 Task: Add an event  with title  Second Sales Team Training: Advanced Selling Techniques and Closing Strategies, date '2023/12/01' to 2023/12/03  & Select Event type as  Collective. Add location for the event as  321 Balos Lagoon, Crete, Greece and add a description: Assessing the original goals and objectives of the campaign to determine if they were clearly defined, measurable, and aligned with the overall marketing and business objectives.Create an event link  http-secondsalesteamtraining:advancedsellingtechniquesandclosingstrategiescom & Select the event color as  Violet. , logged in from the account softage.10@softage.netand send the event invitation to softage.1@softage.net and softage.2@softage.net
Action: Mouse moved to (768, 155)
Screenshot: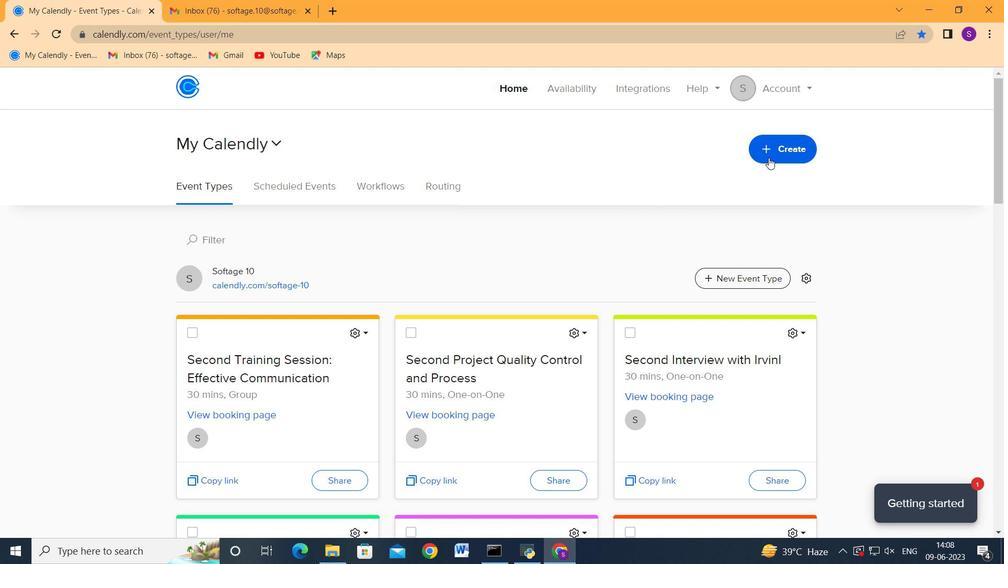 
Action: Mouse pressed left at (768, 155)
Screenshot: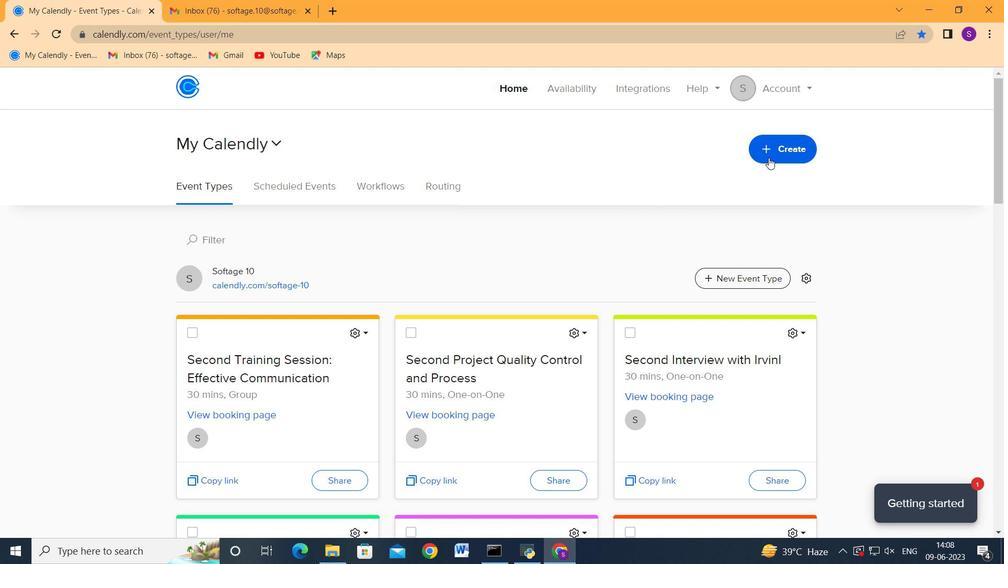 
Action: Mouse moved to (658, 213)
Screenshot: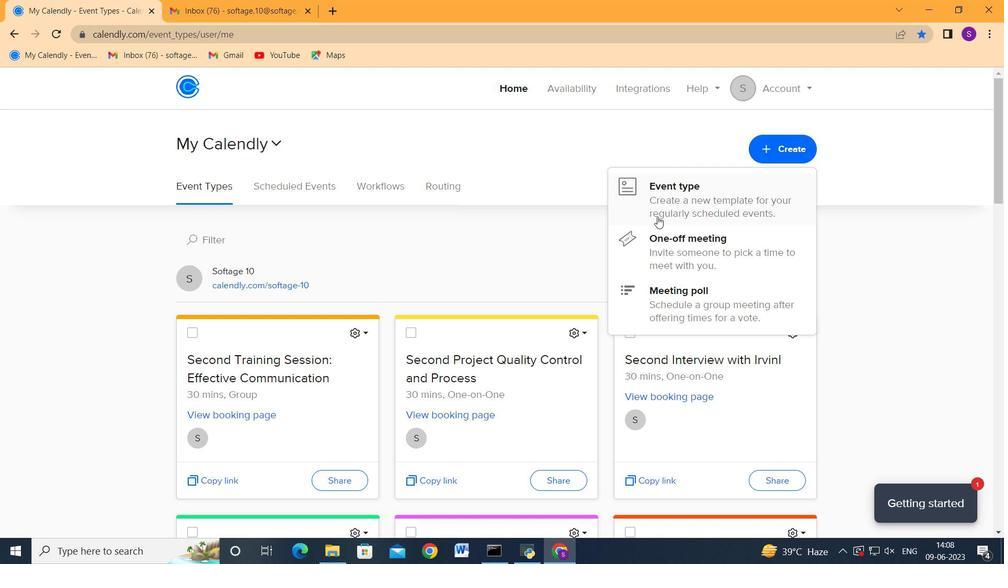 
Action: Mouse pressed left at (658, 213)
Screenshot: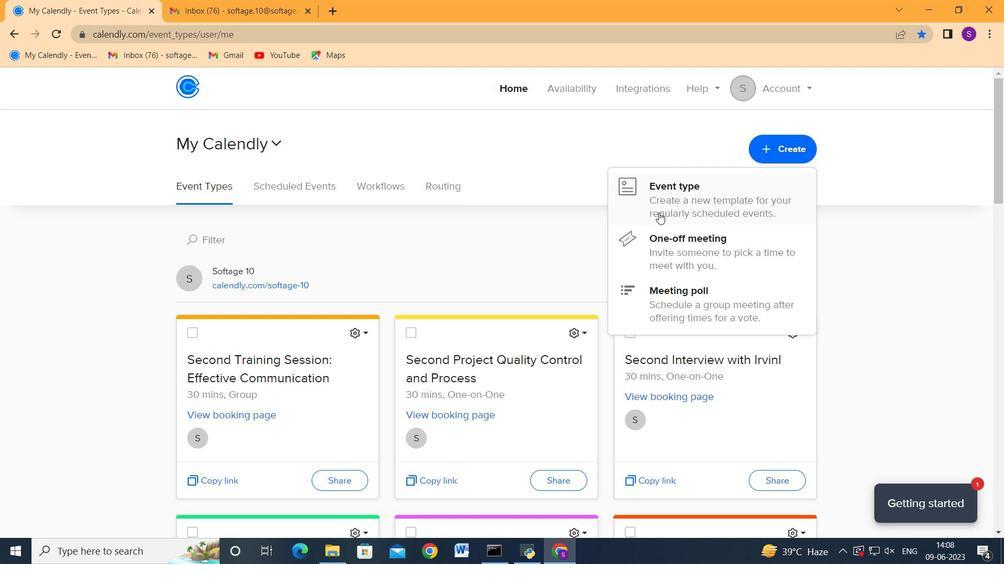 
Action: Mouse moved to (536, 276)
Screenshot: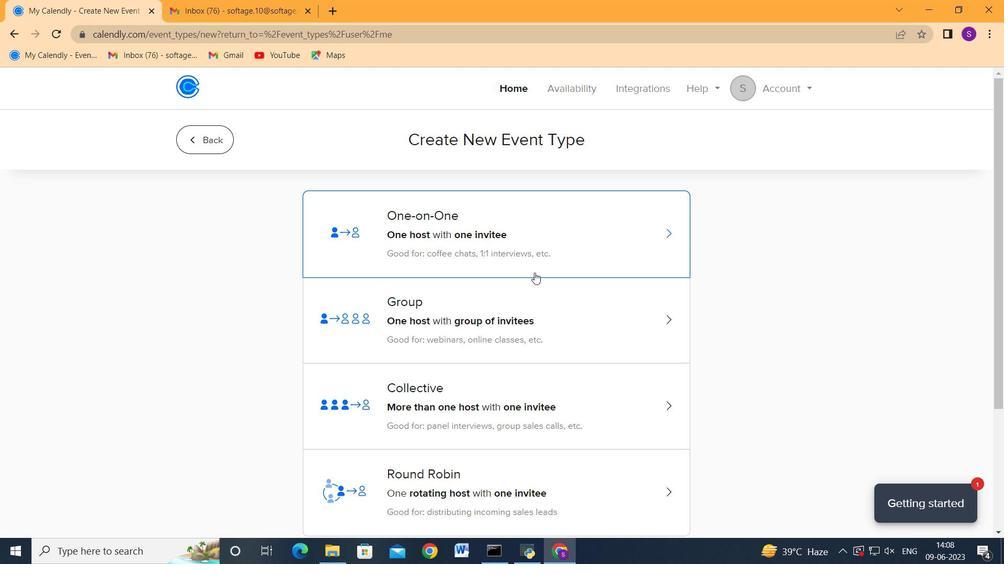 
Action: Mouse scrolled (536, 276) with delta (0, 0)
Screenshot: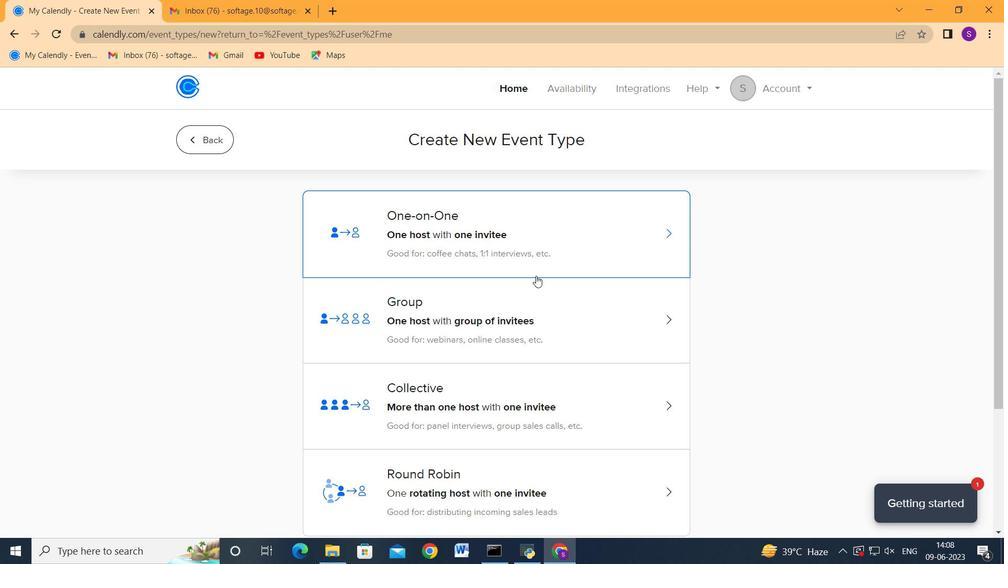 
Action: Mouse scrolled (536, 276) with delta (0, 0)
Screenshot: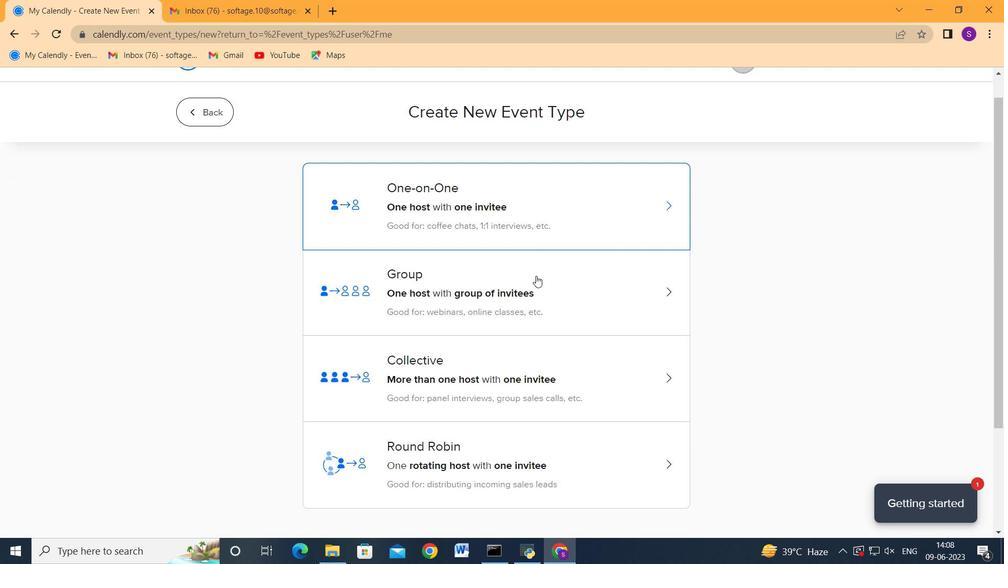 
Action: Mouse moved to (536, 274)
Screenshot: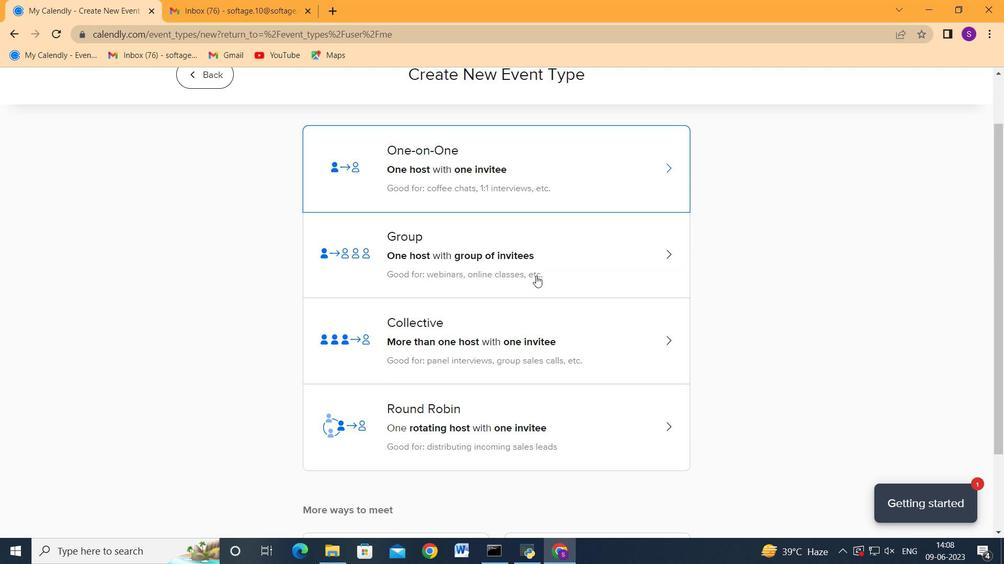 
Action: Mouse scrolled (536, 274) with delta (0, 0)
Screenshot: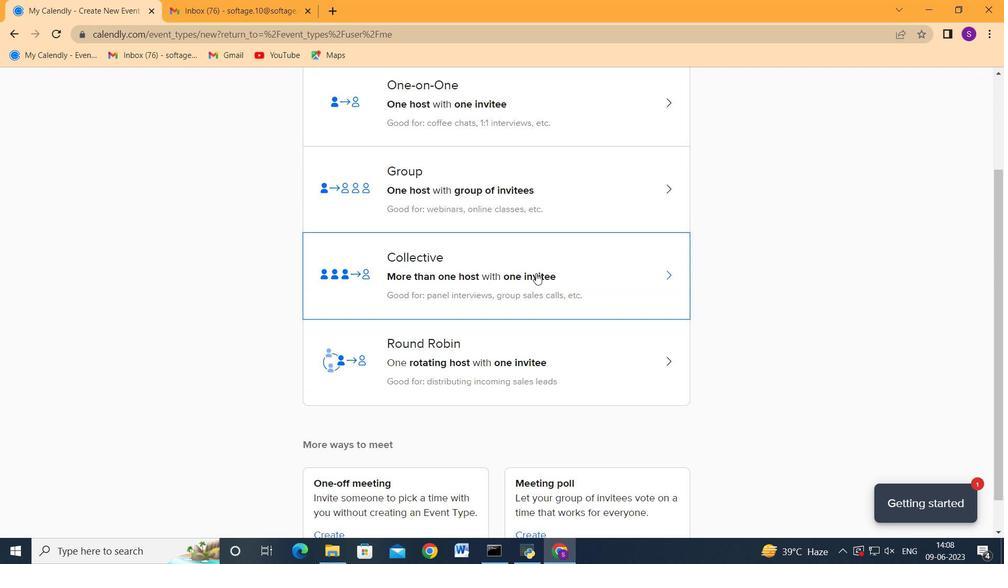 
Action: Mouse scrolled (536, 274) with delta (0, 0)
Screenshot: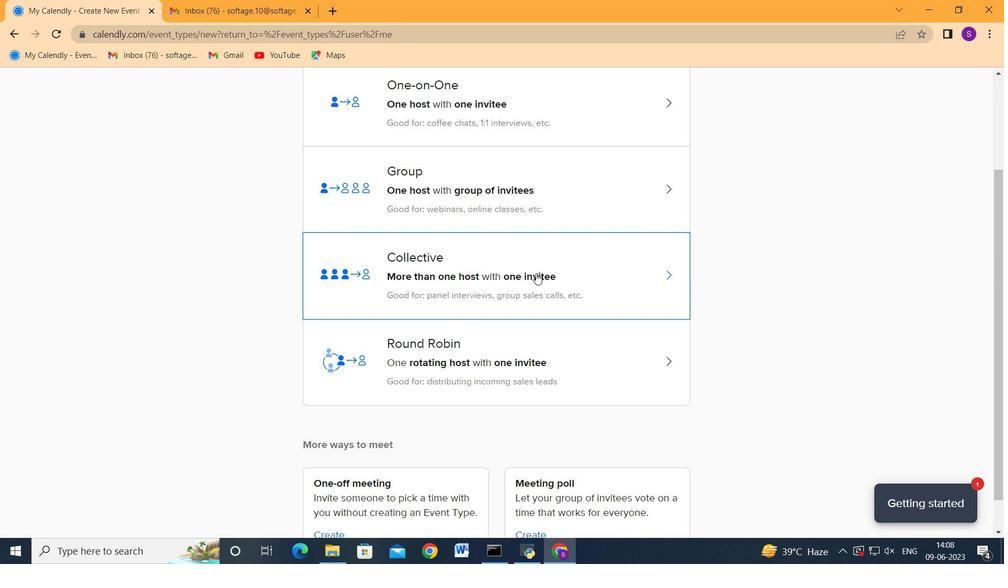
Action: Mouse scrolled (536, 274) with delta (0, 0)
Screenshot: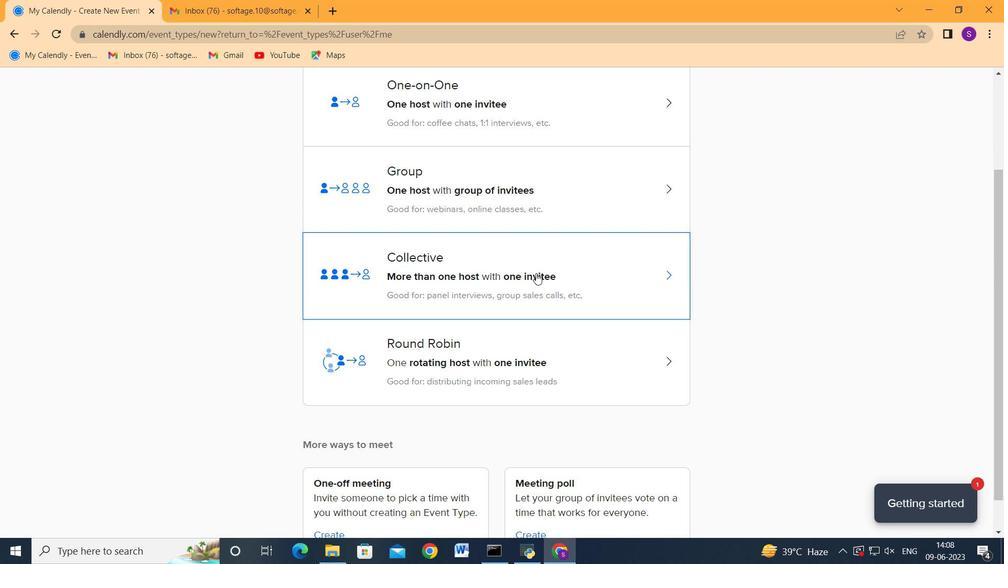 
Action: Mouse moved to (487, 389)
Screenshot: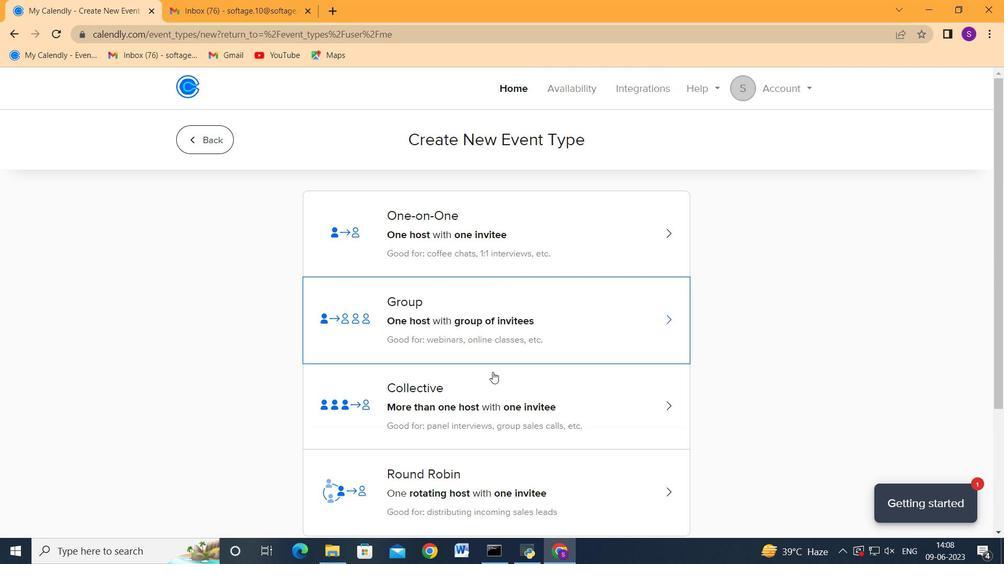 
Action: Mouse pressed left at (487, 389)
Screenshot: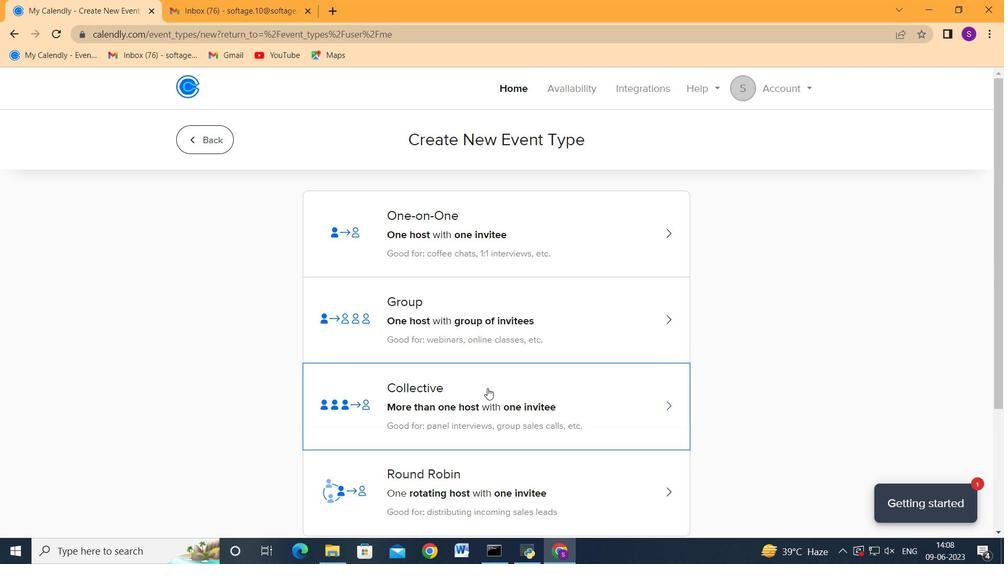 
Action: Mouse moved to (634, 294)
Screenshot: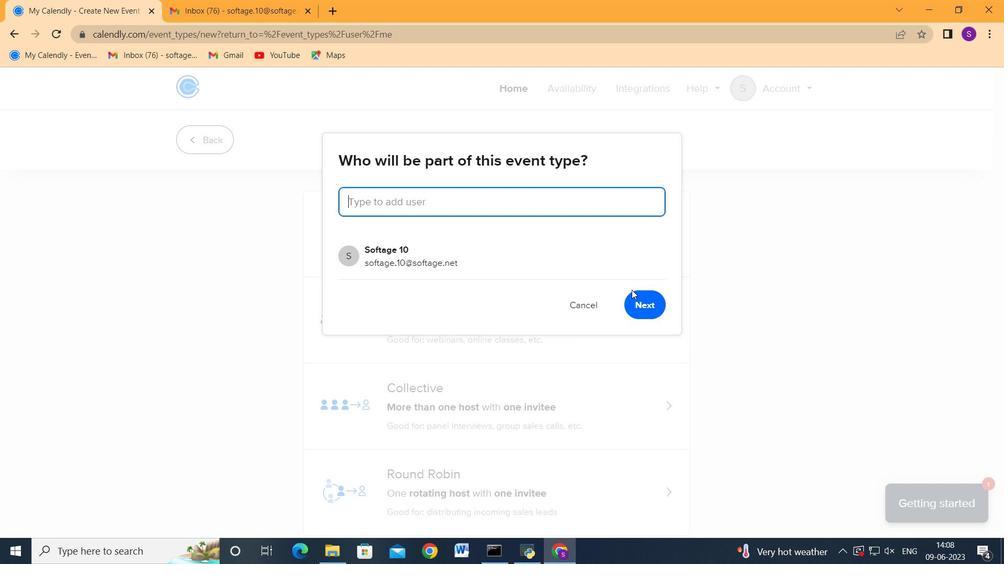 
Action: Mouse pressed left at (634, 294)
Screenshot: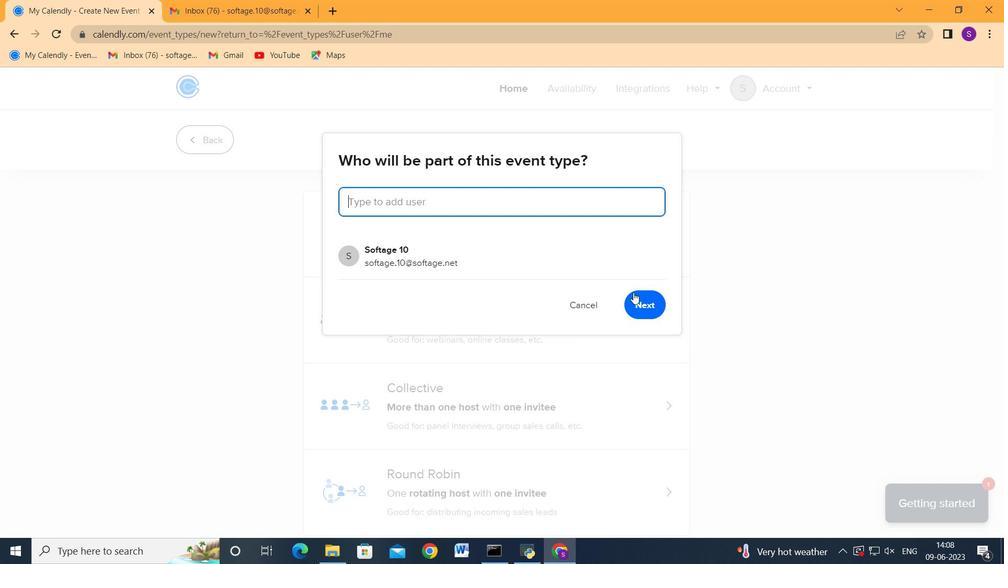 
Action: Mouse moved to (302, 329)
Screenshot: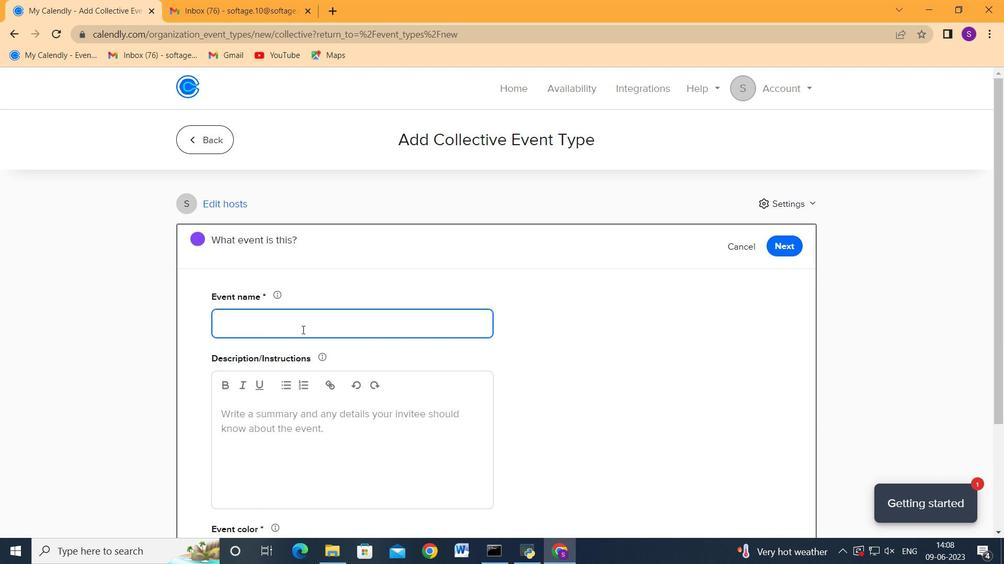 
Action: Key pressed <Key.shift><Key.shift>Second<Key.space><Key.shift_r>Sales<Key.space><Key.shift>Team<Key.space><Key.shift>Training<Key.shift>:<Key.space><Key.shift_r>Advanced<Key.space><Key.shift>Selling<Key.space><Key.shift_r>Techniques<Key.space>and<Key.space><Key.shift>Closing<Key.space><Key.shift_r>Strategies<Key.tab><Key.tab><Key.tab><Key.shift_r>Assessing<Key.space>the<Key.space>orignal<Key.space>go<Key.backspace><Key.backspace><Key.backspace><Key.backspace><Key.backspace><Key.backspace>inal<Key.space>o<Key.backspace>goals<Key.space>and<Key.space>objectives<Key.space>of<Key.space>the<Key.space>campaign<Key.space>to<Key.space>determine<Key.space>if<Key.space>they<Key.space>were<Key.space>cleaerl<Key.backspace><Key.backspace><Key.backspace>rly<Key.space>defined,<Key.space>measurable,<Key.space>and<Key.space>aligned<Key.space>with<Key.space>the<Key.space>oveer<Key.backspace><Key.backspace>rall<Key.space>marketing<Key.space>and<Key.space>business<Key.space>objectives.<Key.tab><Key.tab>
Screenshot: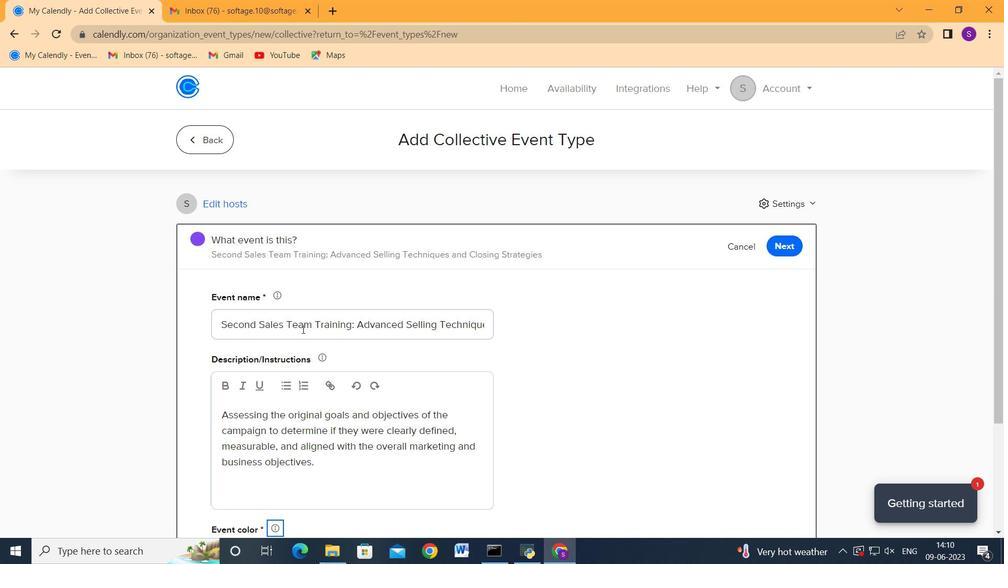 
Action: Mouse moved to (305, 404)
Screenshot: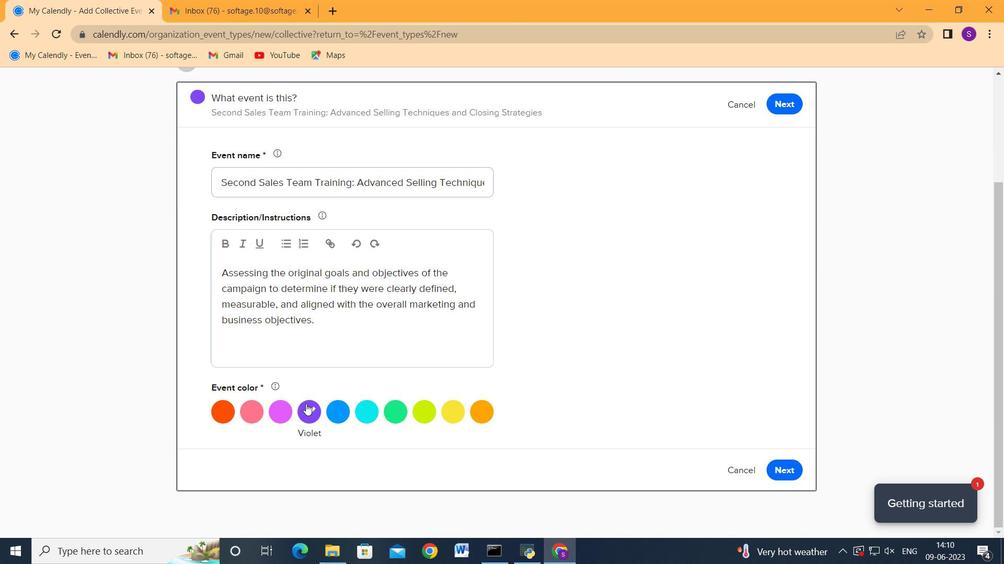 
Action: Mouse pressed left at (305, 404)
Screenshot: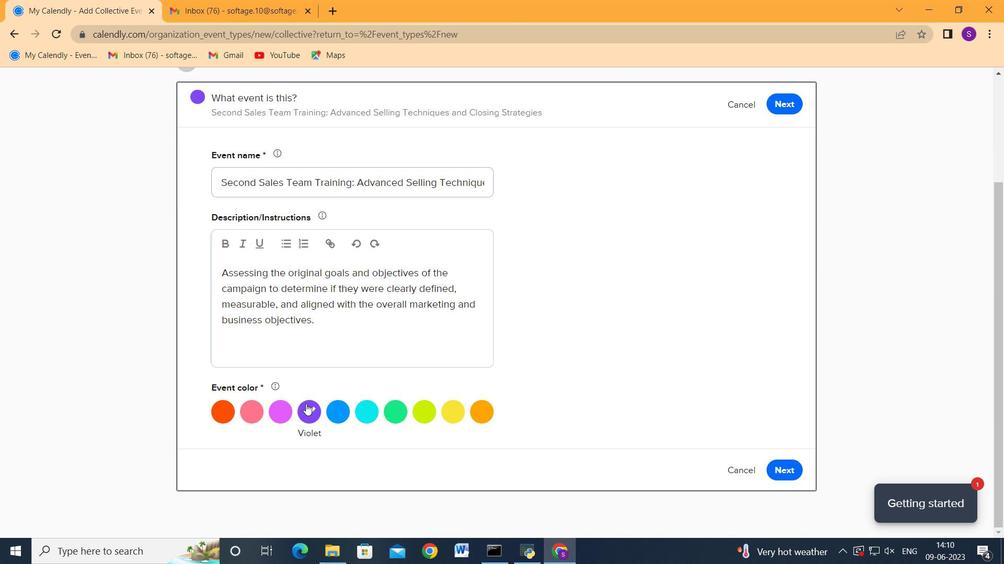 
Action: Mouse moved to (778, 466)
Screenshot: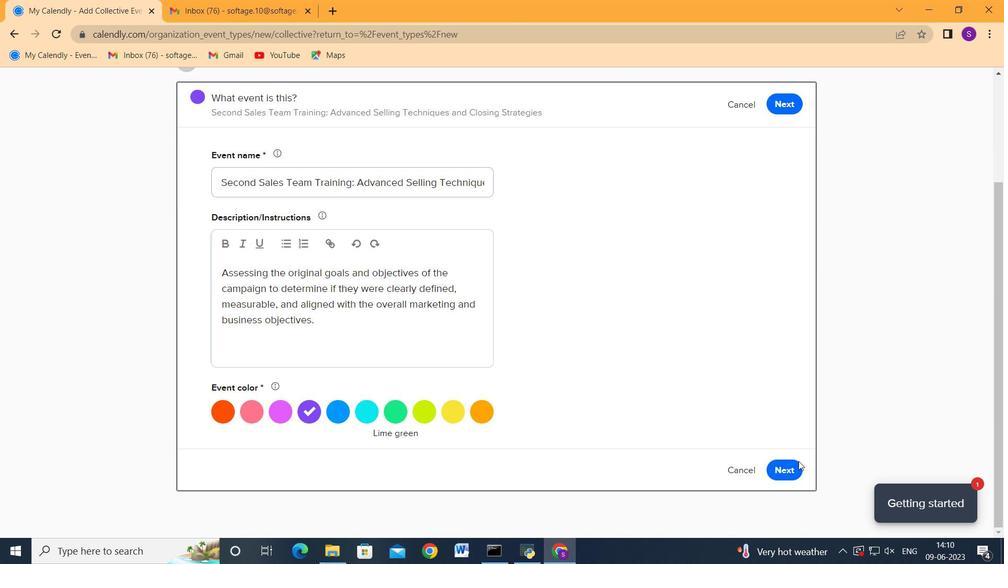 
Action: Mouse pressed left at (778, 466)
Screenshot: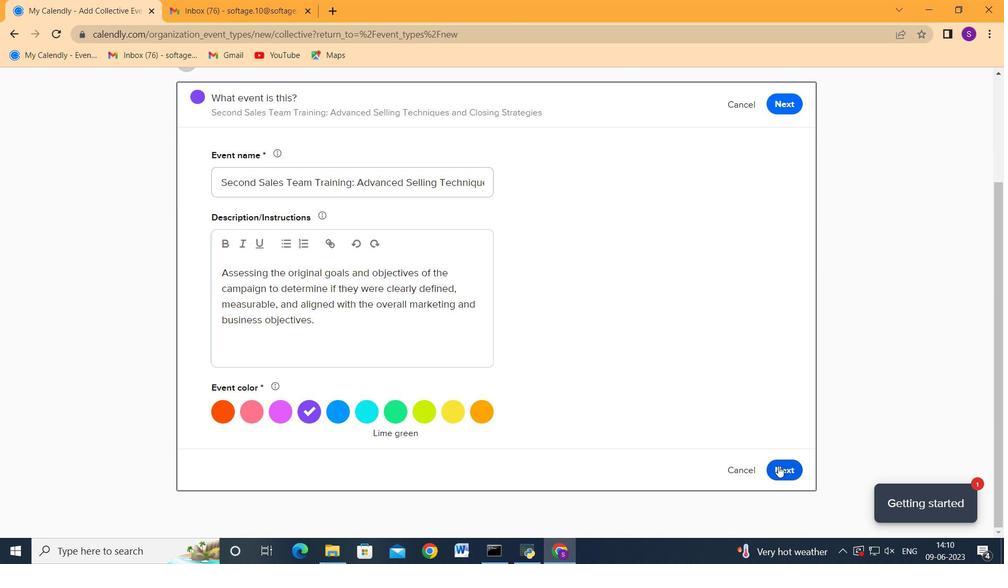 
Action: Mouse moved to (566, 374)
Screenshot: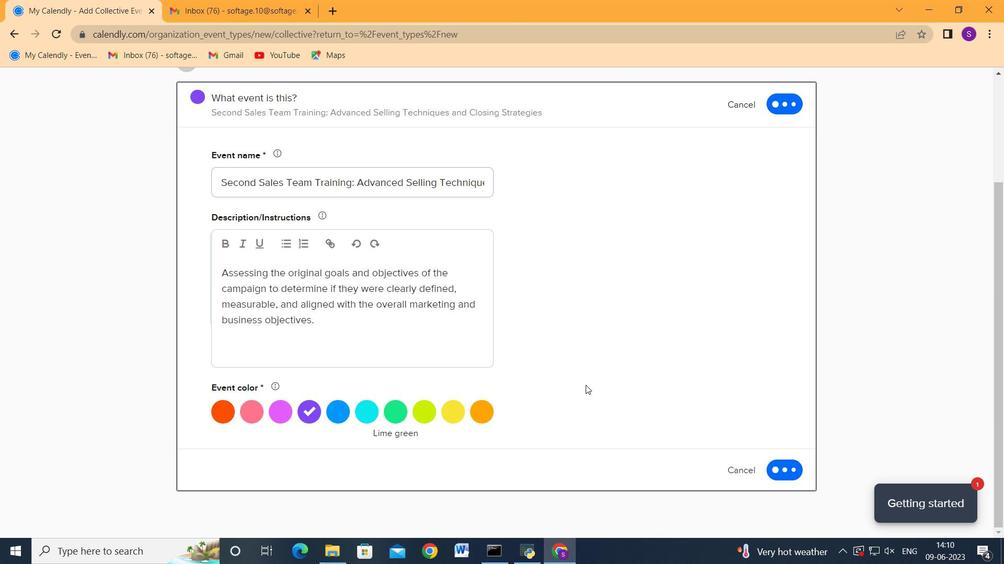 
Action: Mouse scrolled (566, 375) with delta (0, 0)
Screenshot: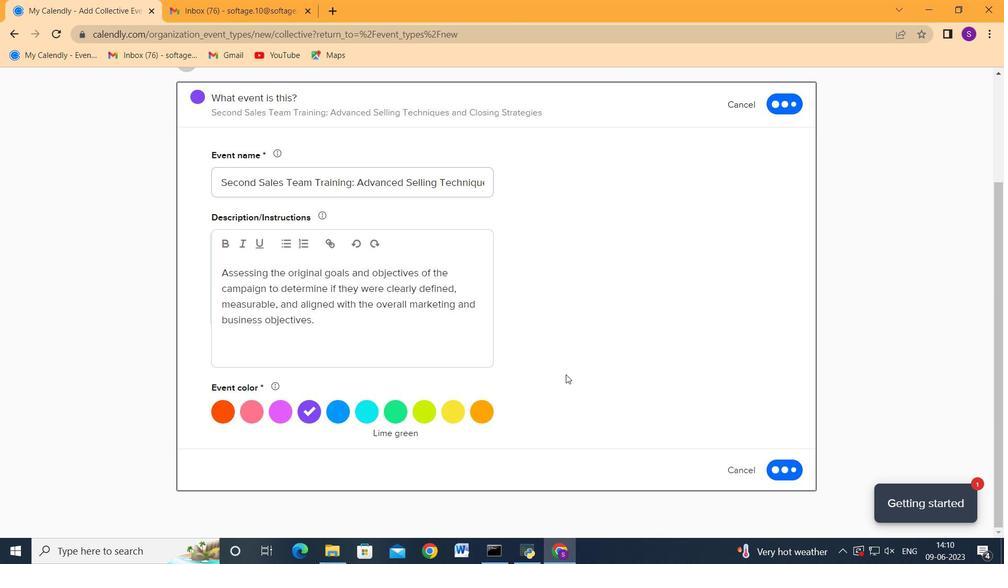 
Action: Mouse scrolled (566, 375) with delta (0, 0)
Screenshot: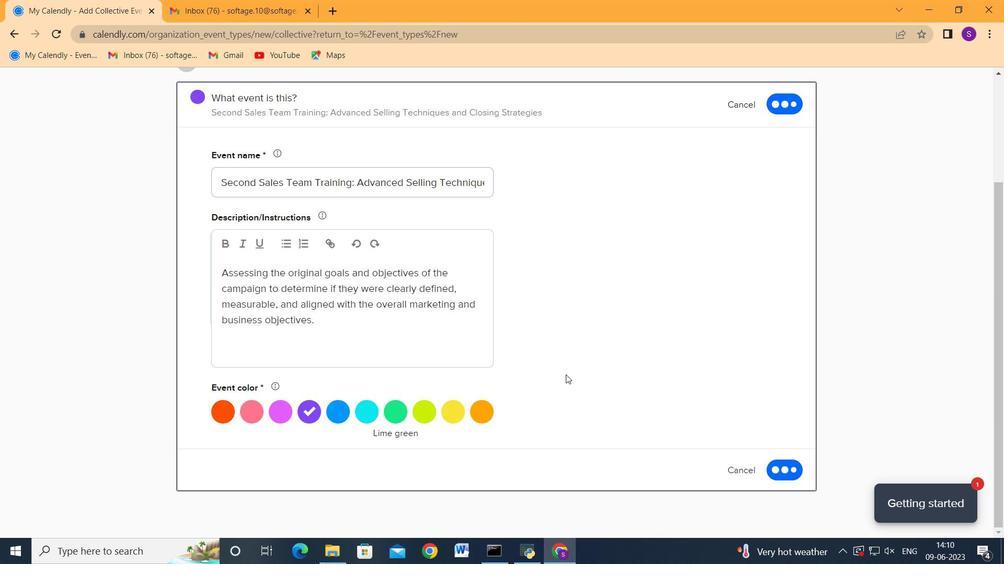 
Action: Mouse scrolled (566, 375) with delta (0, 0)
Screenshot: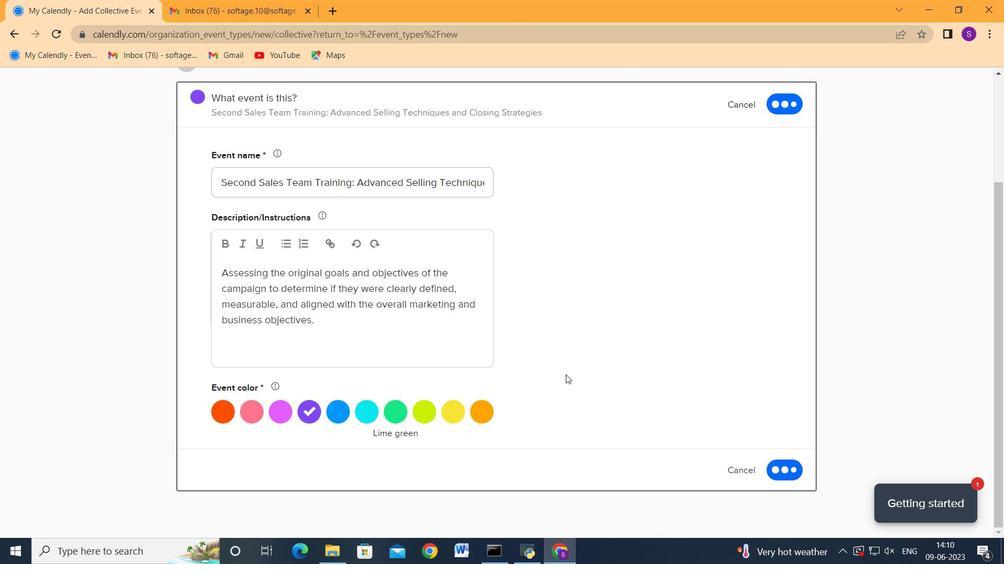 
Action: Mouse scrolled (566, 375) with delta (0, 0)
Screenshot: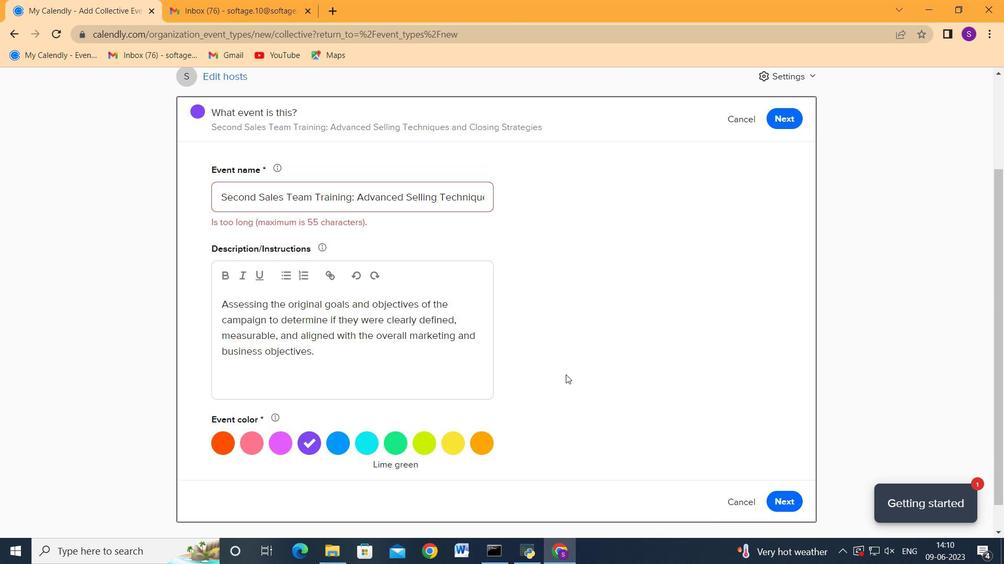
Action: Mouse moved to (437, 323)
Screenshot: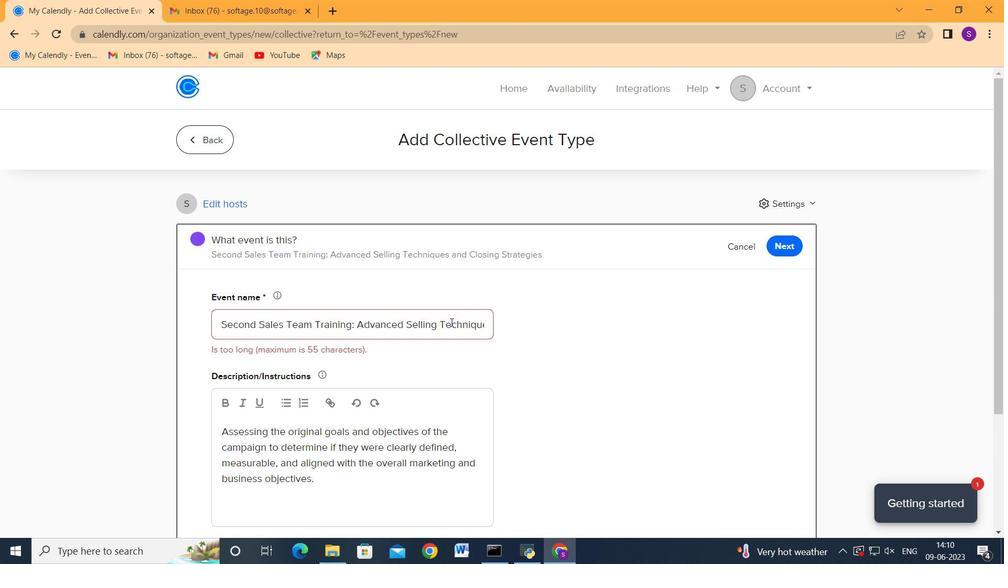 
Action: Mouse pressed left at (437, 323)
Screenshot: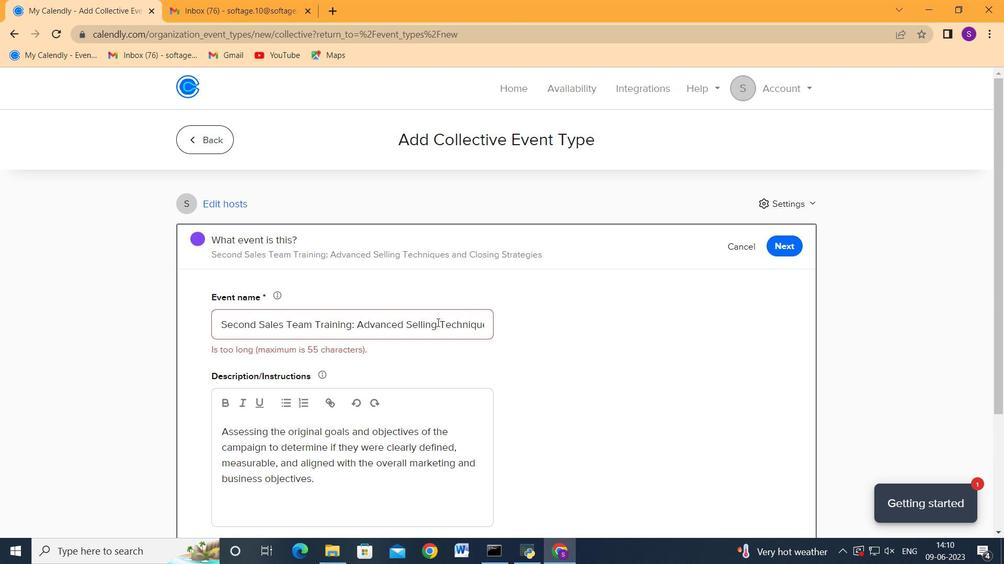 
Action: Key pressed <Key.shift>
Screenshot: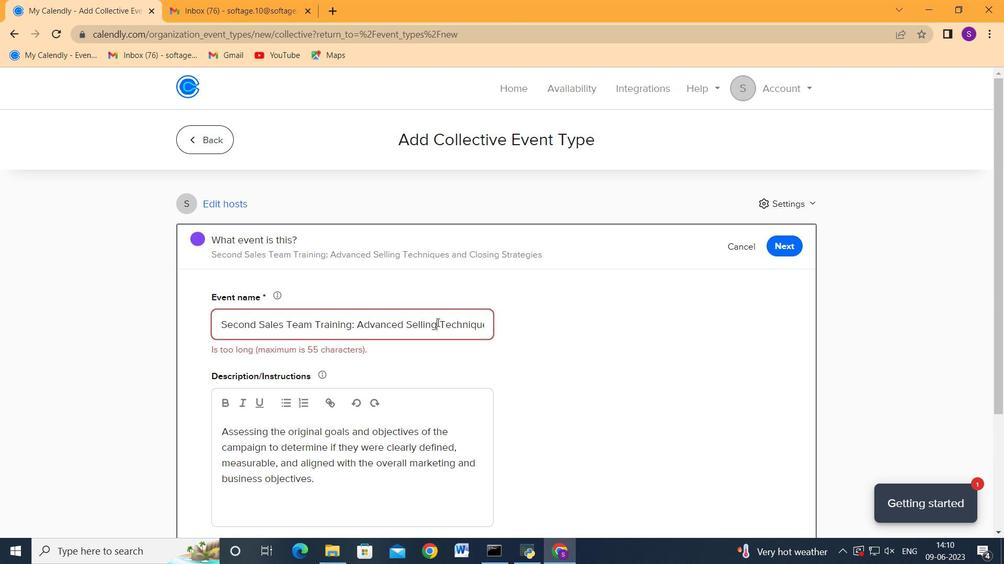 
Action: Mouse scrolled (437, 322) with delta (0, 0)
Screenshot: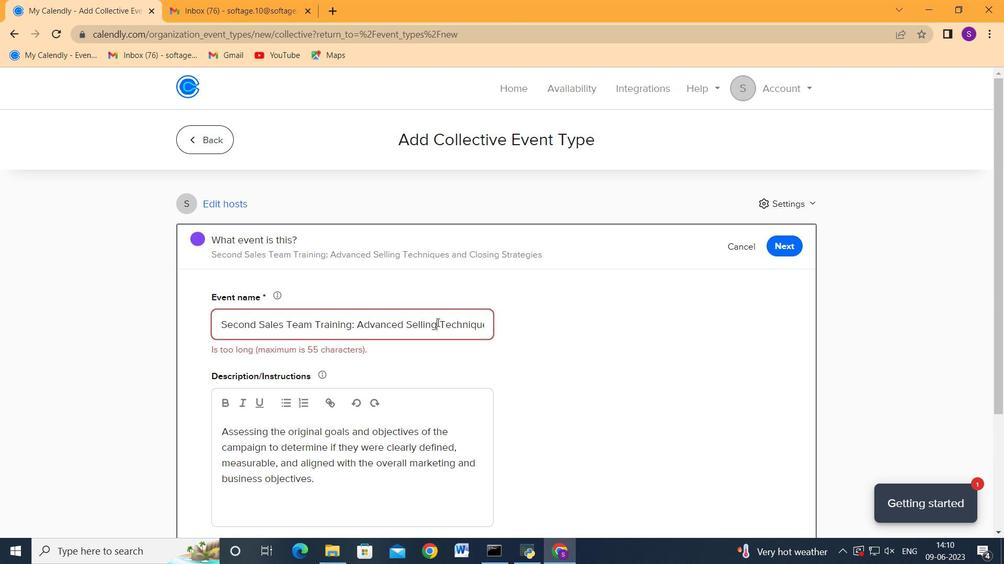 
Action: Mouse scrolled (437, 322) with delta (0, 0)
Screenshot: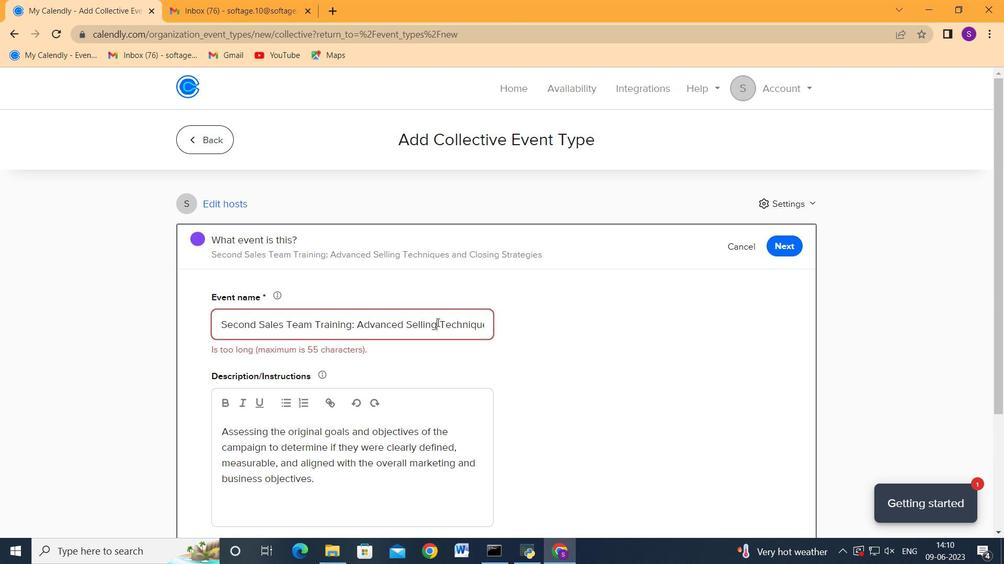 
Action: Mouse scrolled (437, 322) with delta (0, 0)
Screenshot: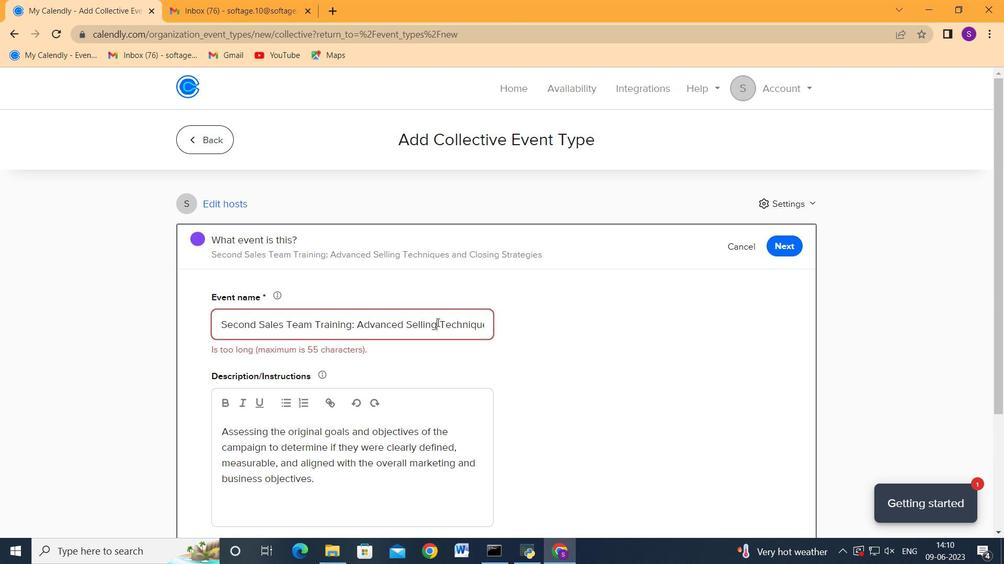 
Action: Mouse scrolled (437, 322) with delta (0, 0)
Screenshot: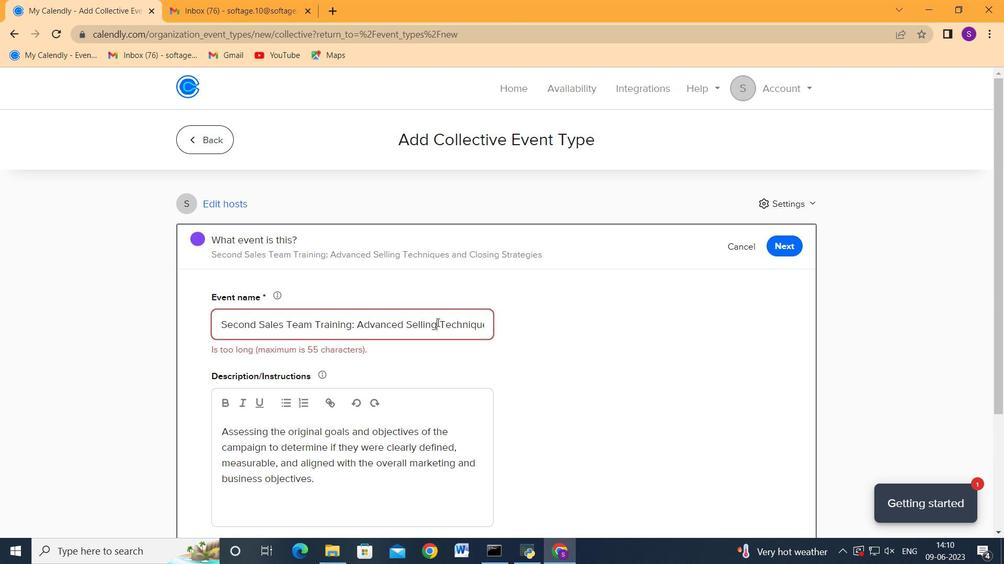 
Action: Mouse scrolled (437, 322) with delta (0, 0)
Screenshot: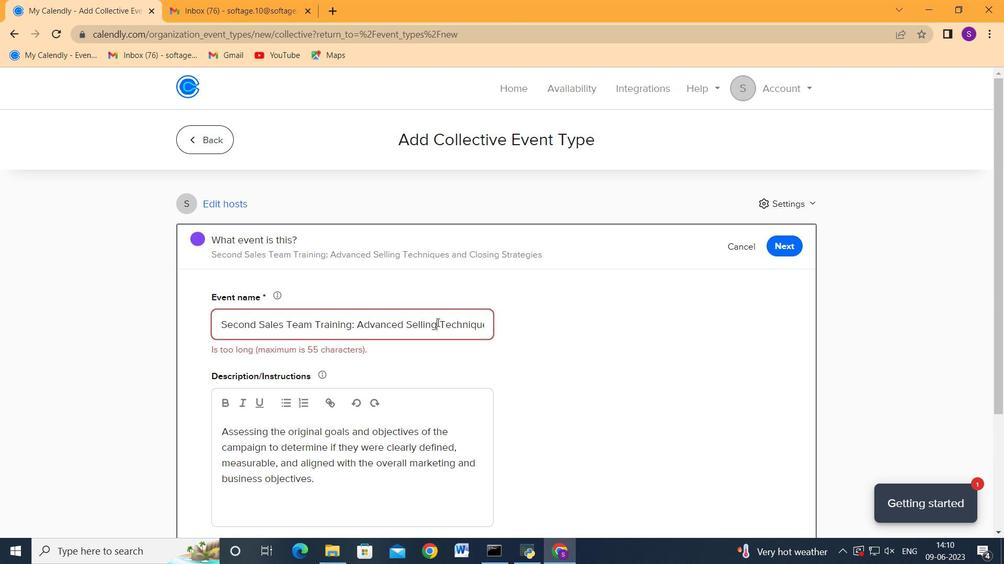 
Action: Mouse scrolled (437, 322) with delta (0, 0)
Screenshot: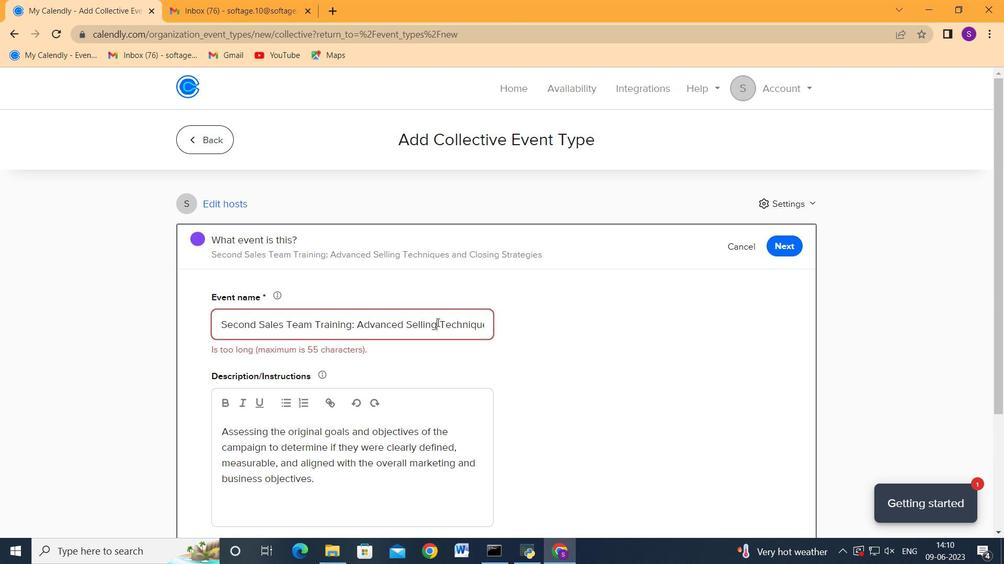 
Action: Mouse scrolled (437, 322) with delta (0, 0)
Screenshot: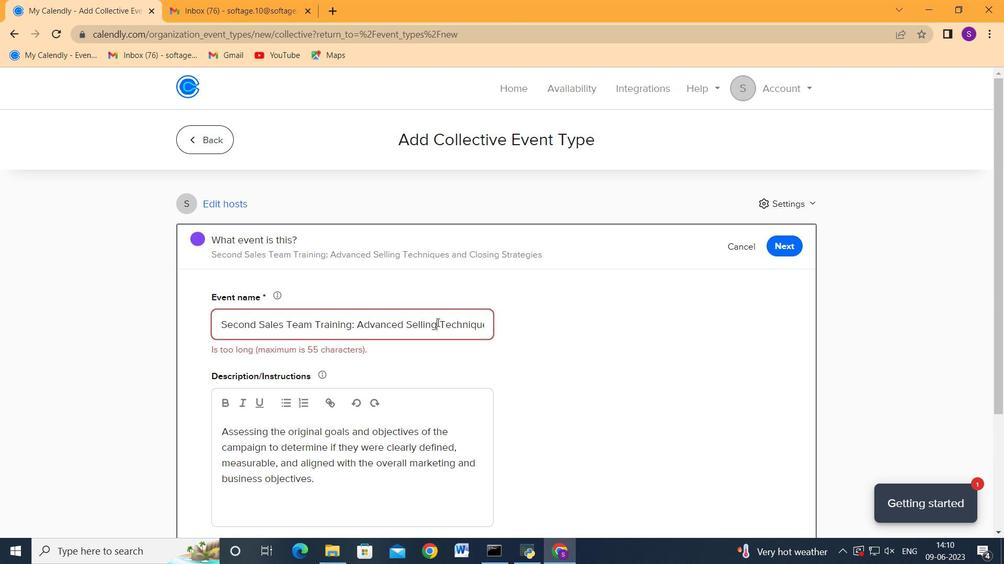 
Action: Key pressed <Key.shift><Key.shift>
Screenshot: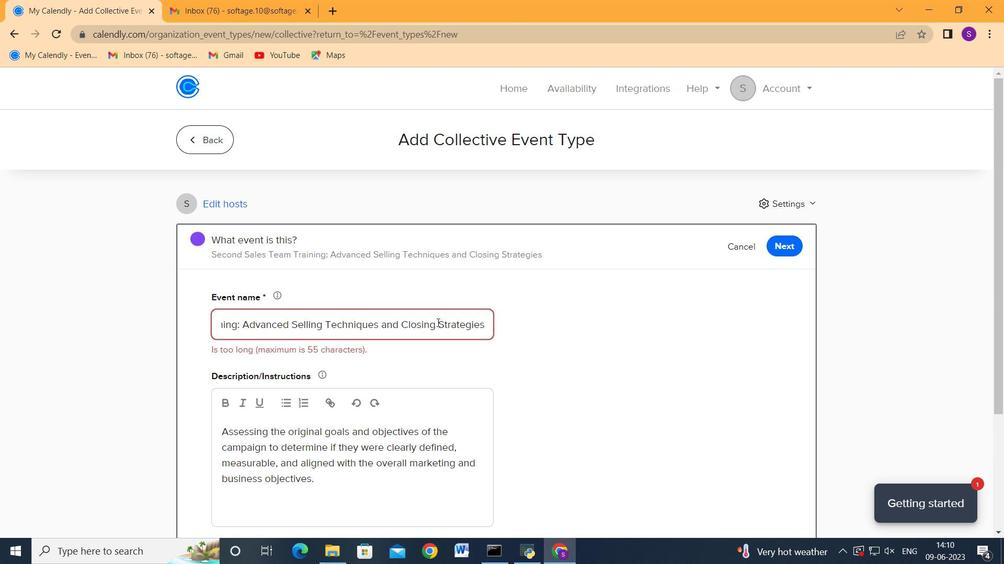
Action: Mouse moved to (431, 323)
Screenshot: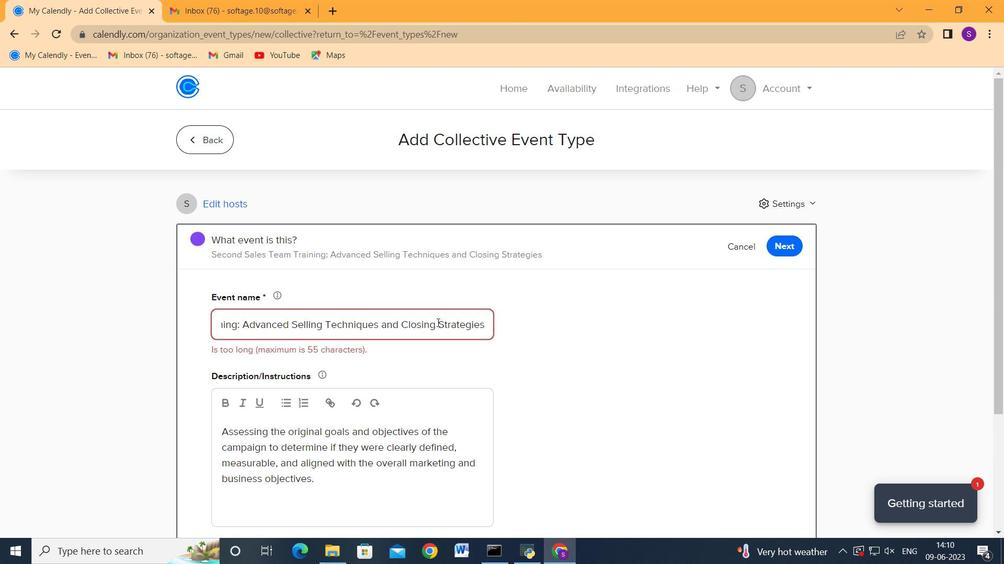 
Action: Key pressed <Key.shift>
Screenshot: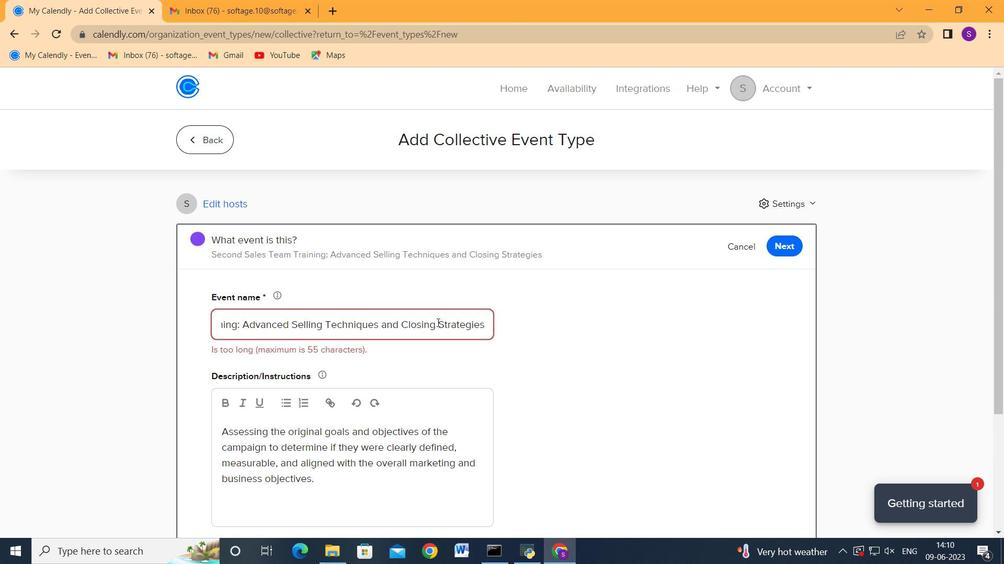 
Action: Mouse moved to (424, 324)
Screenshot: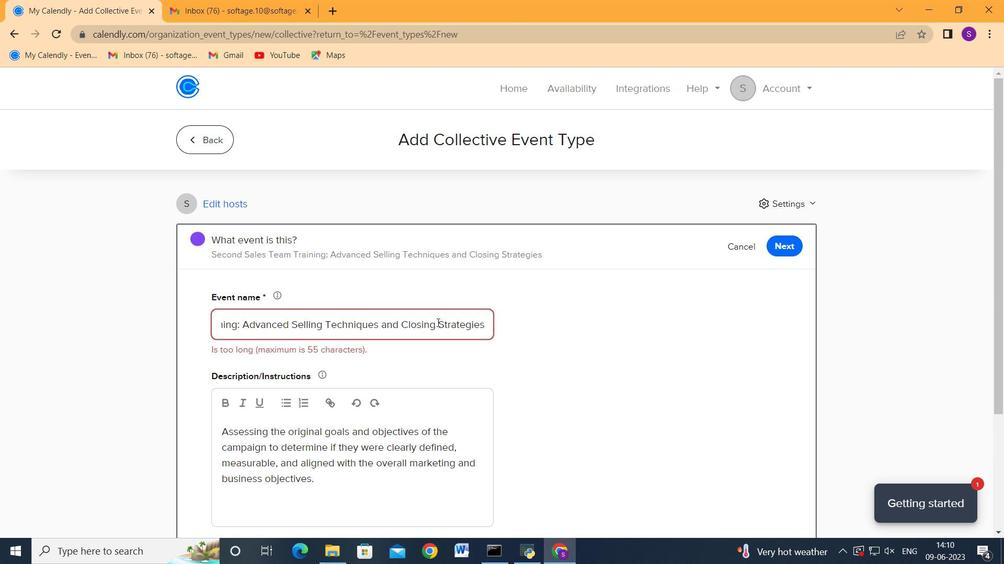 
Action: Key pressed <Key.shift>
Screenshot: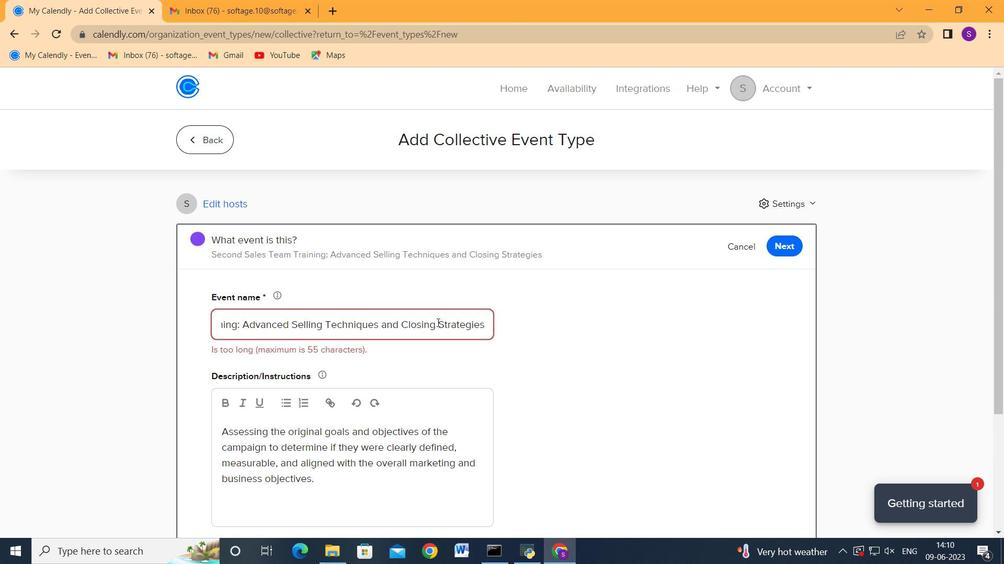 
Action: Mouse moved to (409, 323)
Screenshot: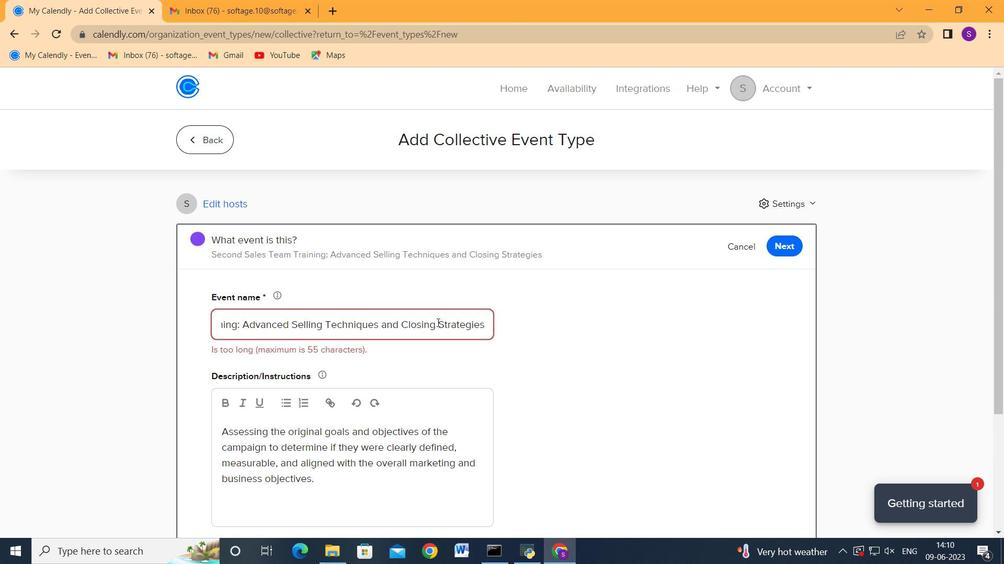 
Action: Key pressed <Key.shift>
Screenshot: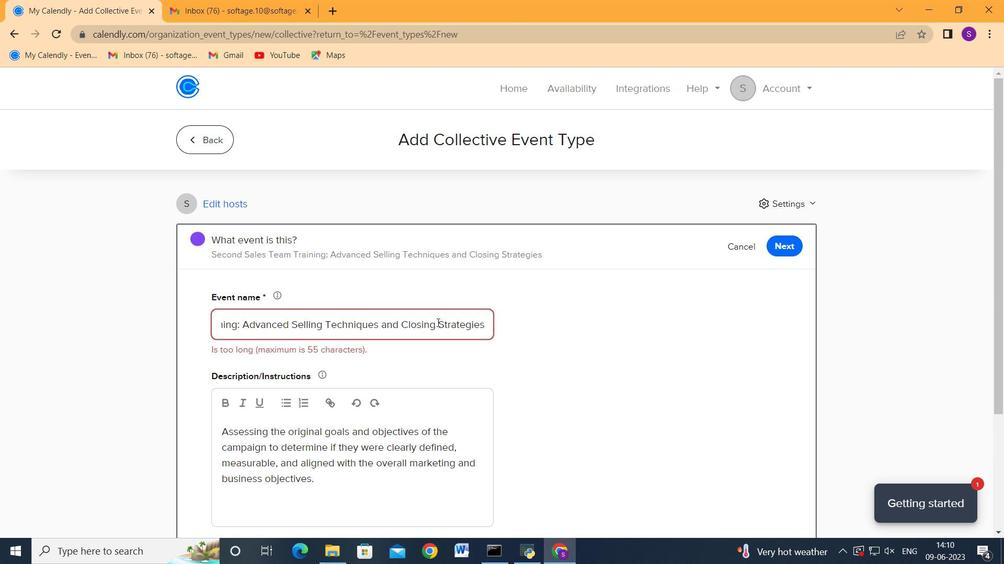 
Action: Mouse moved to (392, 321)
Screenshot: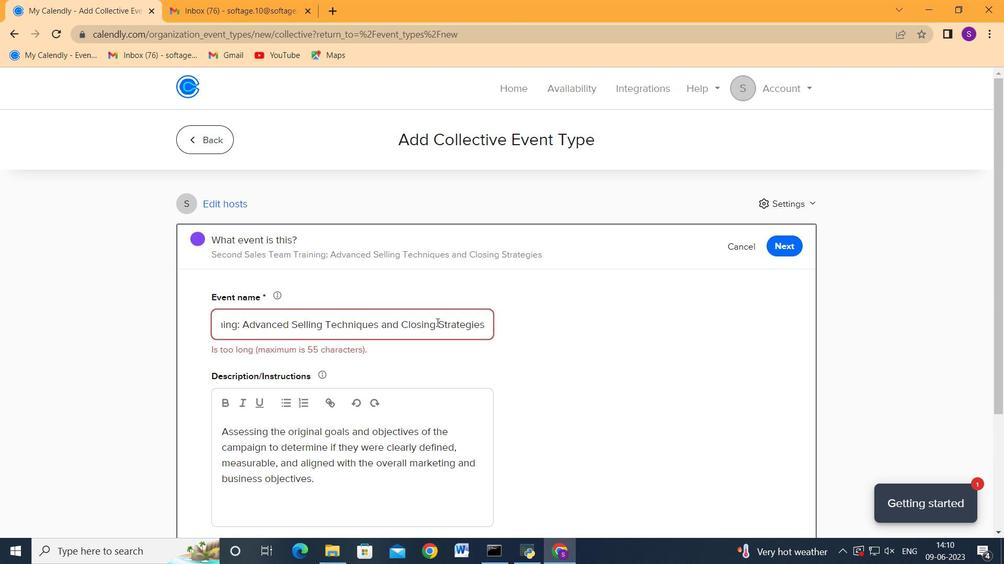 
Action: Key pressed <Key.shift>
Screenshot: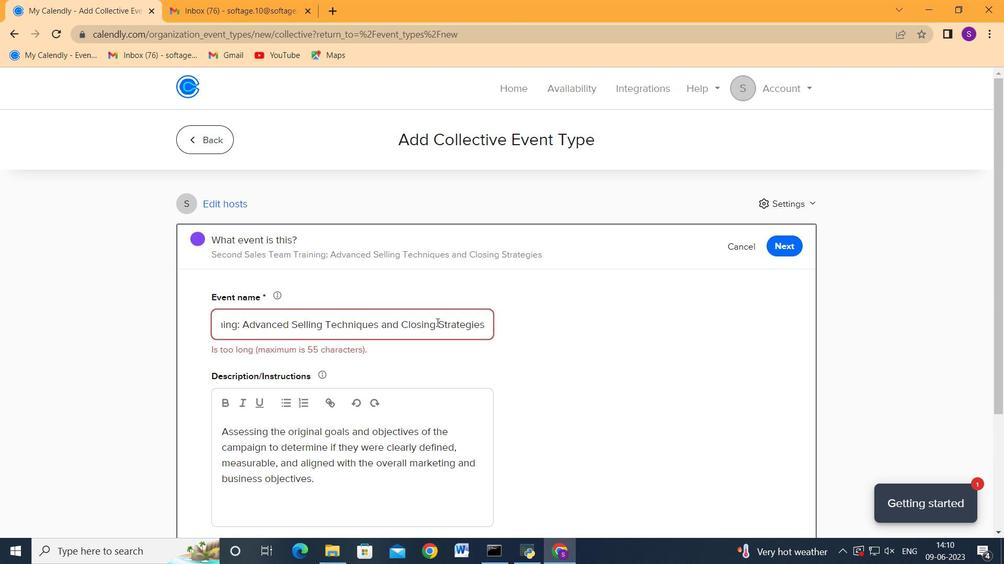 
Action: Mouse moved to (383, 324)
Screenshot: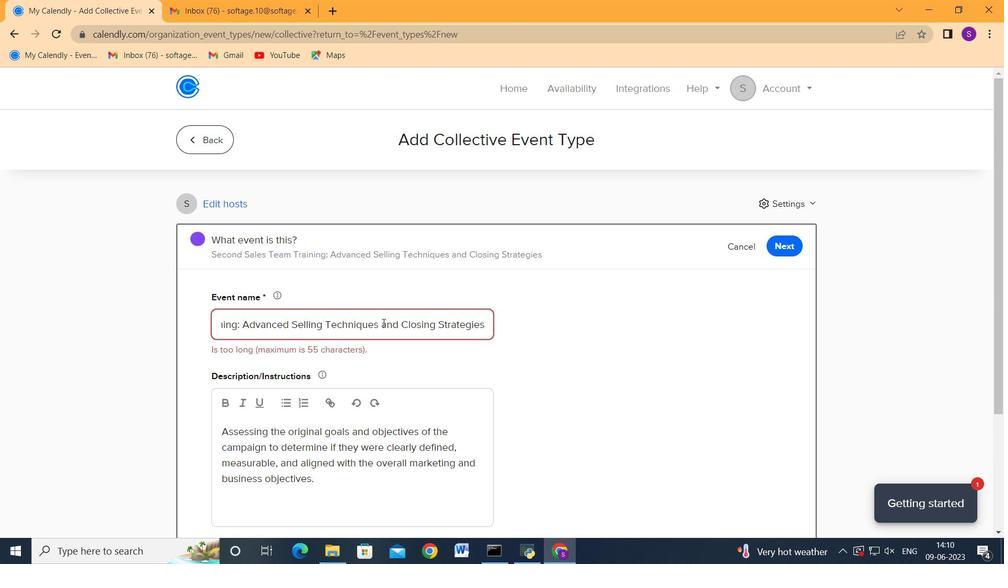 
Action: Mouse pressed left at (383, 324)
Screenshot: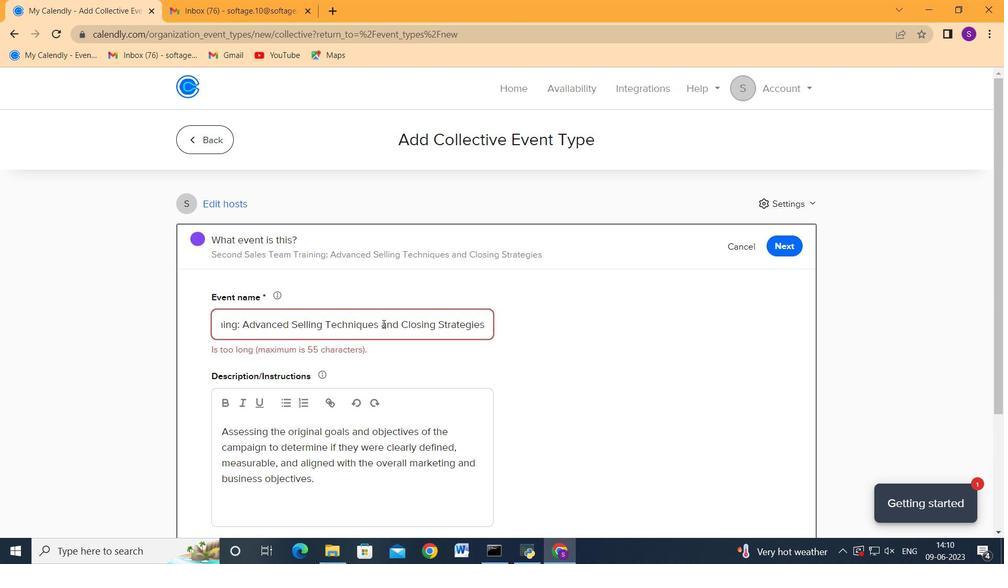 
Action: Mouse moved to (377, 325)
Screenshot: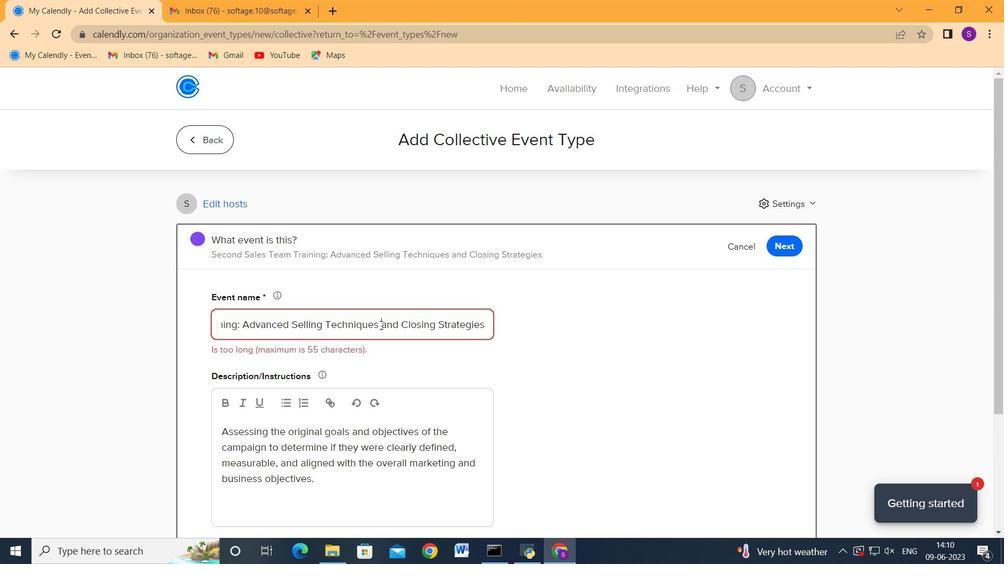 
Action: Mouse pressed left at (377, 325)
Screenshot: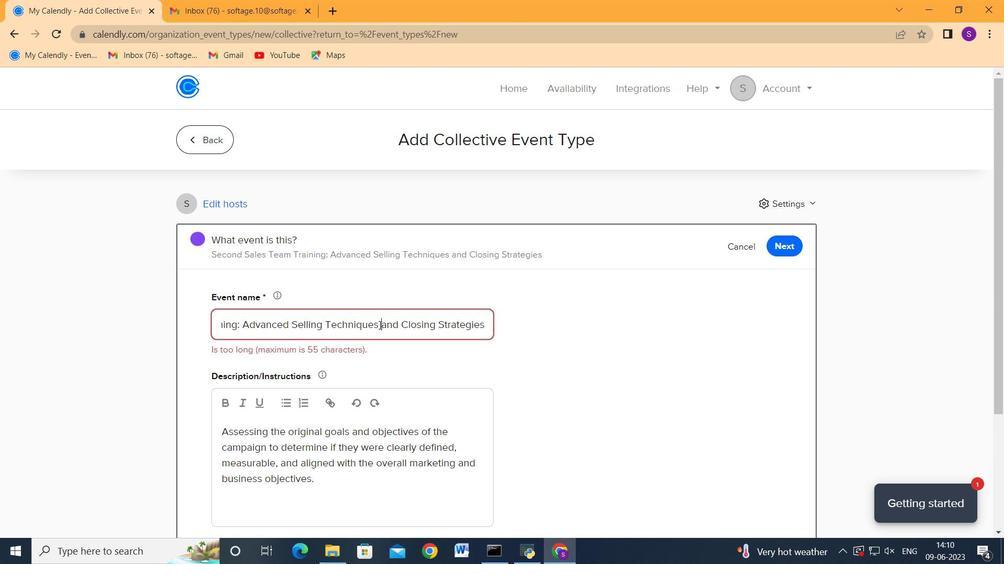 
Action: Mouse moved to (552, 326)
Screenshot: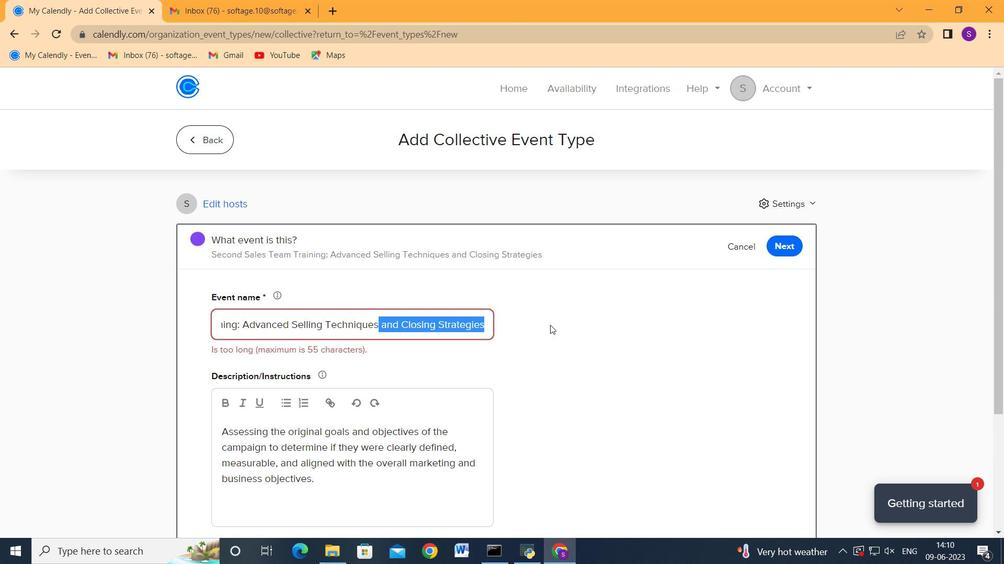 
Action: Key pressed <Key.backspace>
Screenshot: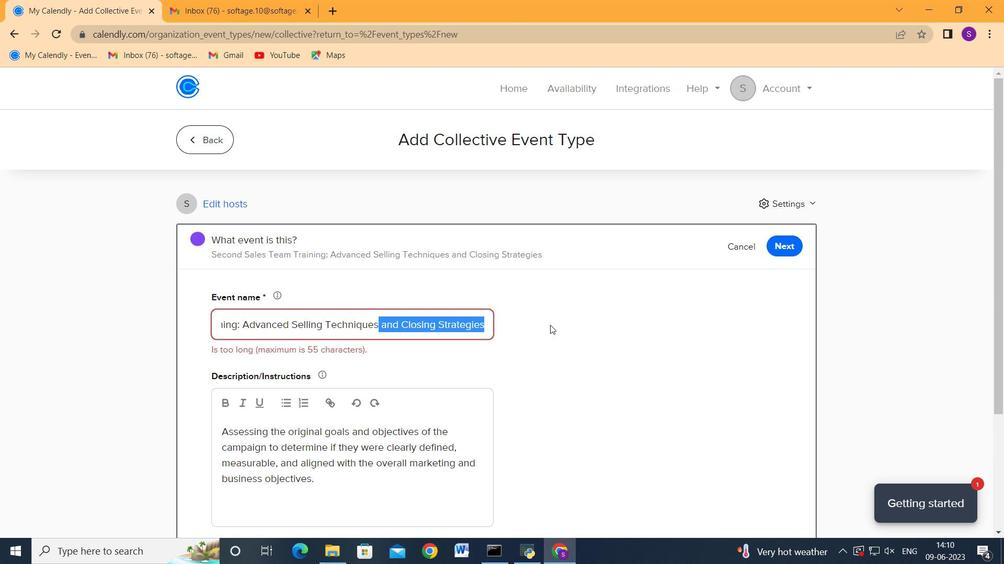 
Action: Mouse moved to (590, 438)
Screenshot: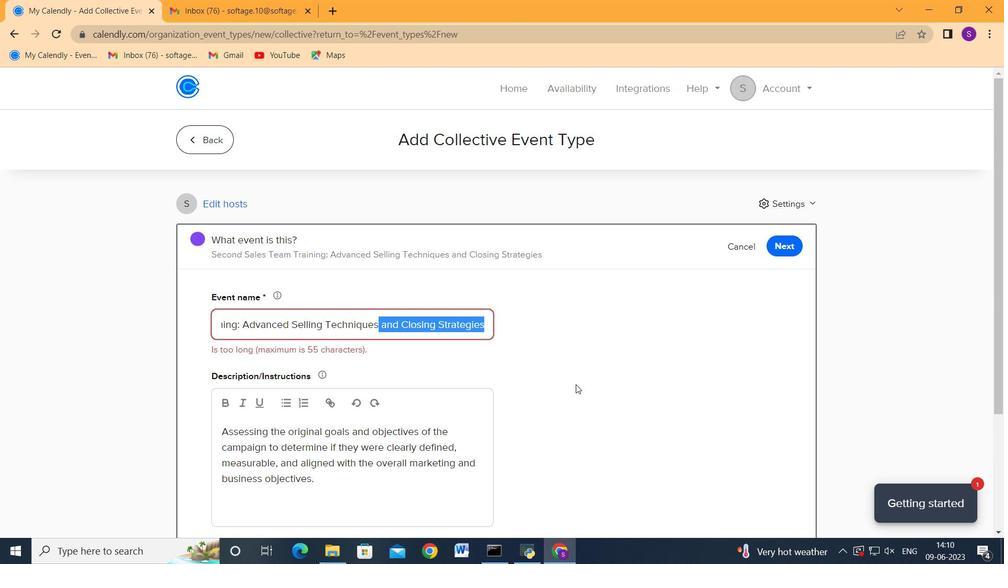 
Action: Mouse scrolled (590, 438) with delta (0, 0)
Screenshot: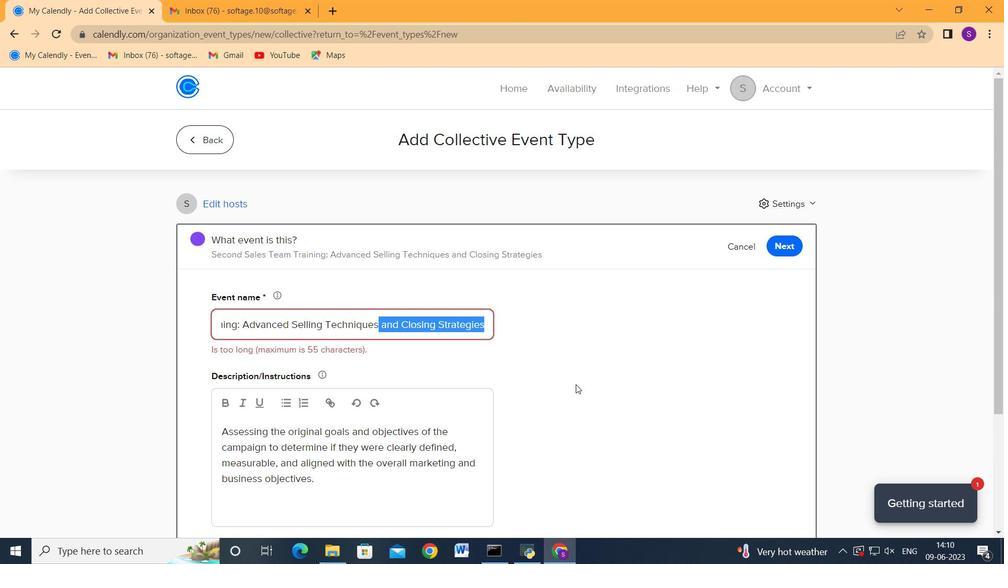 
Action: Mouse moved to (591, 447)
Screenshot: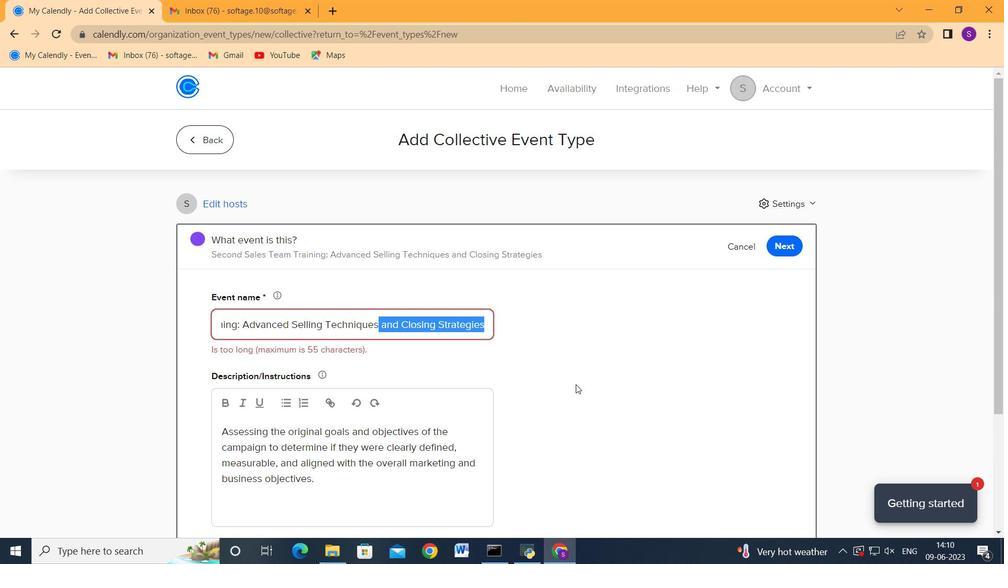 
Action: Mouse scrolled (591, 446) with delta (0, 0)
Screenshot: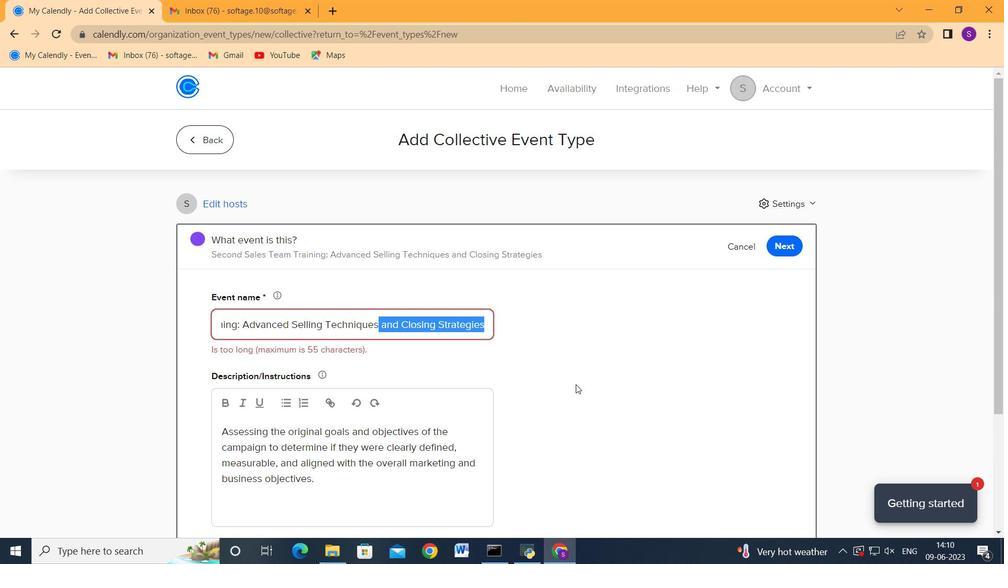 
Action: Mouse moved to (591, 449)
Screenshot: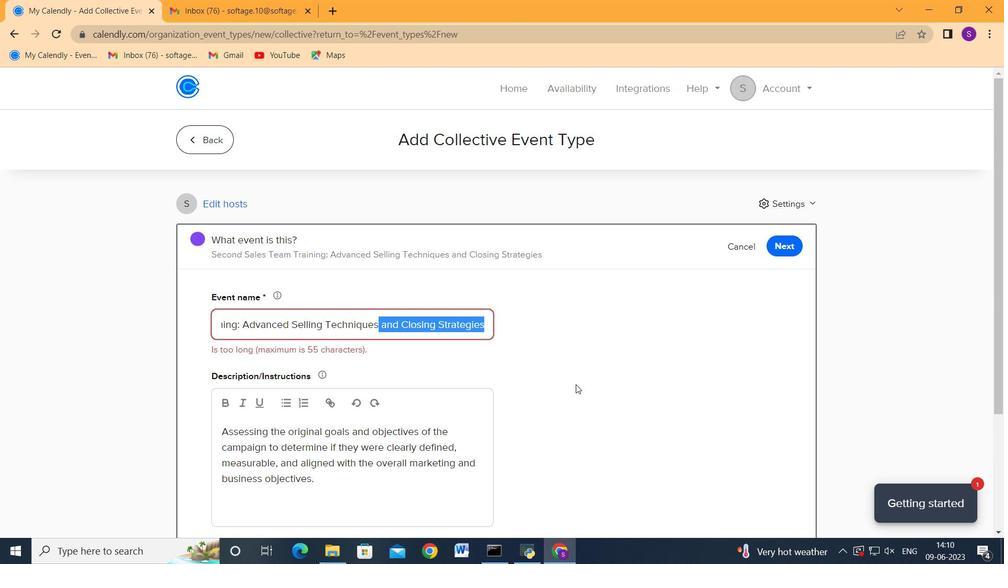 
Action: Mouse scrolled (591, 448) with delta (0, 0)
Screenshot: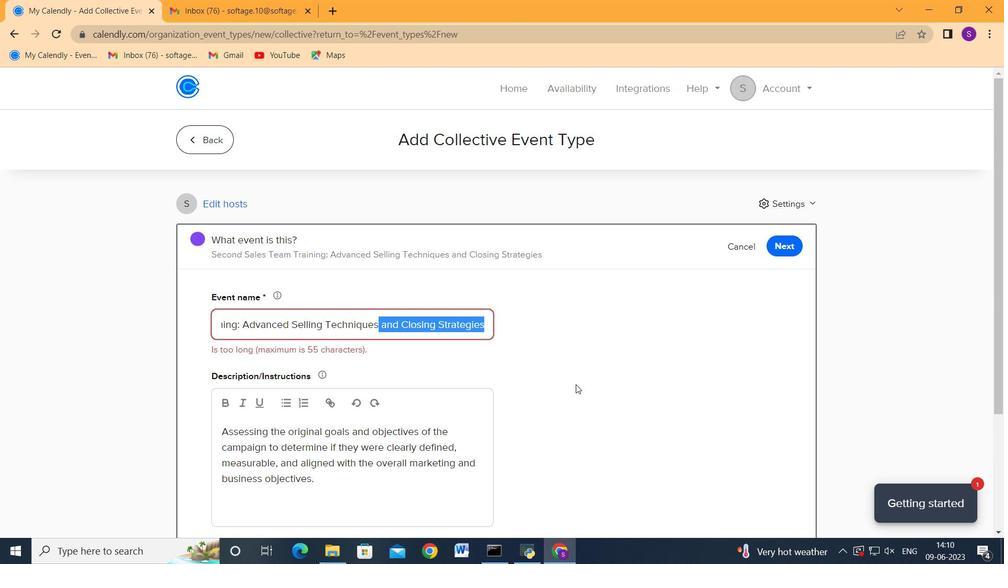 
Action: Mouse moved to (591, 449)
Screenshot: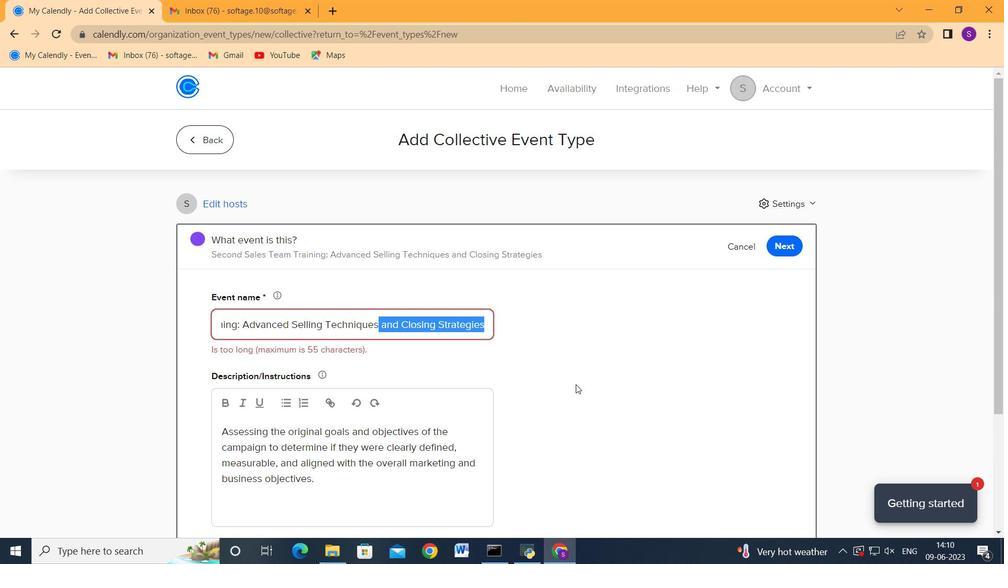 
Action: Mouse scrolled (591, 448) with delta (0, 0)
Screenshot: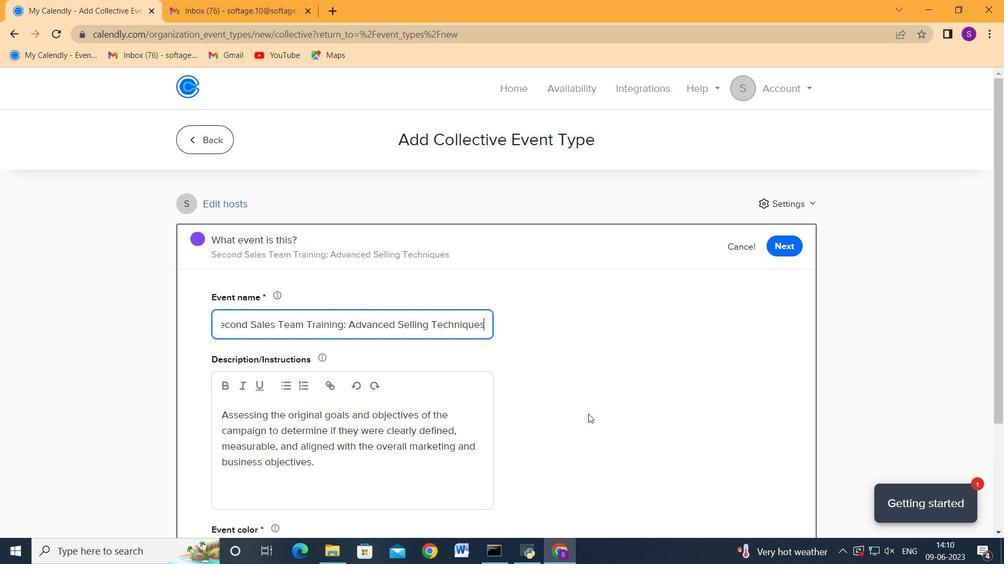 
Action: Mouse scrolled (591, 449) with delta (0, 0)
Screenshot: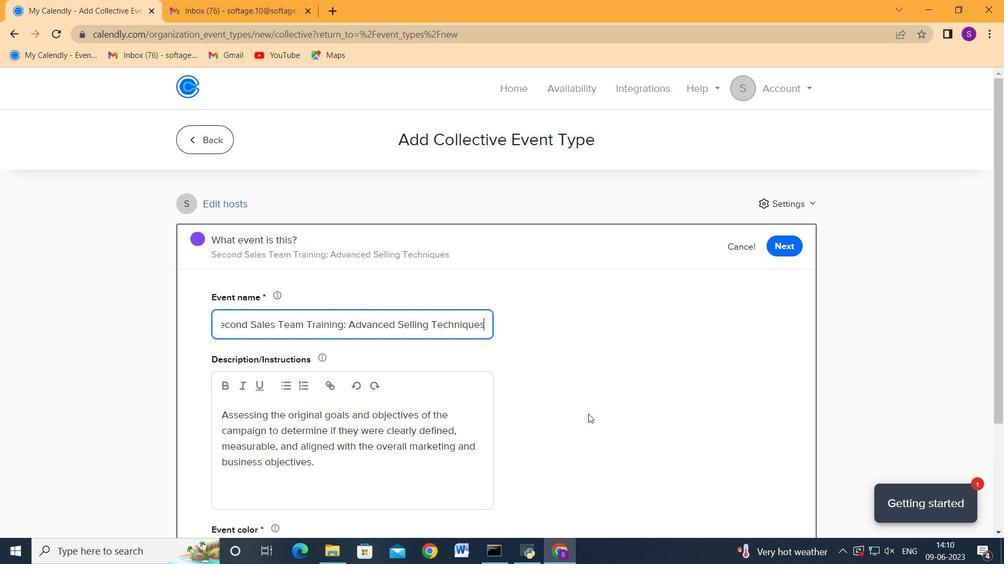 
Action: Mouse scrolled (591, 449) with delta (0, 0)
Screenshot: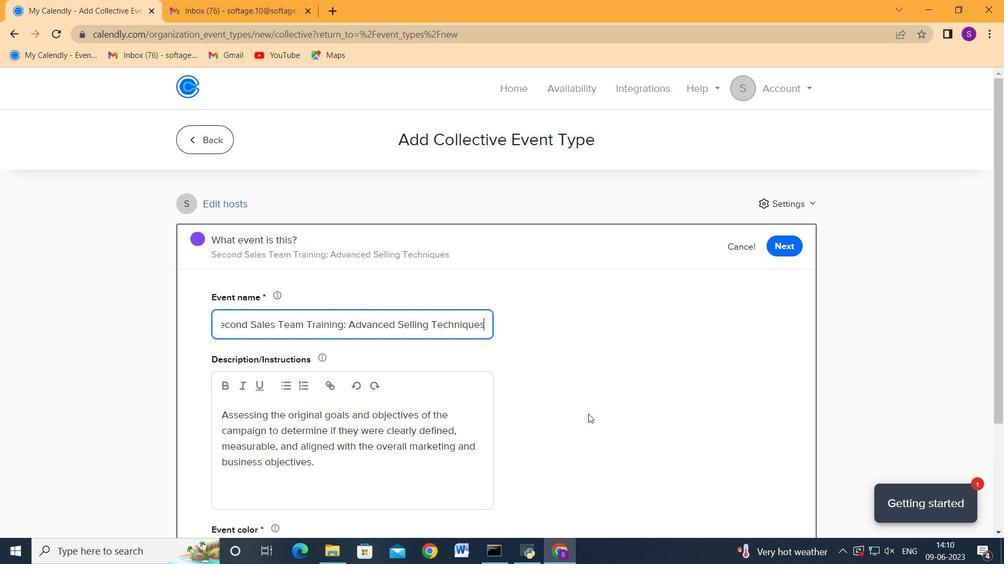 
Action: Mouse scrolled (591, 449) with delta (0, 0)
Screenshot: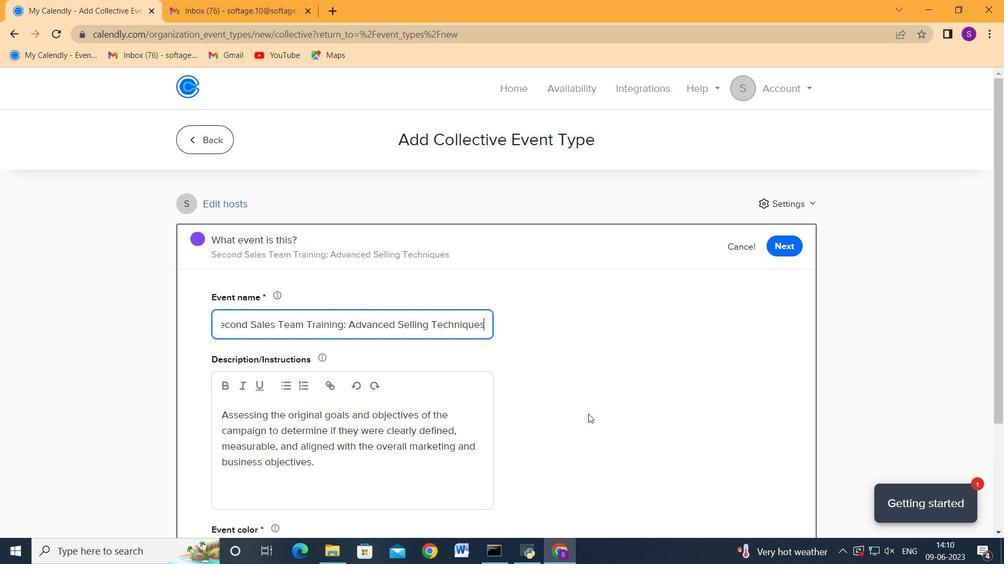 
Action: Mouse scrolled (591, 449) with delta (0, 0)
Screenshot: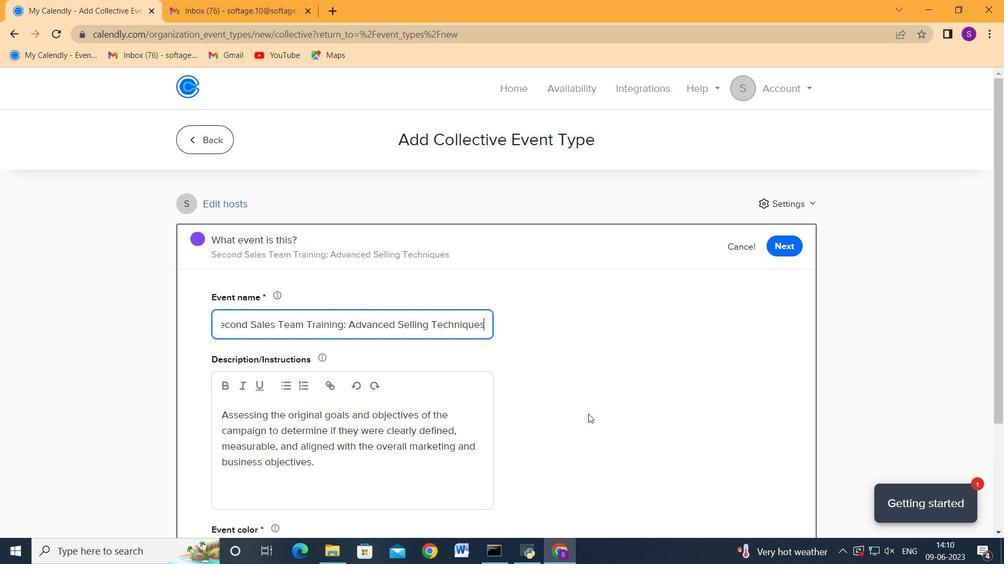 
Action: Mouse scrolled (591, 449) with delta (0, 0)
Screenshot: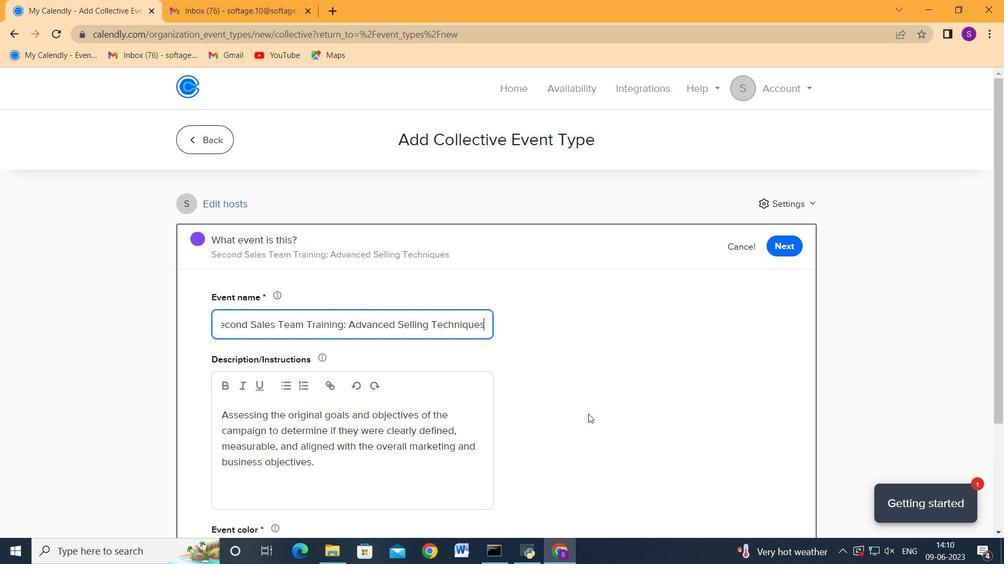 
Action: Mouse moved to (789, 473)
Screenshot: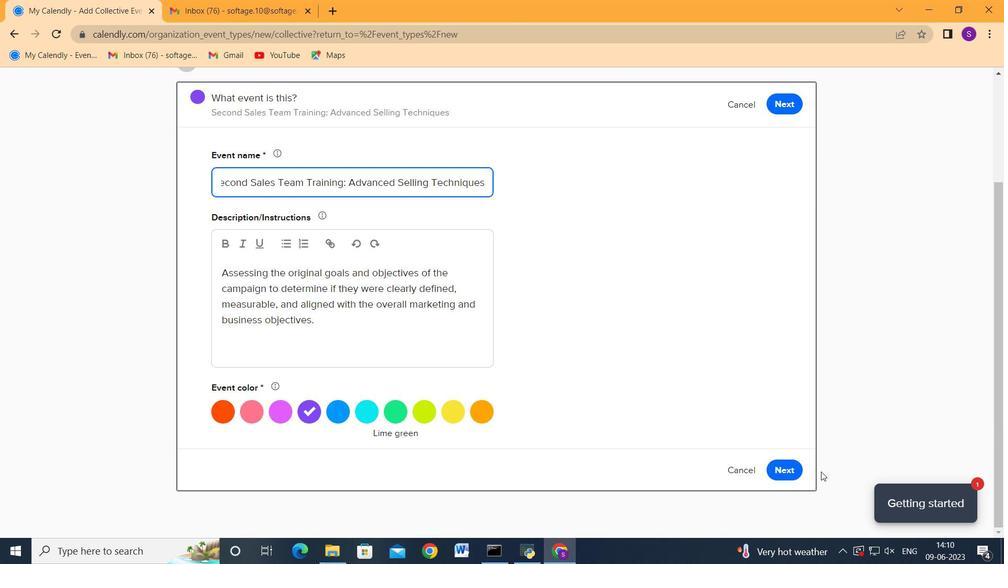 
Action: Mouse pressed left at (789, 473)
Screenshot: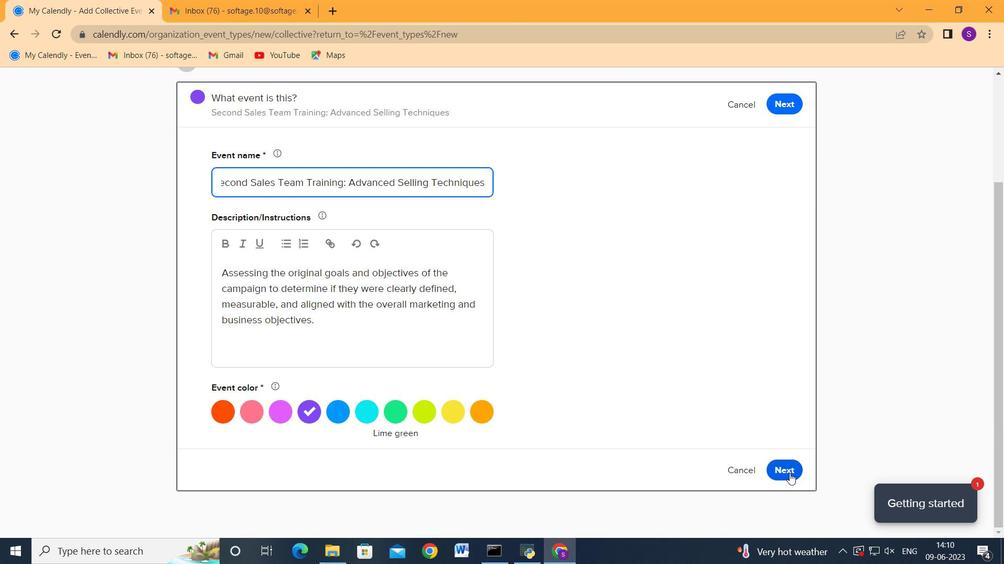 
Action: Mouse moved to (423, 321)
Screenshot: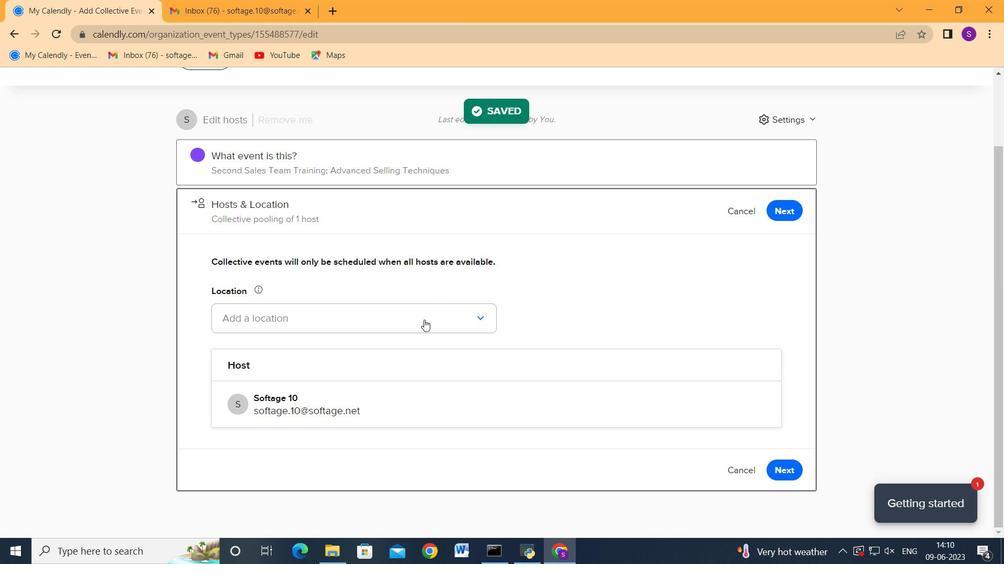 
Action: Mouse pressed left at (423, 321)
Screenshot: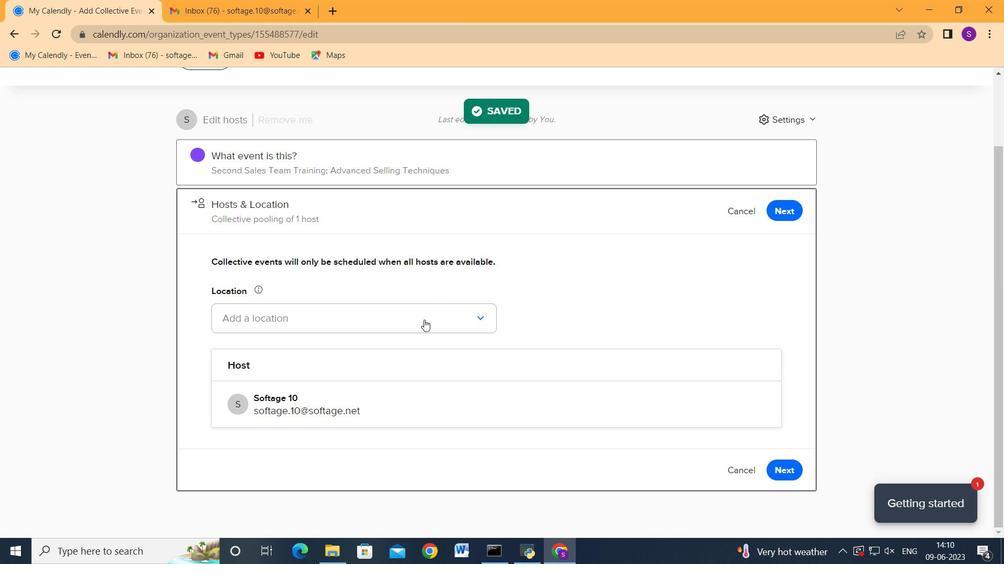 
Action: Mouse moved to (383, 345)
Screenshot: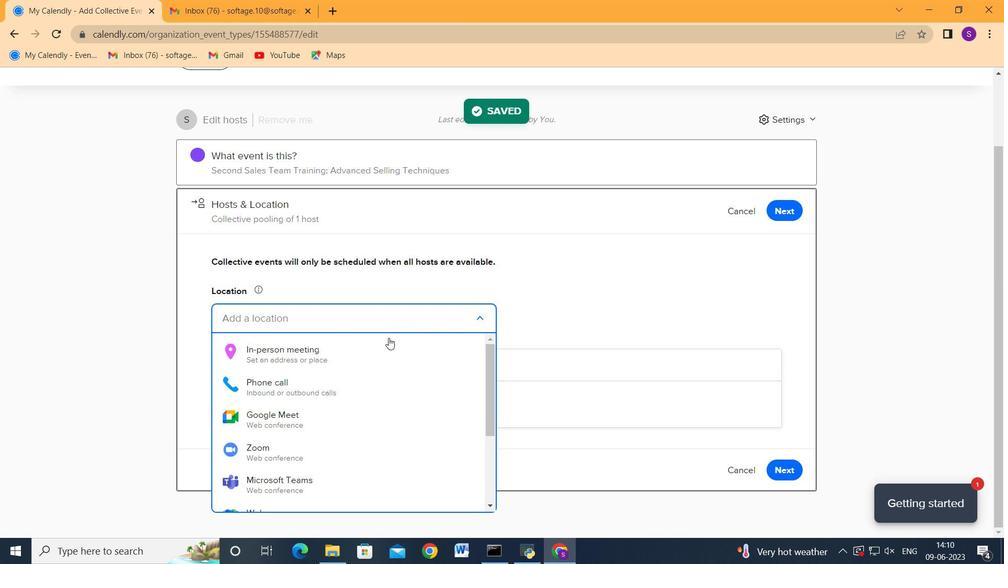 
Action: Mouse pressed left at (383, 345)
Screenshot: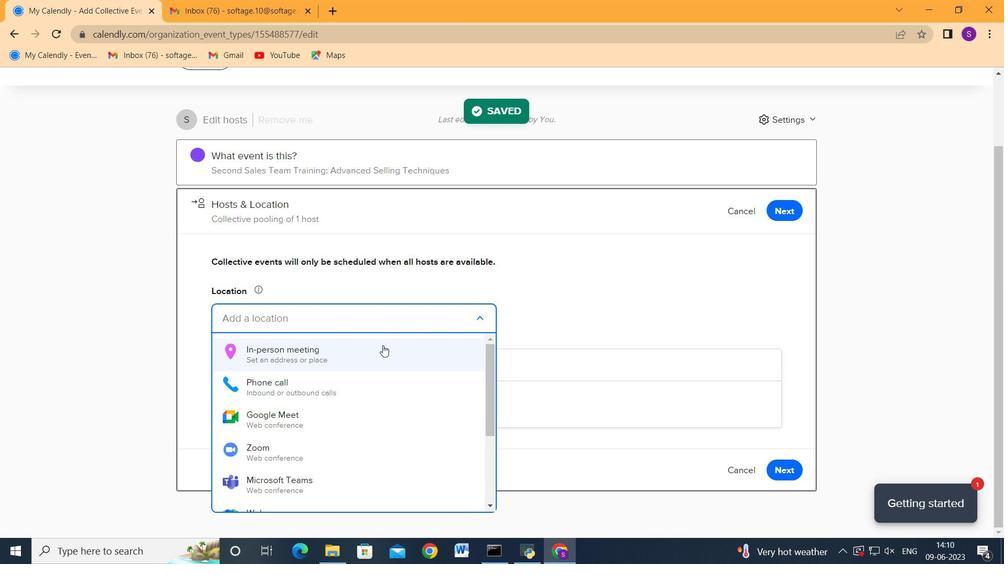 
Action: Mouse moved to (464, 220)
Screenshot: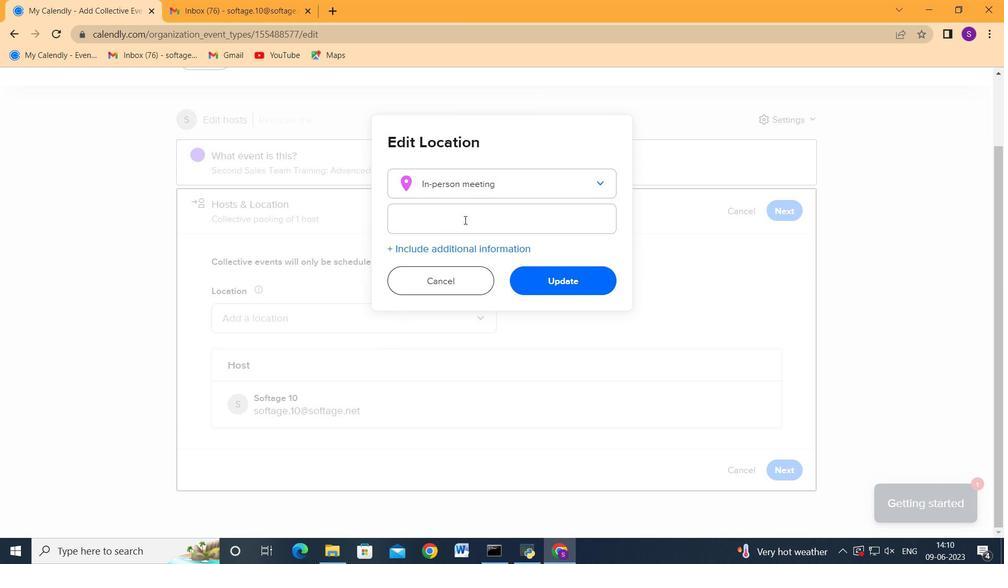 
Action: Mouse pressed left at (464, 220)
Screenshot: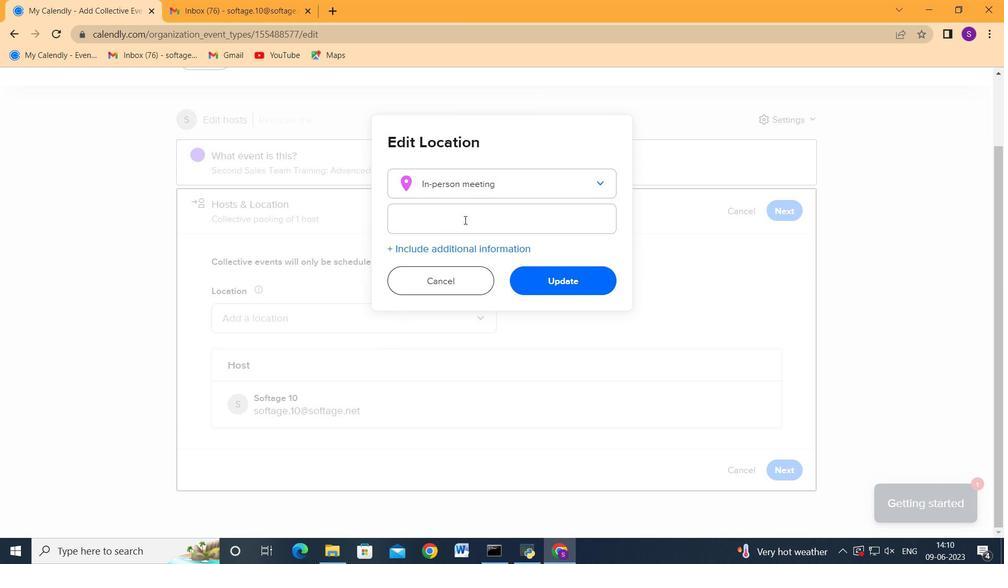 
Action: Key pressed 321<Key.space><Key.shift>L<Key.backspace><Key.shift><Key.shift>Balos<Key.space><Key.shift>Lagoon,<Key.space><Key.shift_r>Crete,<Key.space><Key.shift_r>Greece
Screenshot: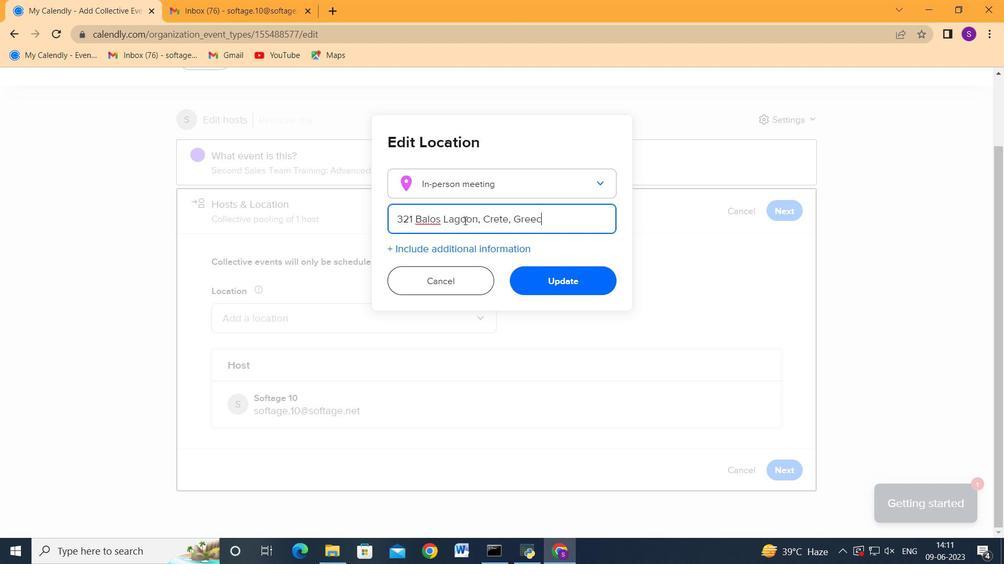 
Action: Mouse moved to (575, 255)
Screenshot: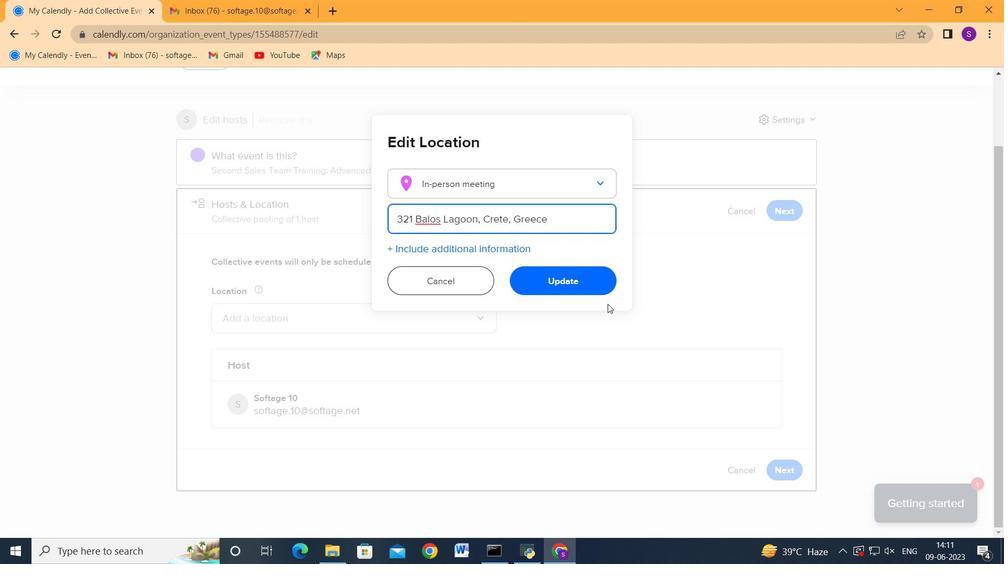
Action: Mouse pressed left at (575, 255)
Screenshot: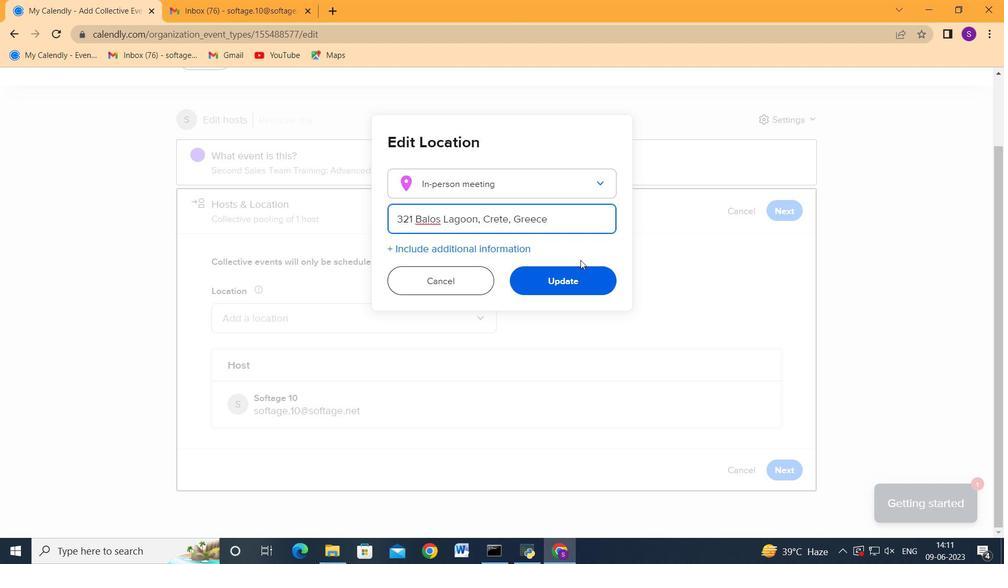 
Action: Mouse moved to (573, 270)
Screenshot: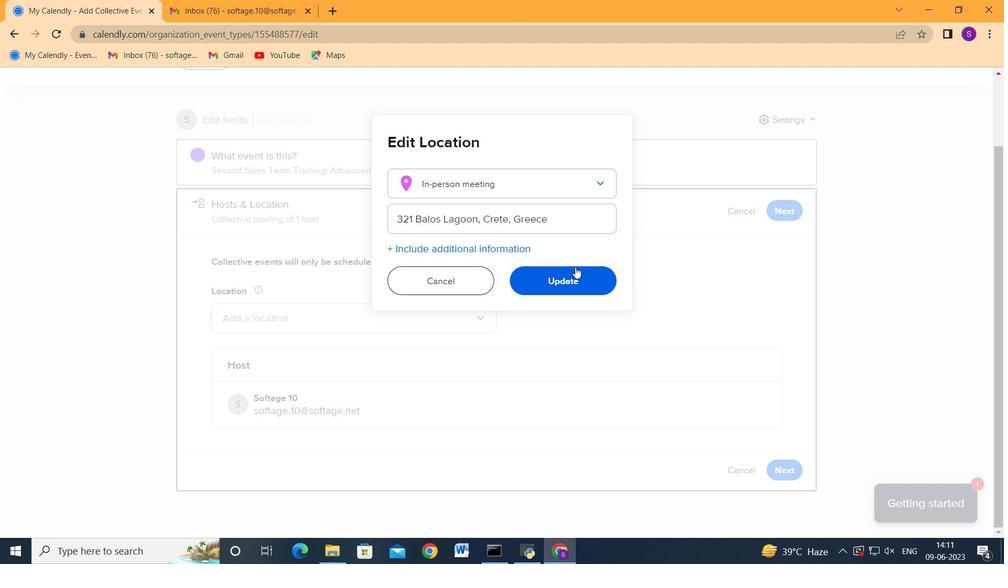 
Action: Mouse pressed left at (573, 270)
Screenshot: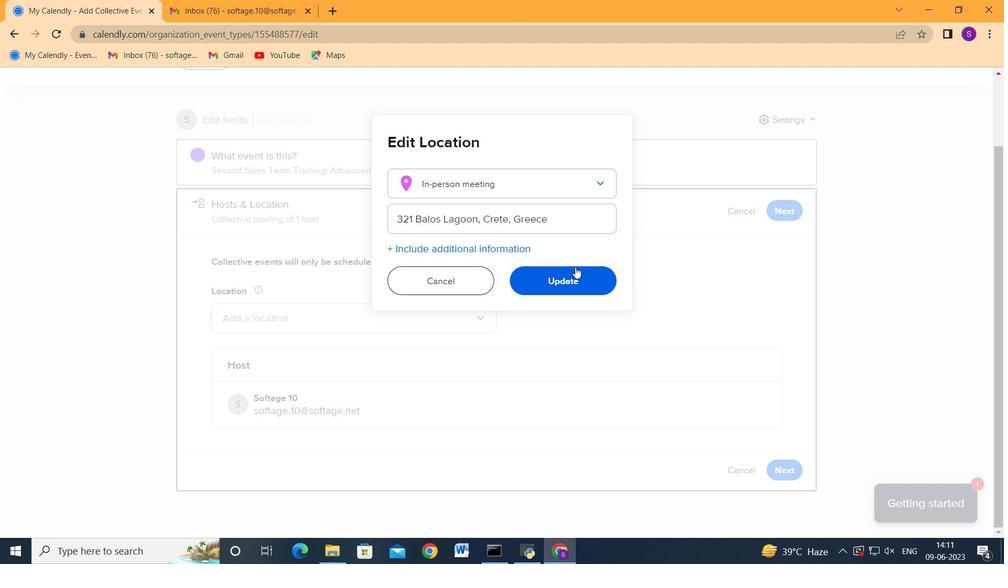 
Action: Mouse moved to (666, 327)
Screenshot: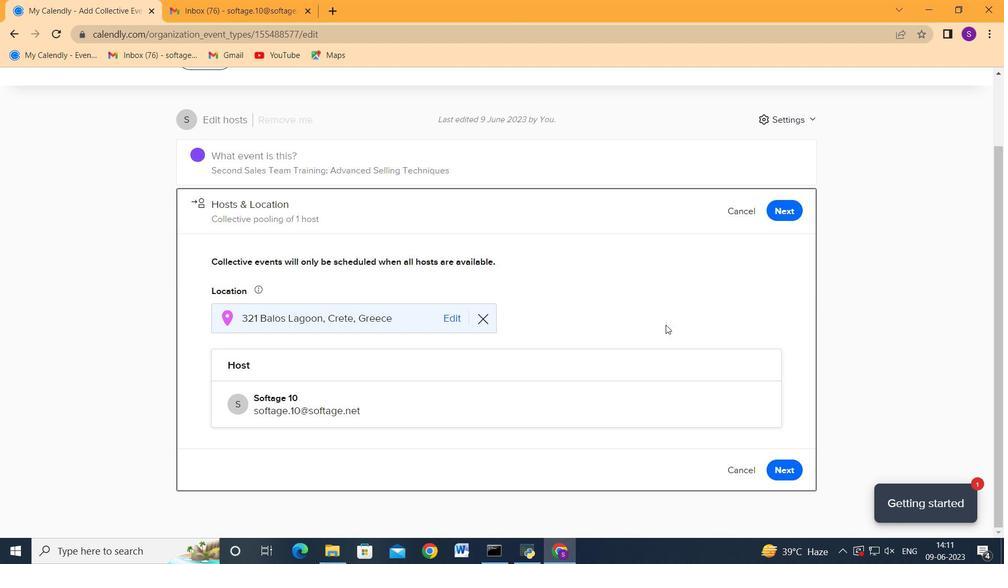 
Action: Mouse scrolled (666, 326) with delta (0, 0)
Screenshot: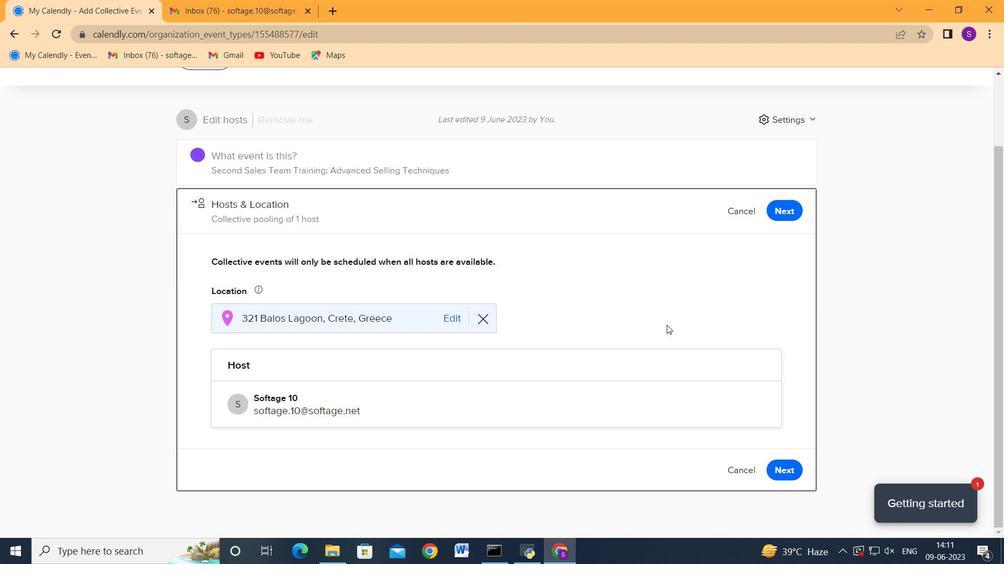 
Action: Mouse scrolled (666, 326) with delta (0, 0)
Screenshot: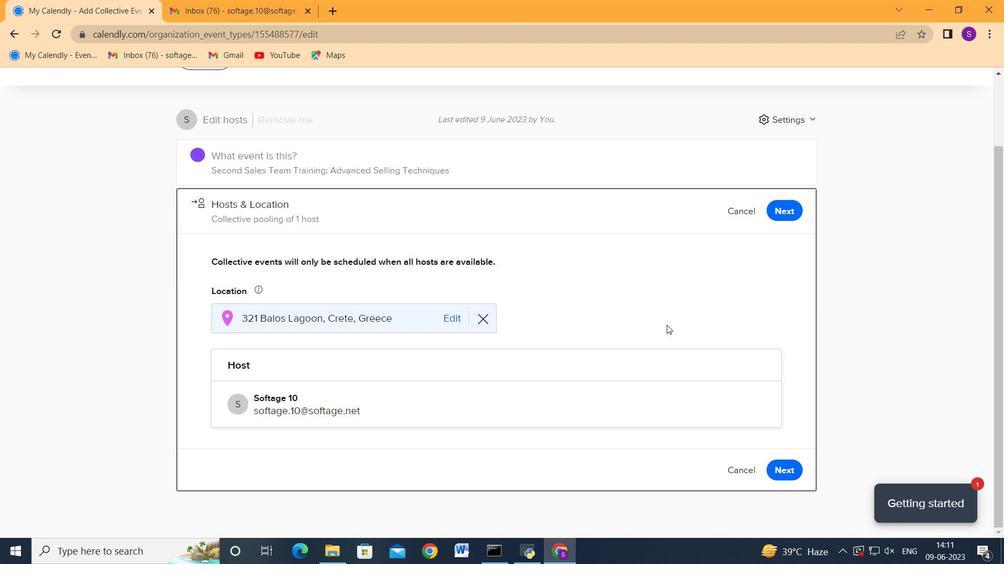 
Action: Mouse scrolled (666, 326) with delta (0, 0)
Screenshot: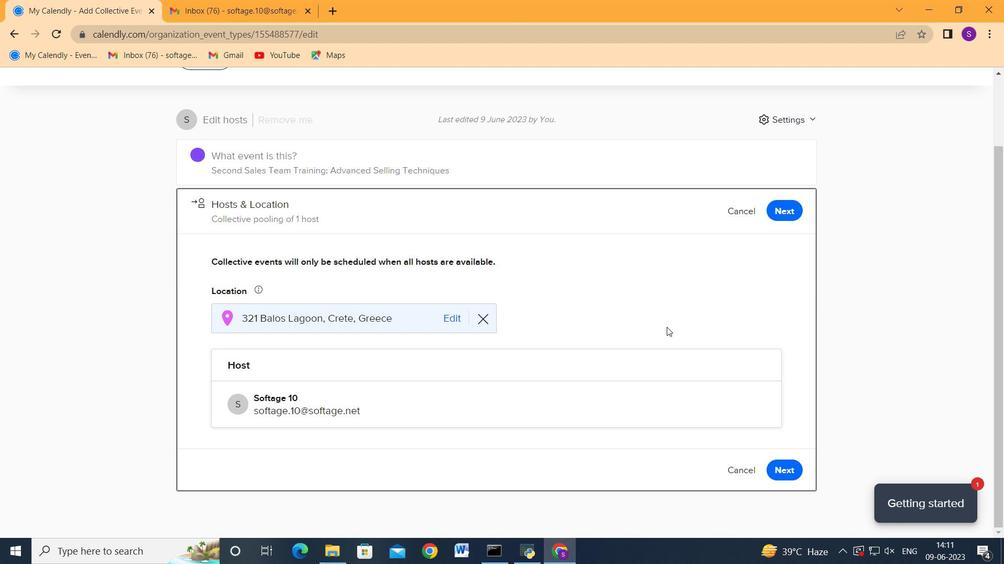 
Action: Mouse moved to (771, 468)
Screenshot: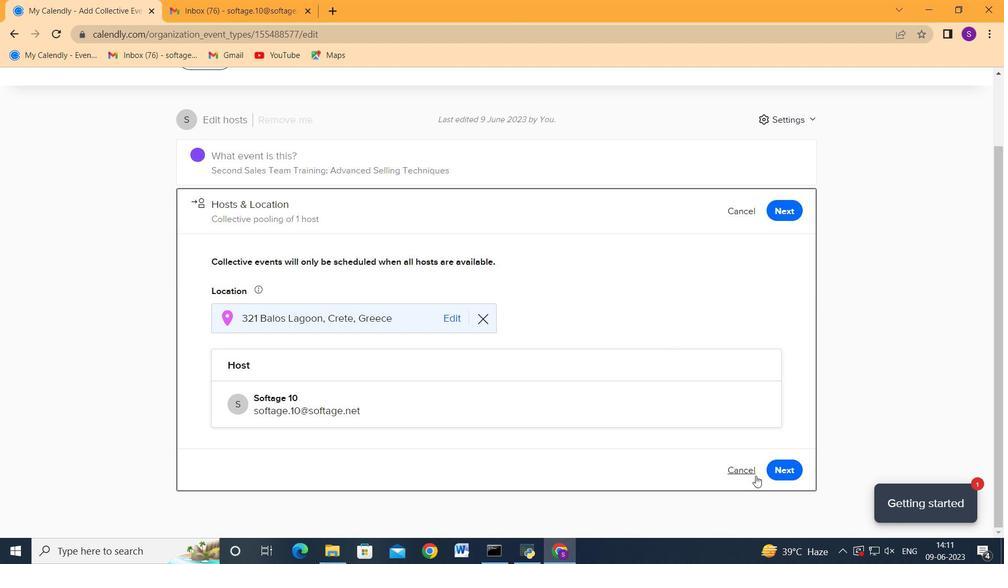 
Action: Mouse pressed left at (771, 468)
Screenshot: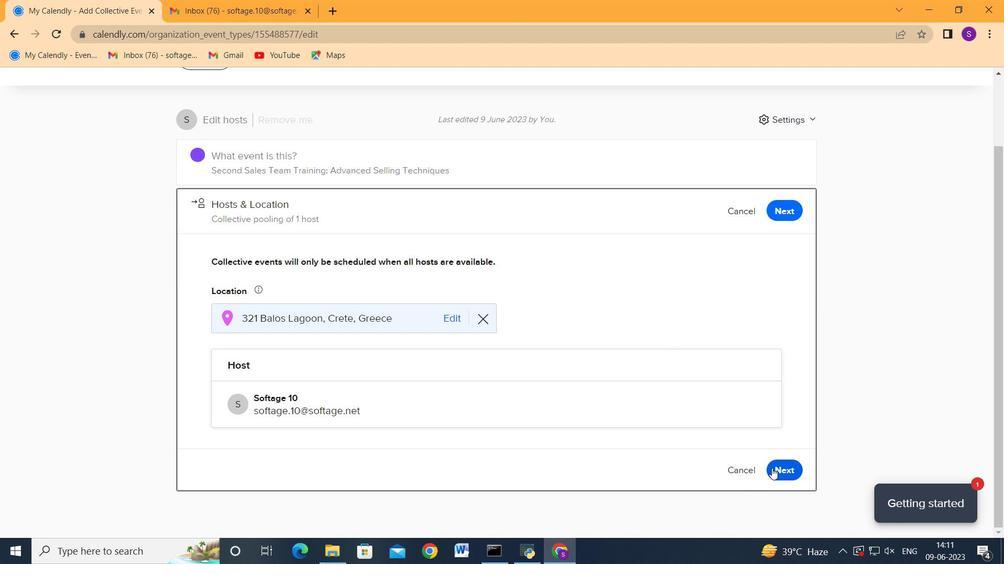 
Action: Mouse moved to (355, 278)
Screenshot: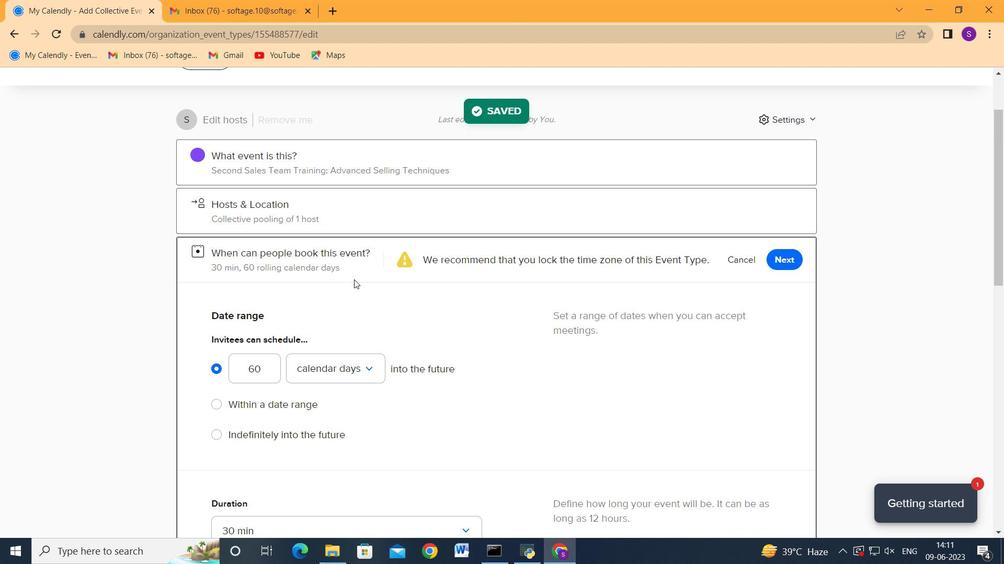 
Action: Mouse scrolled (355, 278) with delta (0, 0)
Screenshot: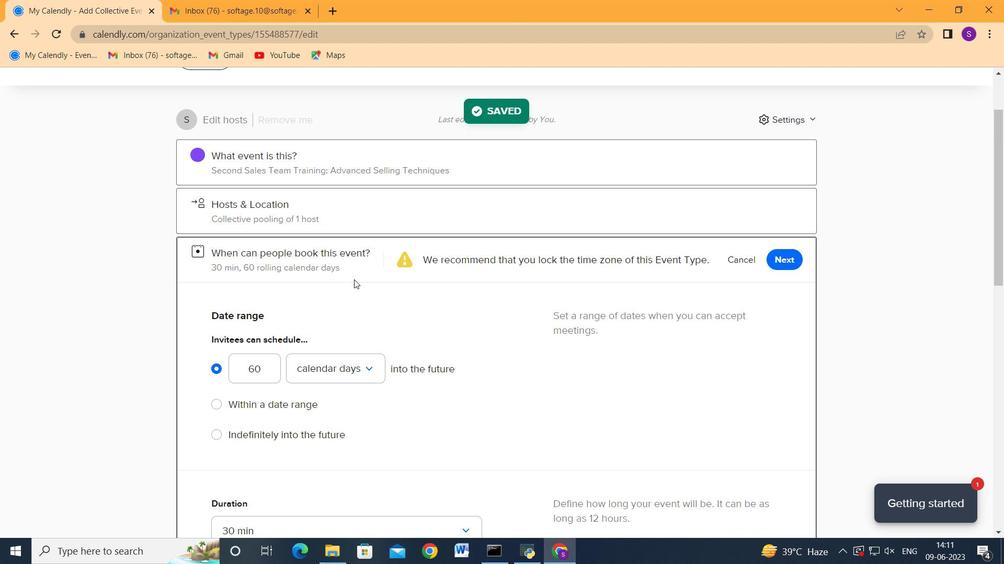 
Action: Mouse moved to (360, 278)
Screenshot: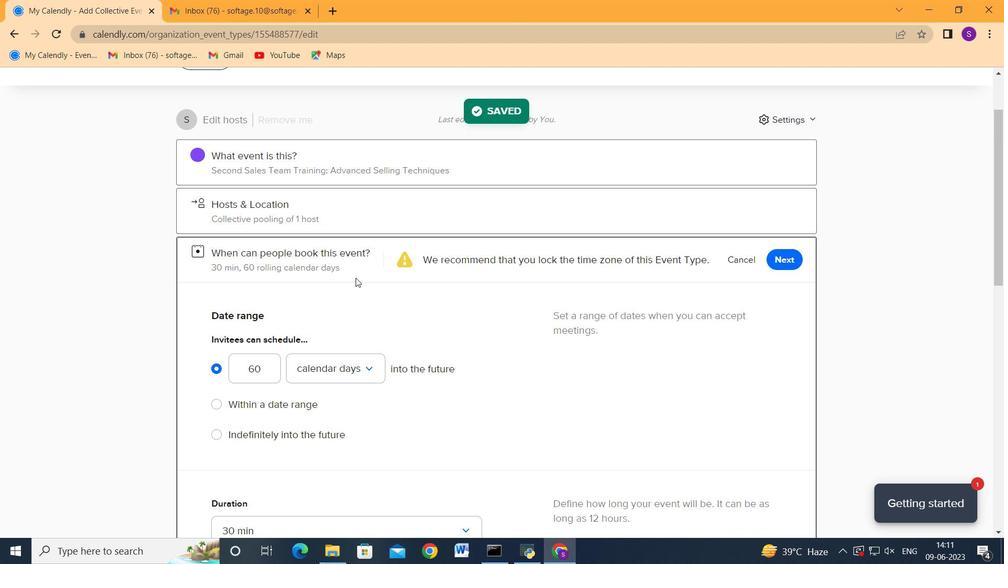 
Action: Mouse scrolled (360, 278) with delta (0, 0)
Screenshot: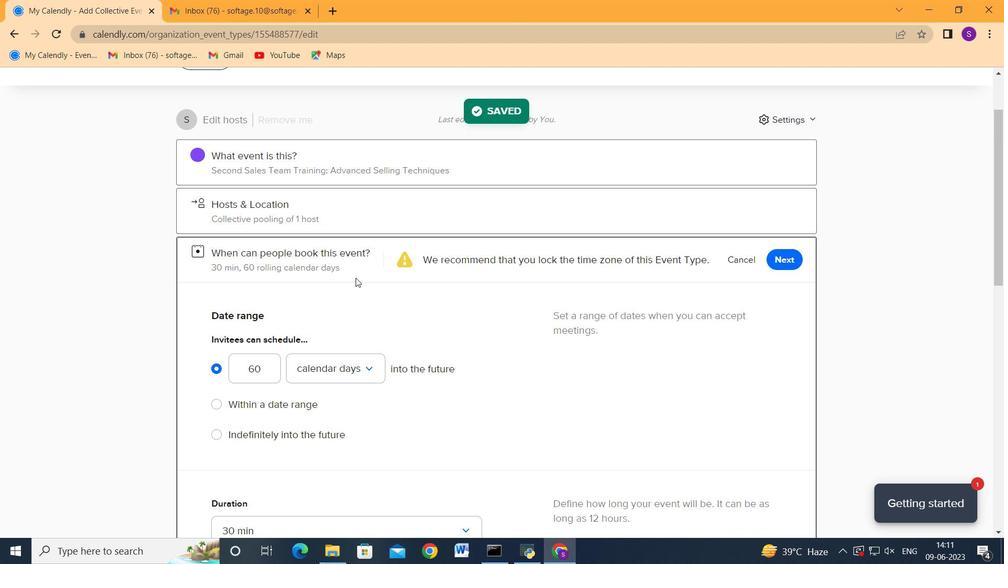 
Action: Mouse moved to (270, 279)
Screenshot: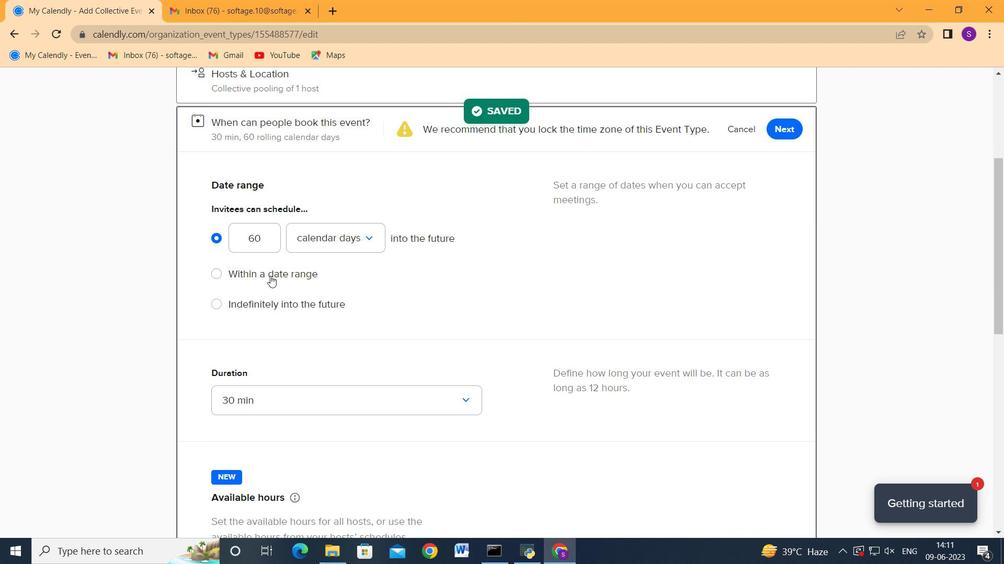 
Action: Mouse pressed left at (270, 279)
Screenshot: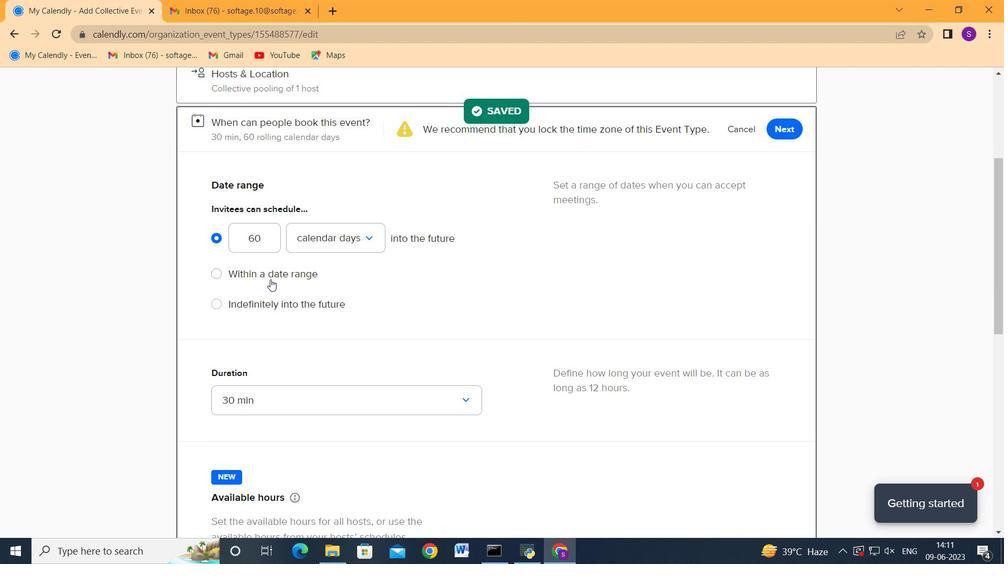 
Action: Mouse moved to (360, 297)
Screenshot: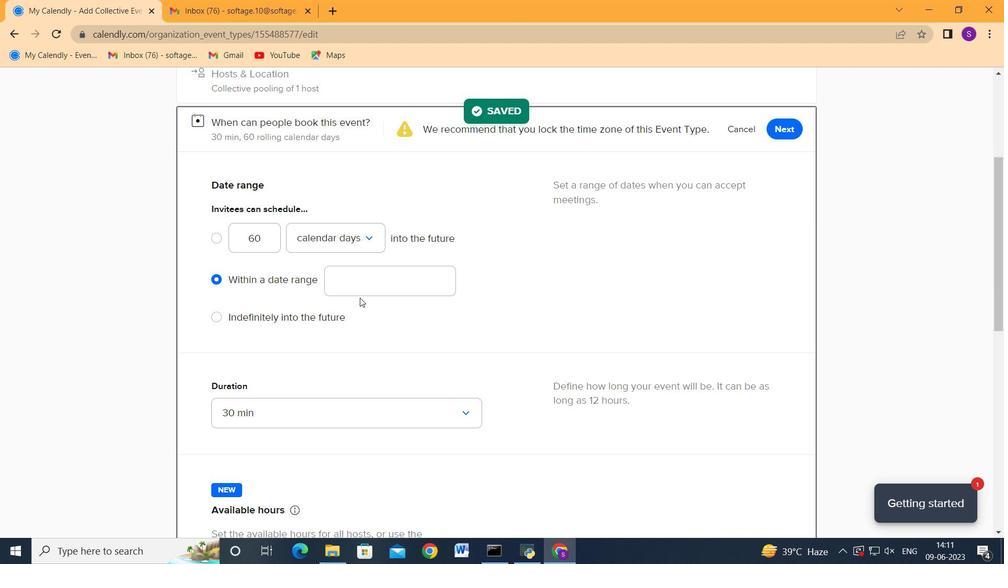 
Action: Mouse pressed left at (360, 297)
Screenshot: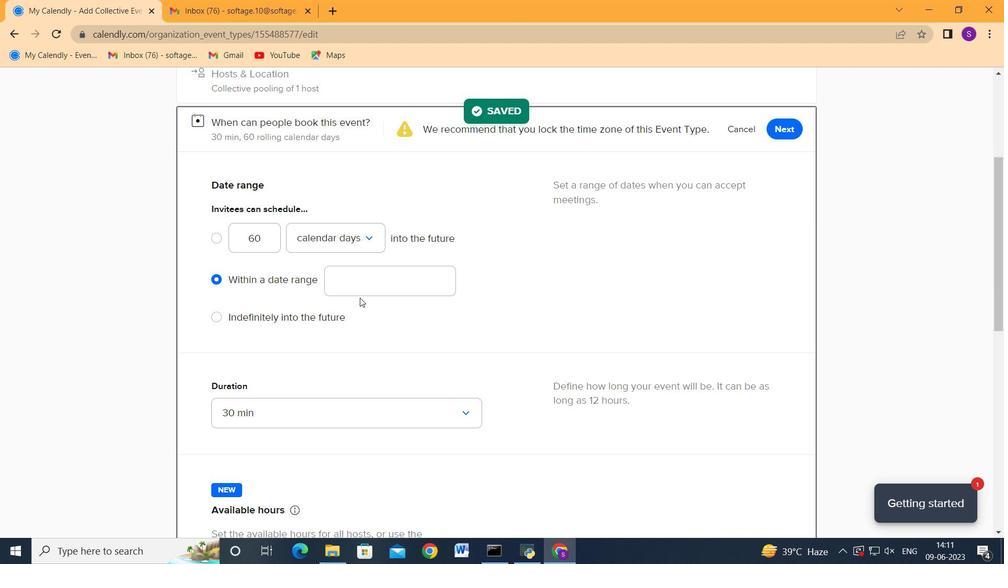 
Action: Mouse moved to (363, 281)
Screenshot: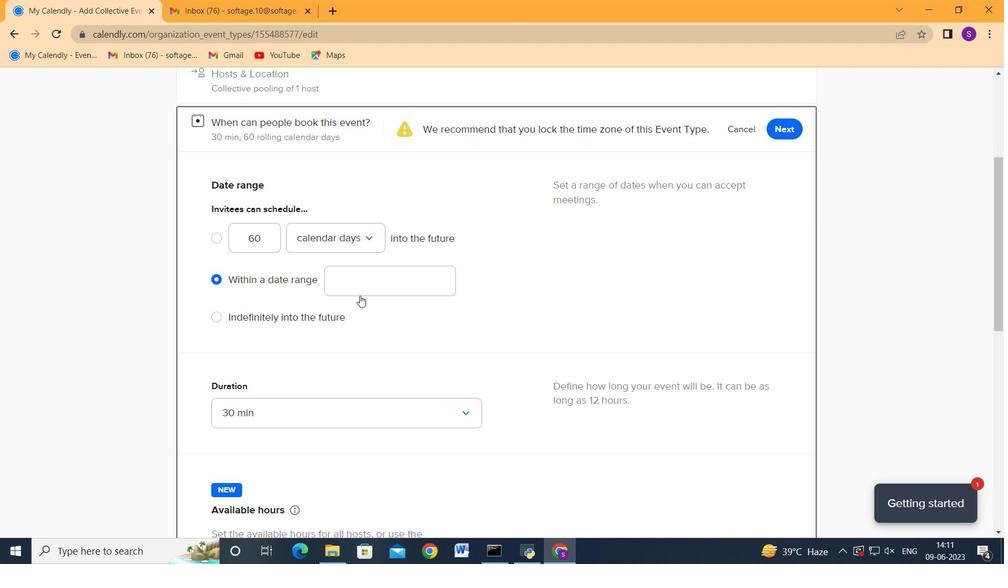 
Action: Mouse pressed left at (363, 281)
Screenshot: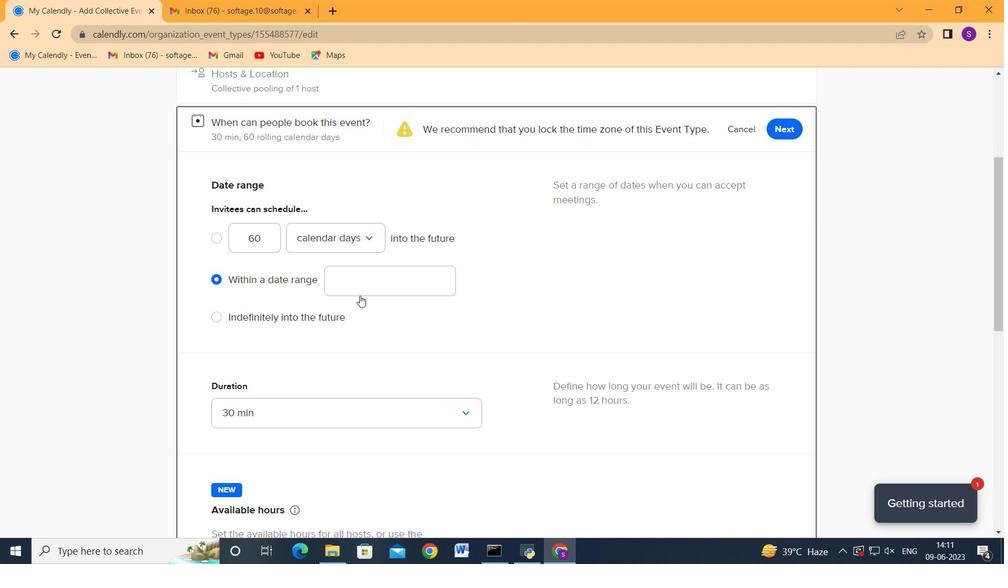 
Action: Mouse moved to (526, 269)
Screenshot: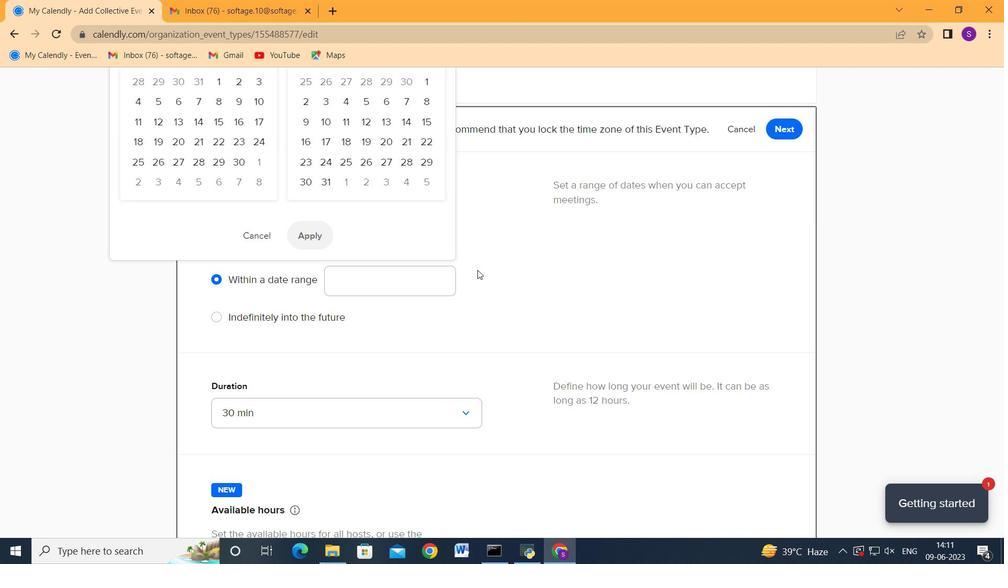 
Action: Mouse scrolled (526, 270) with delta (0, 0)
Screenshot: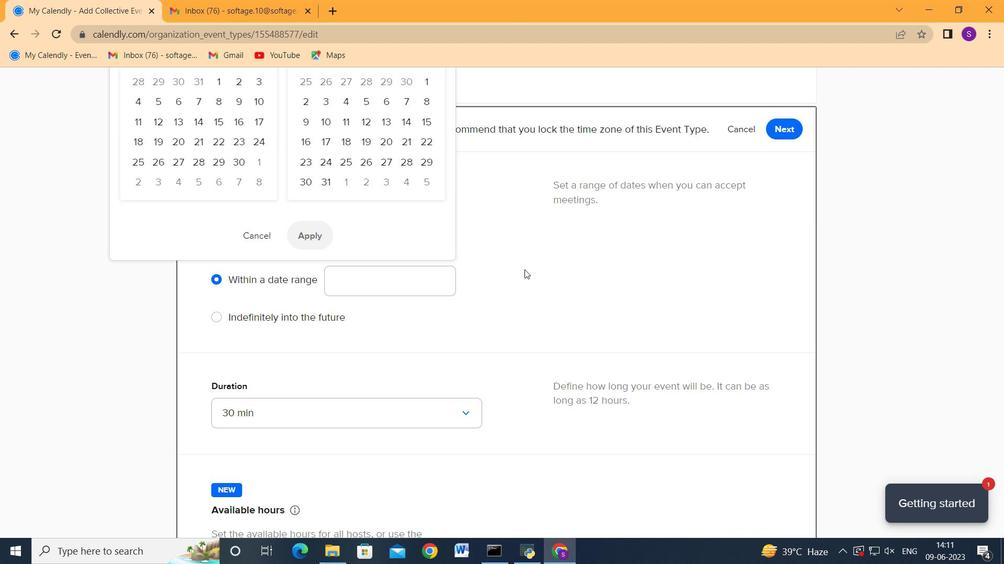 
Action: Mouse scrolled (526, 270) with delta (0, 0)
Screenshot: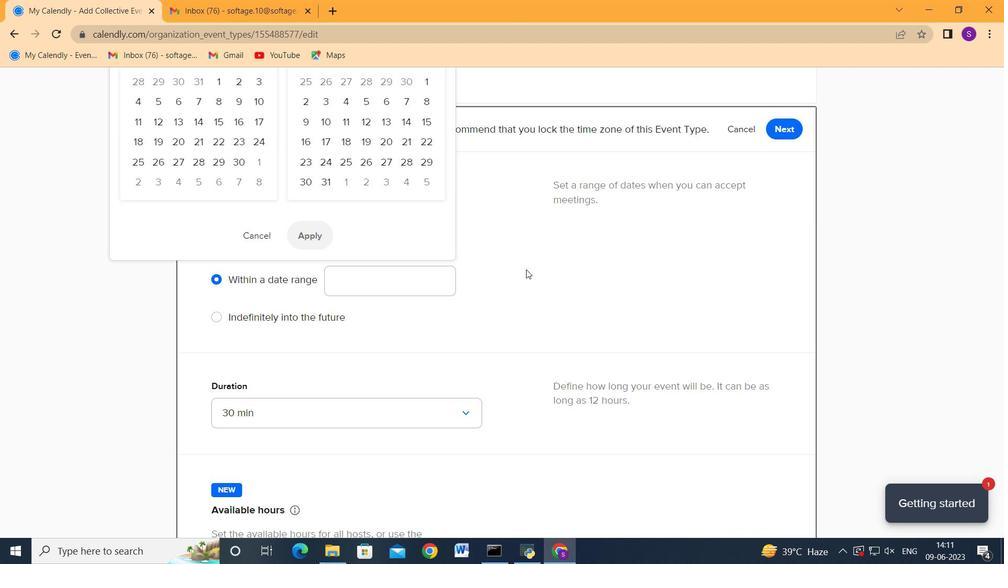 
Action: Mouse scrolled (526, 270) with delta (0, 0)
Screenshot: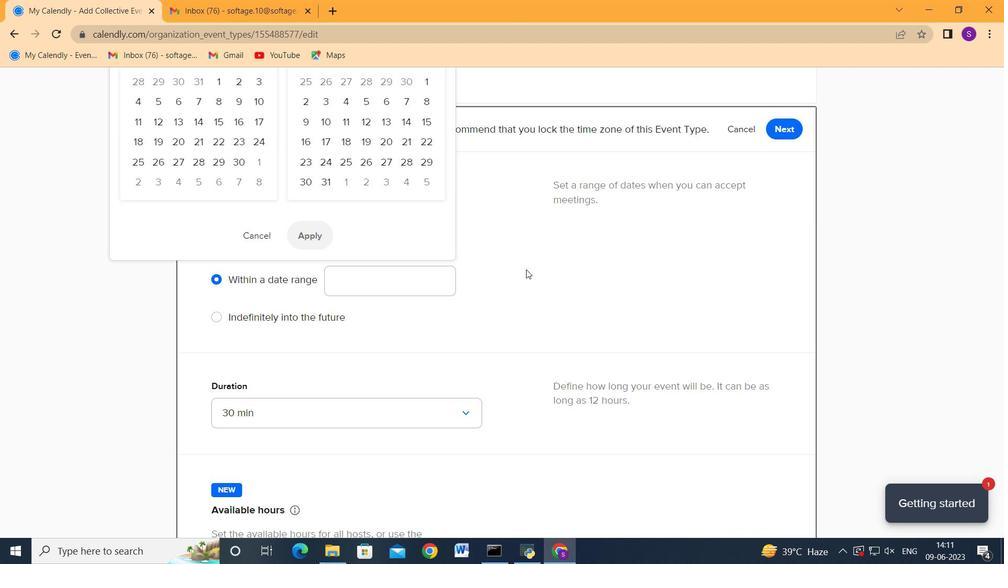 
Action: Mouse scrolled (526, 270) with delta (0, 0)
Screenshot: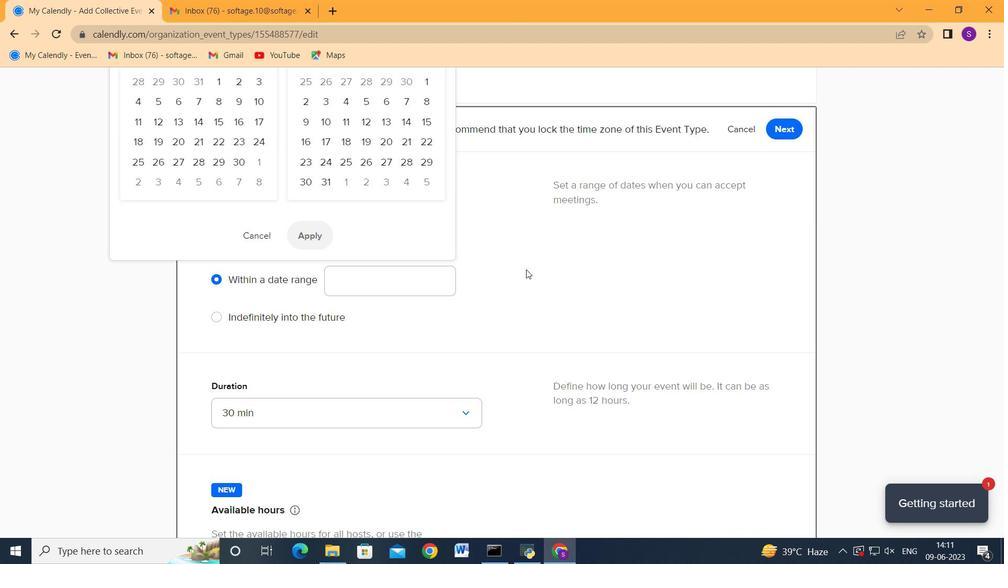 
Action: Mouse moved to (832, 176)
Screenshot: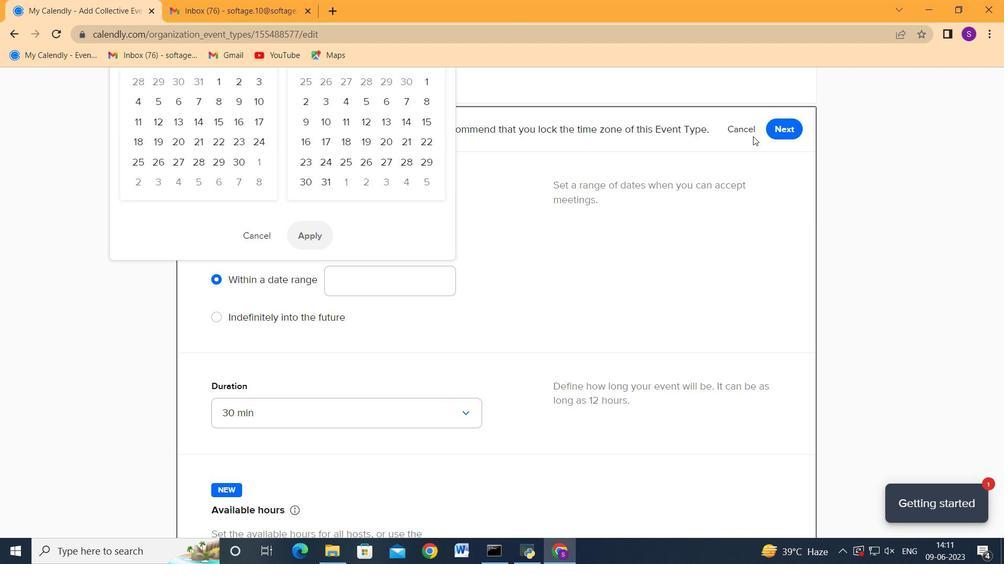 
Action: Mouse pressed left at (832, 176)
Screenshot: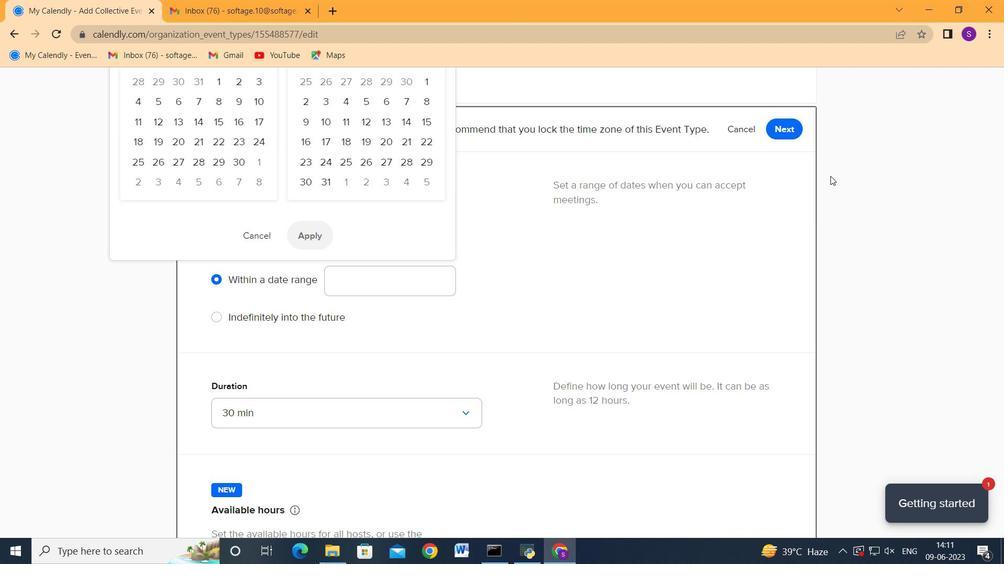 
Action: Mouse moved to (438, 223)
Screenshot: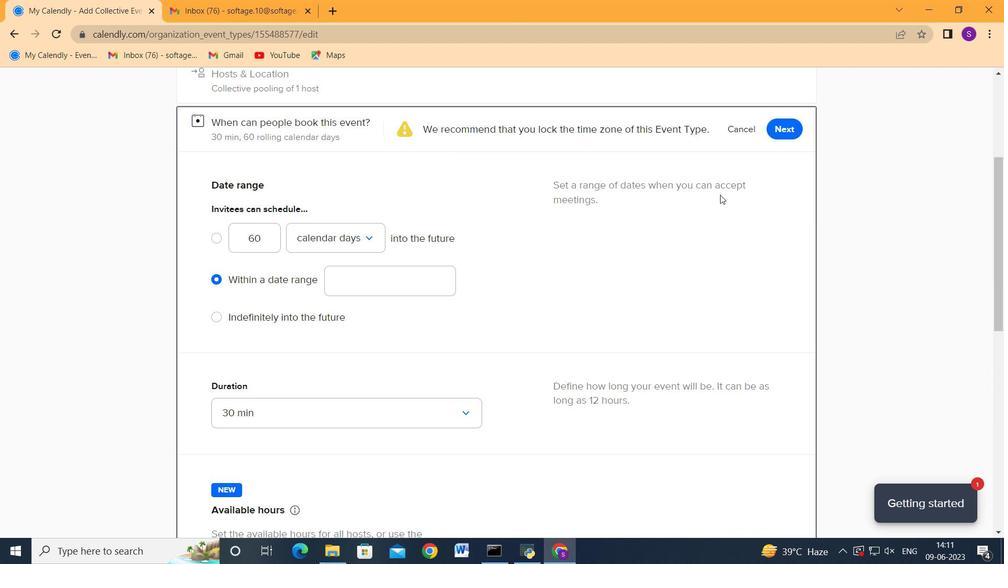 
Action: Mouse scrolled (438, 223) with delta (0, 0)
Screenshot: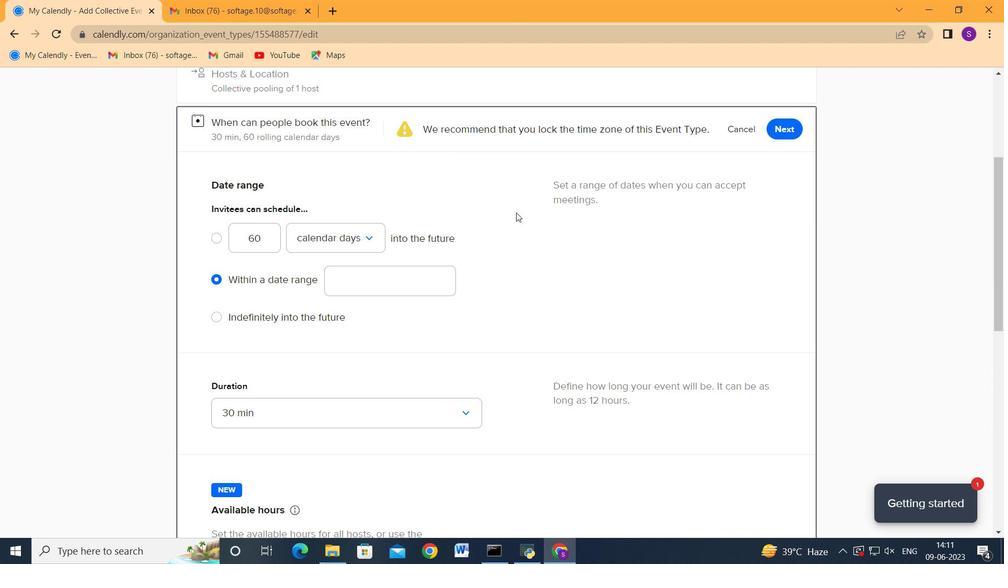 
Action: Mouse scrolled (438, 223) with delta (0, 0)
Screenshot: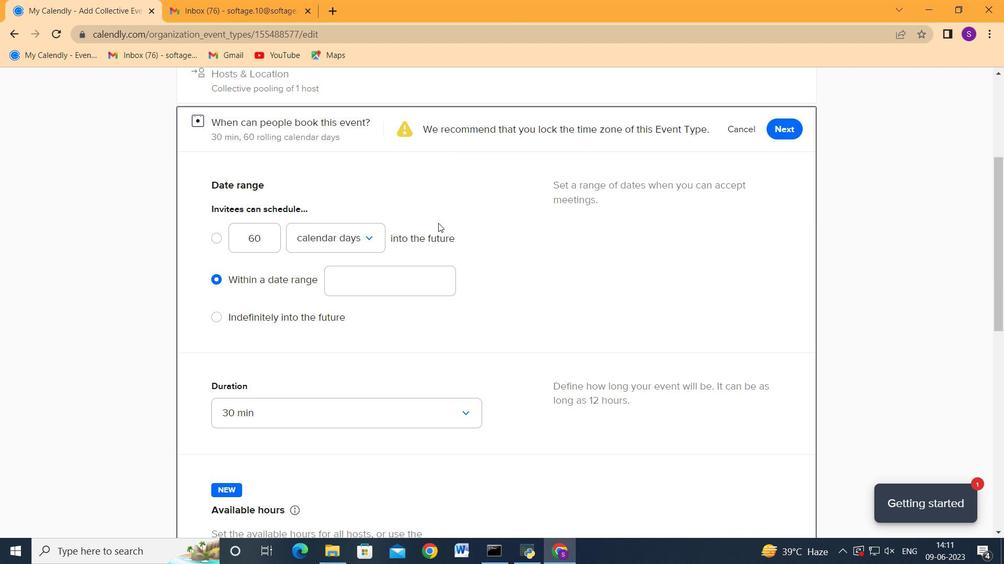 
Action: Mouse scrolled (438, 223) with delta (0, 0)
Screenshot: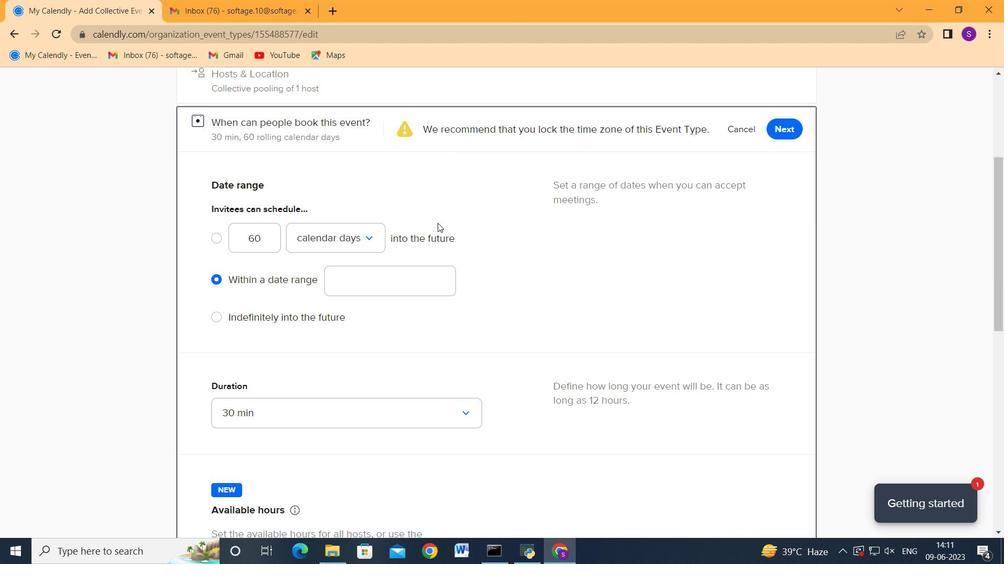 
Action: Mouse moved to (381, 485)
Screenshot: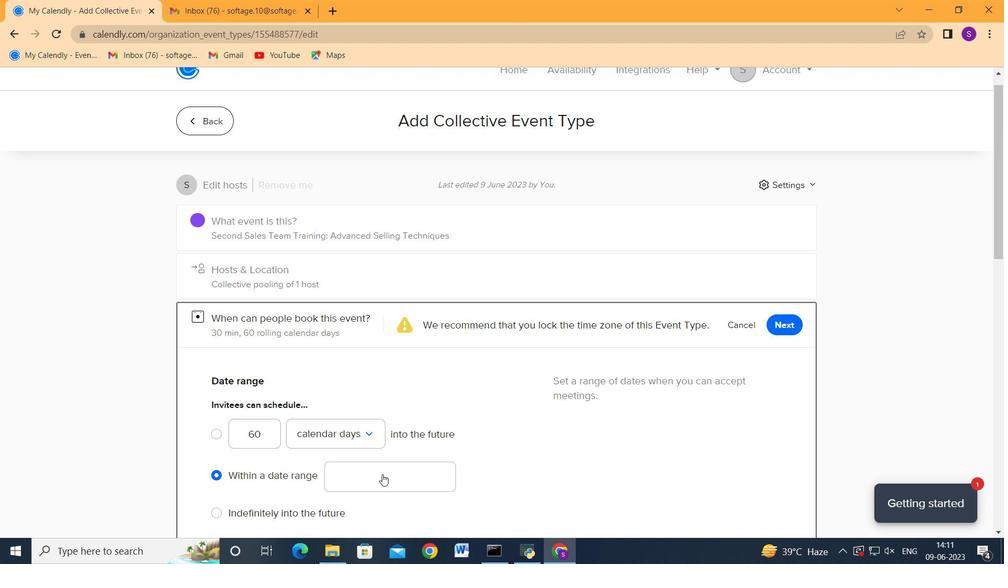 
Action: Mouse pressed left at (381, 485)
Screenshot: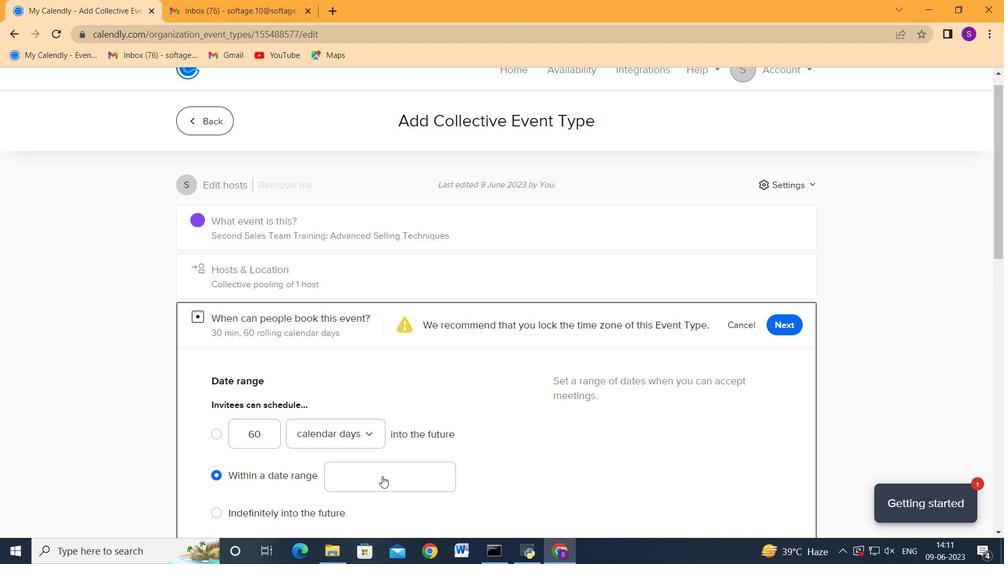 
Action: Mouse moved to (428, 234)
Screenshot: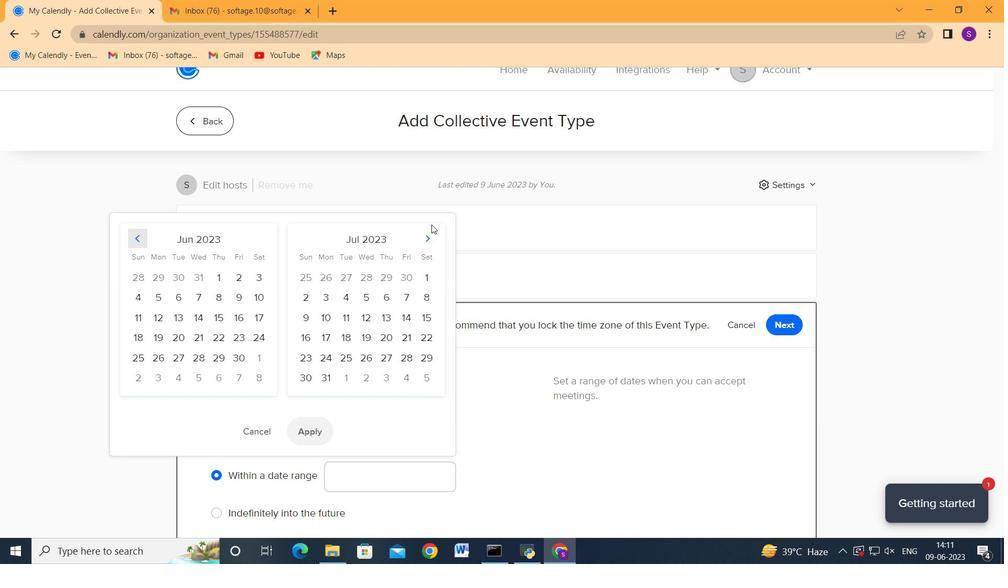 
Action: Mouse pressed left at (428, 234)
Screenshot: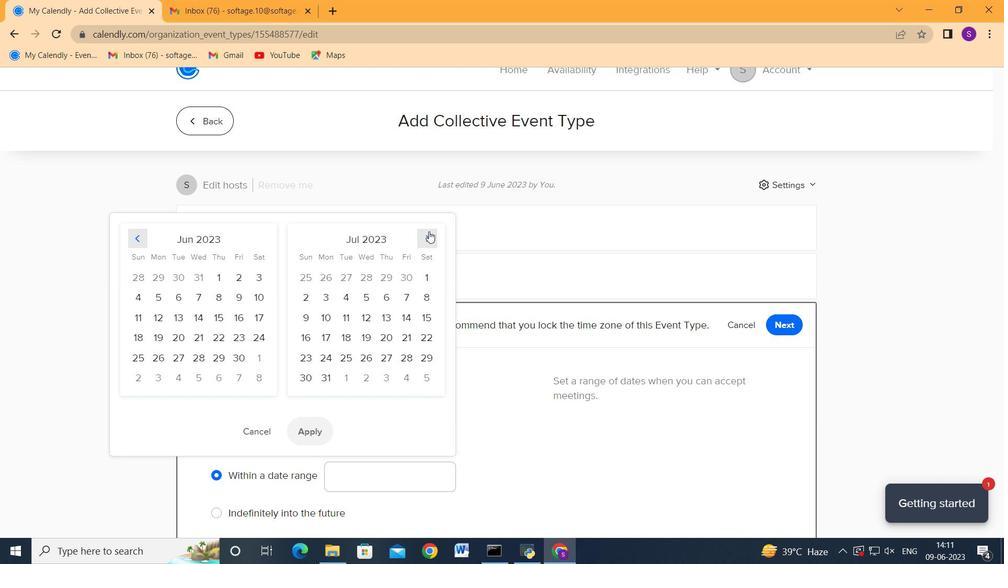 
Action: Mouse pressed left at (428, 234)
Screenshot: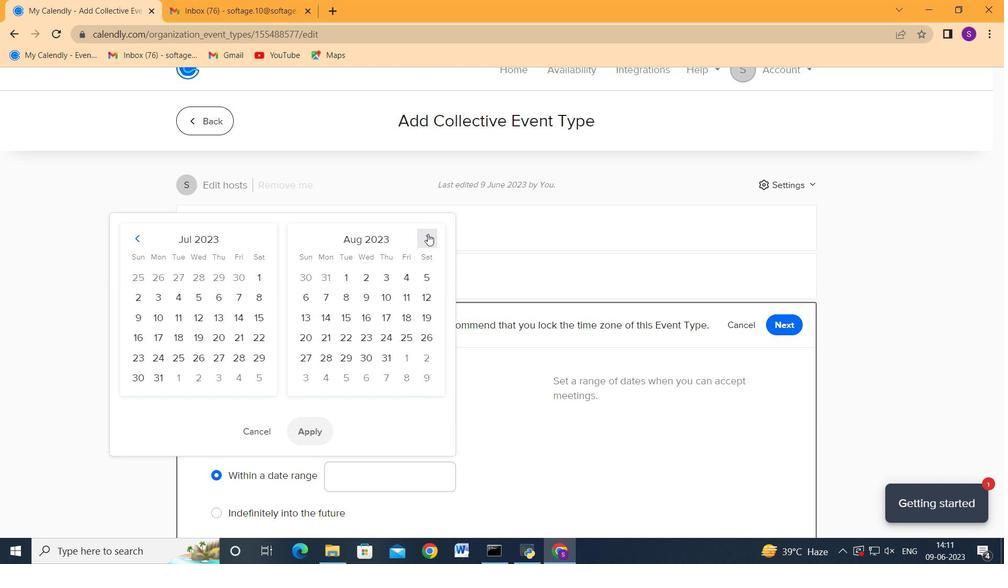 
Action: Mouse pressed left at (428, 234)
Screenshot: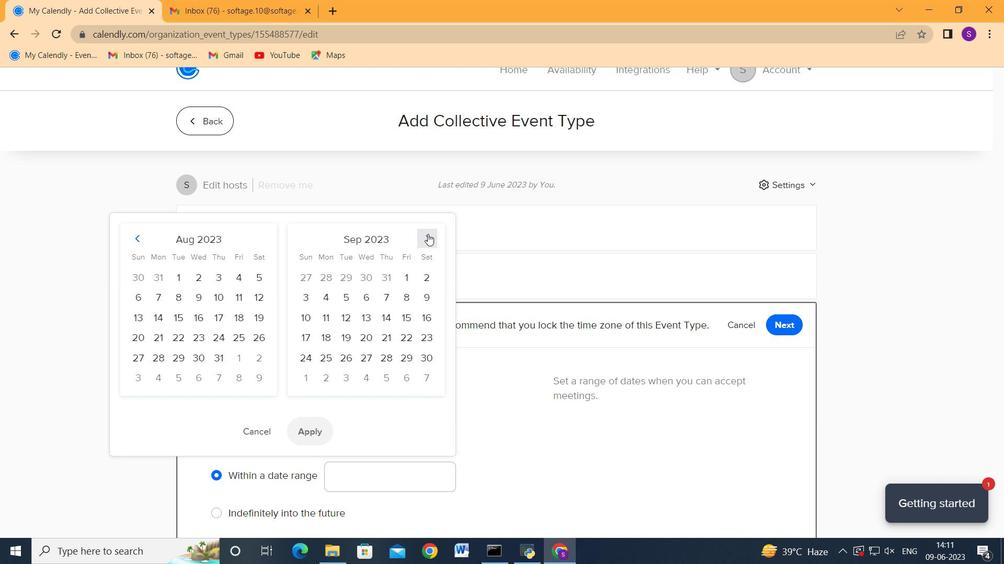 
Action: Mouse pressed left at (428, 234)
Screenshot: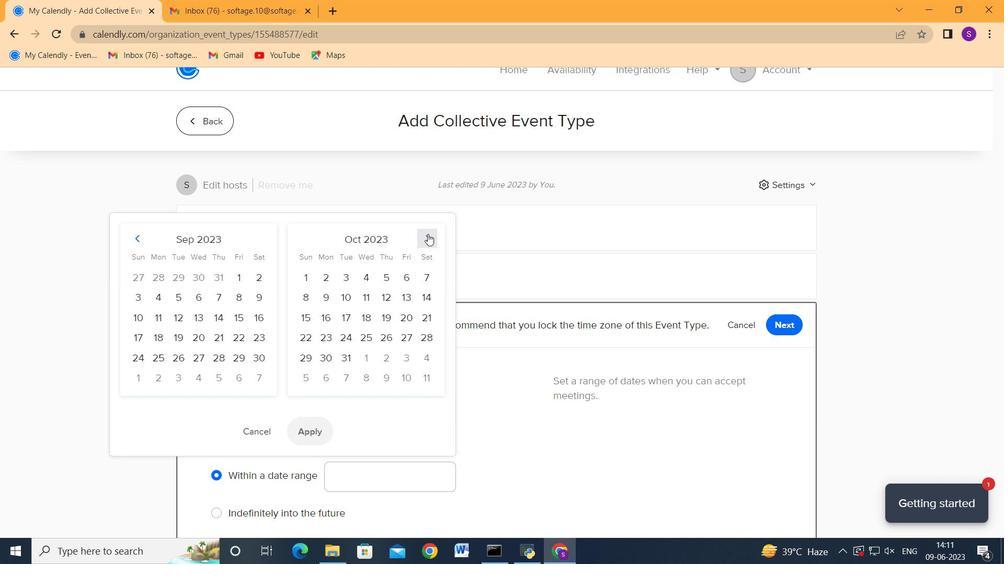 
Action: Mouse pressed left at (428, 234)
Screenshot: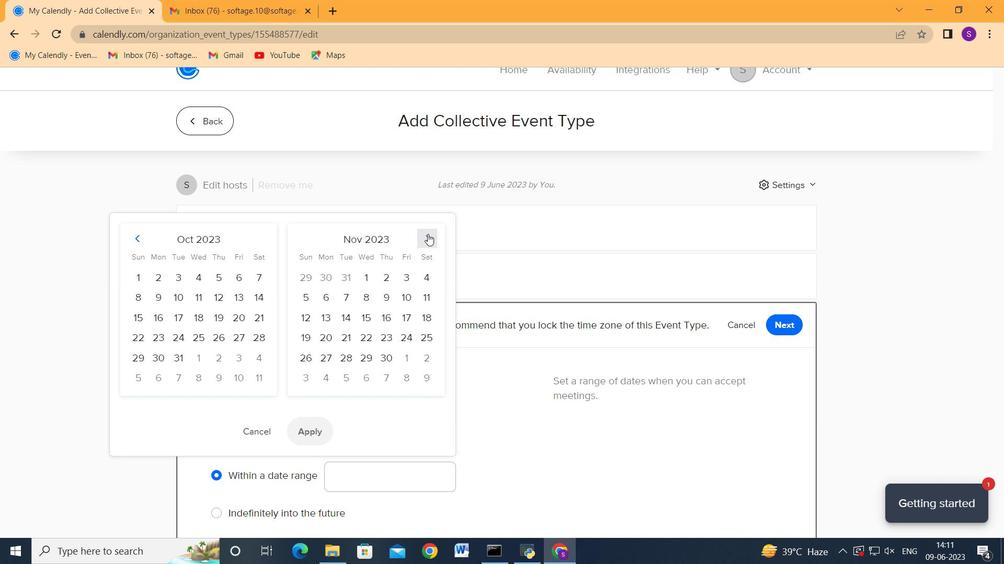 
Action: Mouse moved to (412, 277)
Screenshot: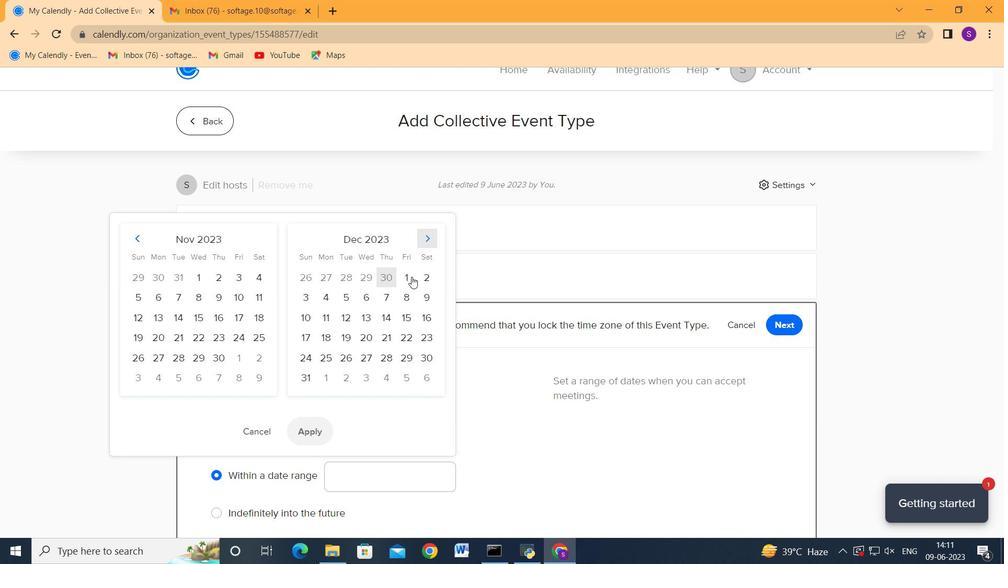 
Action: Mouse pressed left at (412, 277)
Screenshot: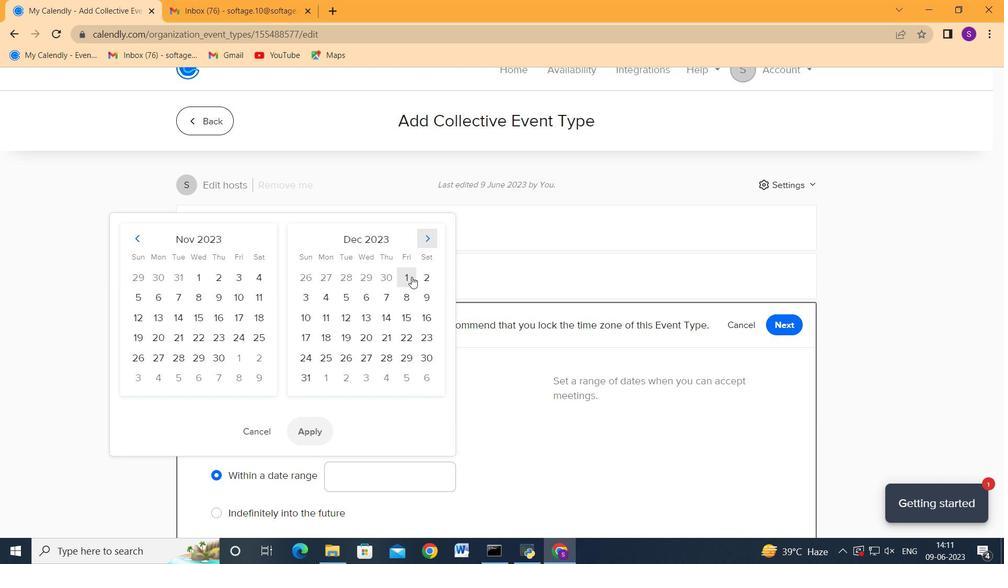 
Action: Mouse moved to (309, 295)
Screenshot: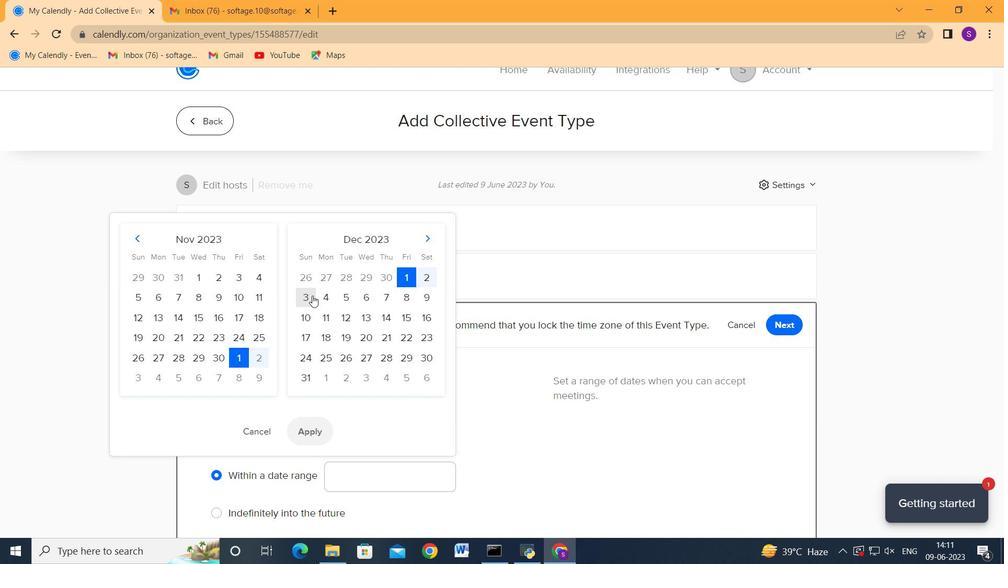 
Action: Mouse pressed left at (309, 295)
Screenshot: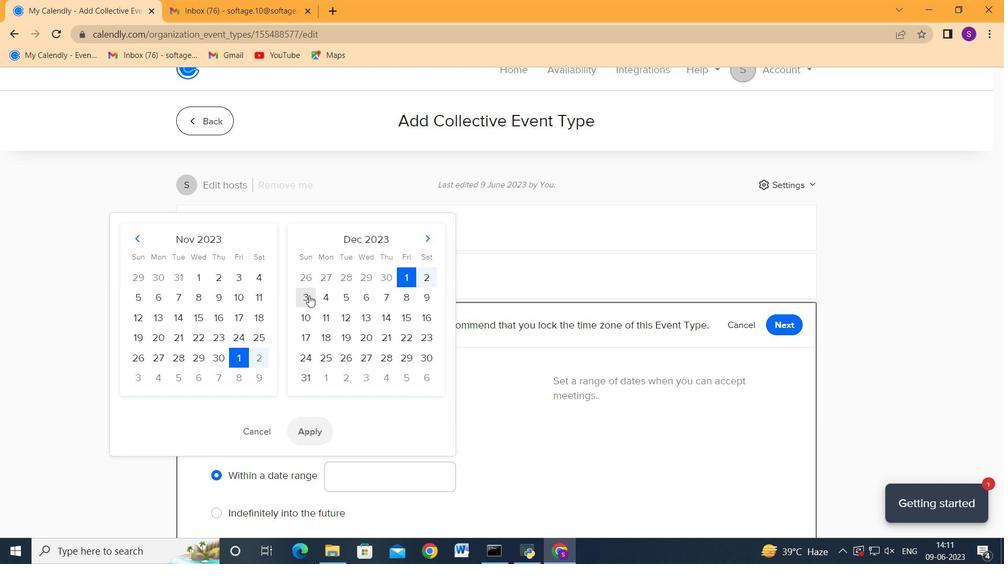 
Action: Mouse moved to (313, 436)
Screenshot: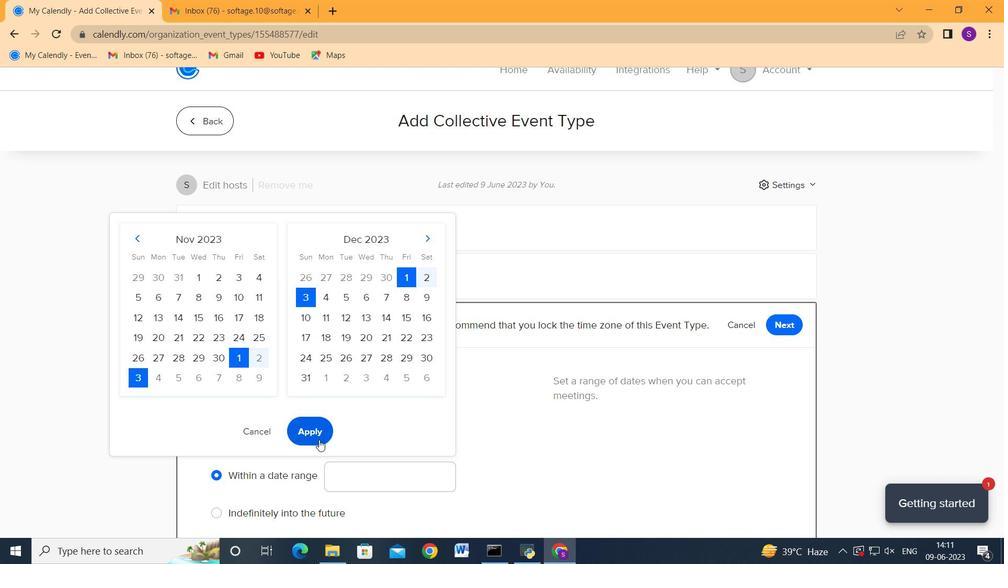 
Action: Mouse pressed left at (313, 436)
Screenshot: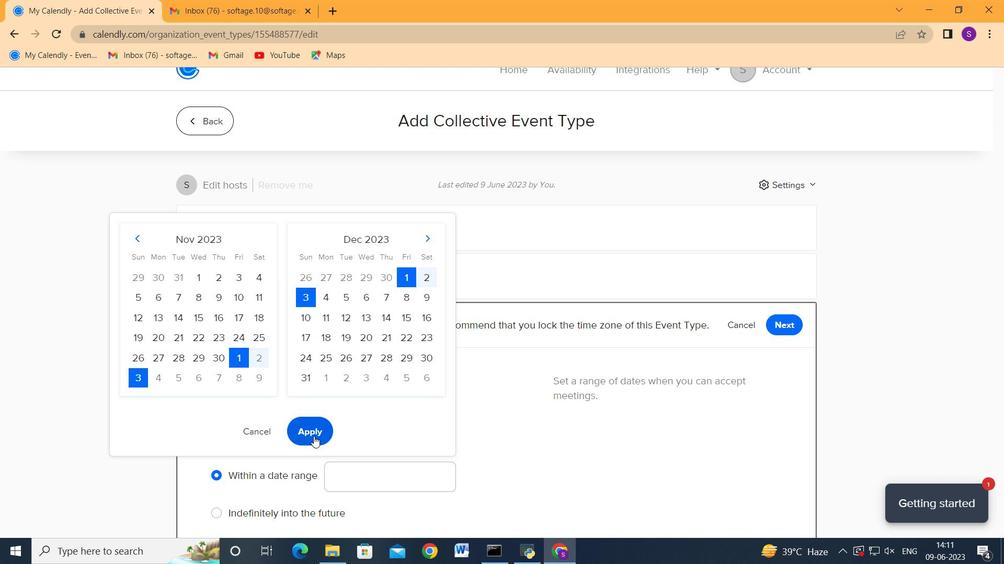 
Action: Mouse moved to (516, 308)
Screenshot: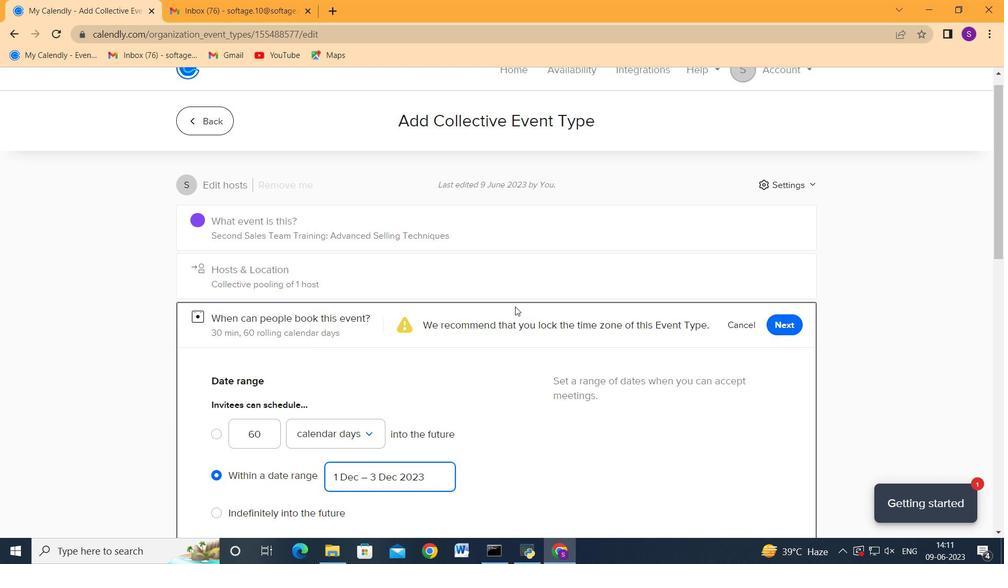 
Action: Mouse scrolled (516, 307) with delta (0, 0)
Screenshot: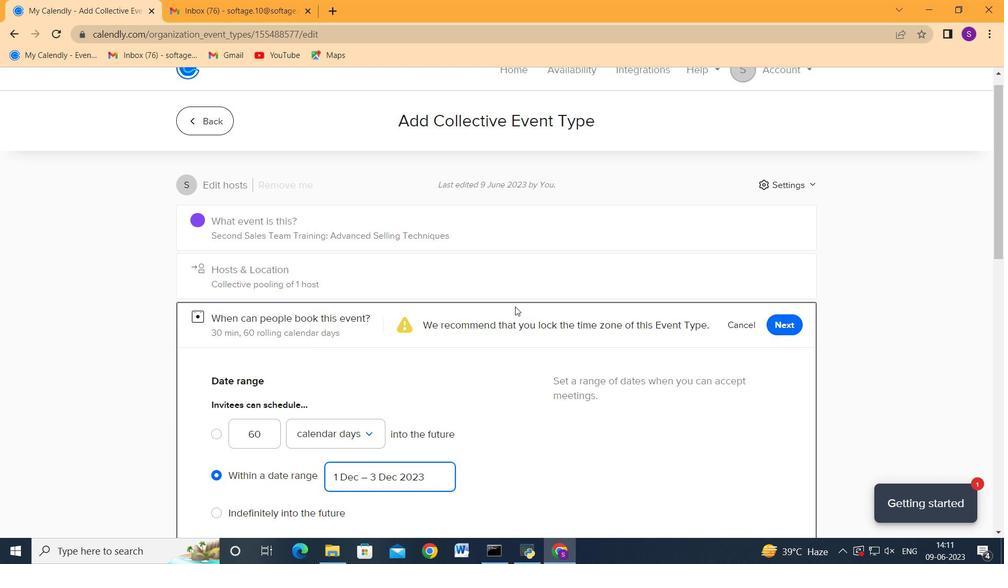 
Action: Mouse moved to (516, 308)
Screenshot: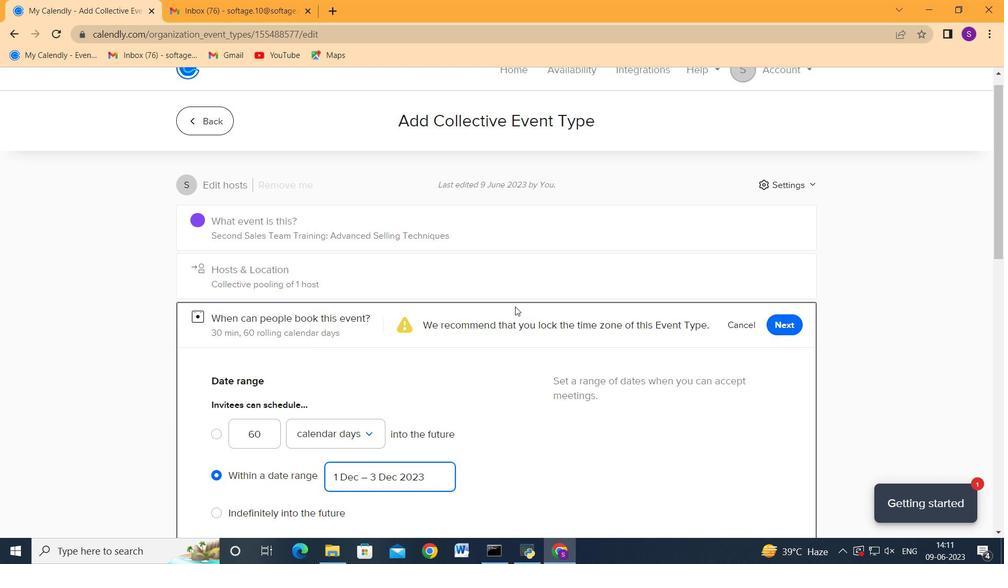 
Action: Mouse scrolled (516, 308) with delta (0, 0)
Screenshot: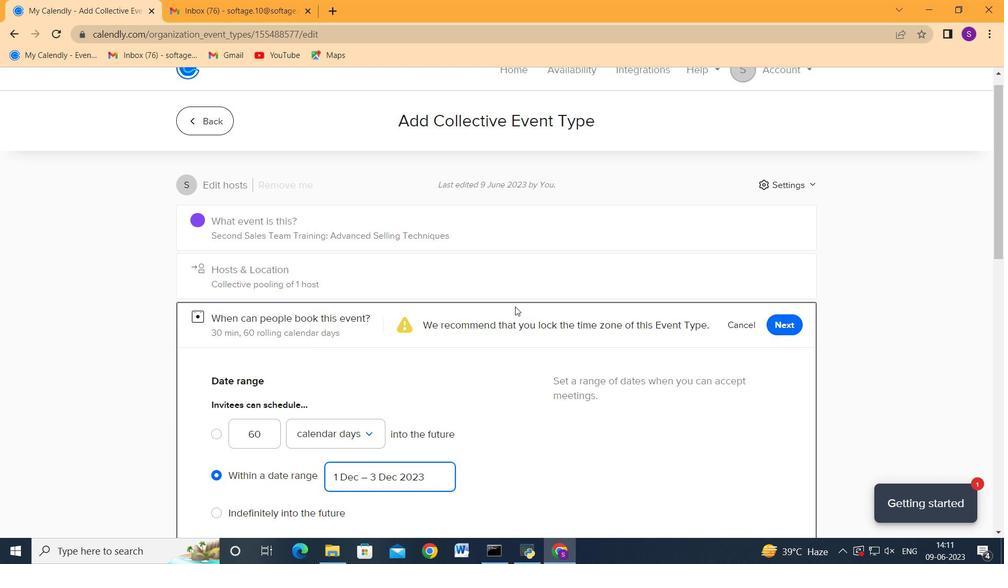 
Action: Mouse moved to (516, 308)
Screenshot: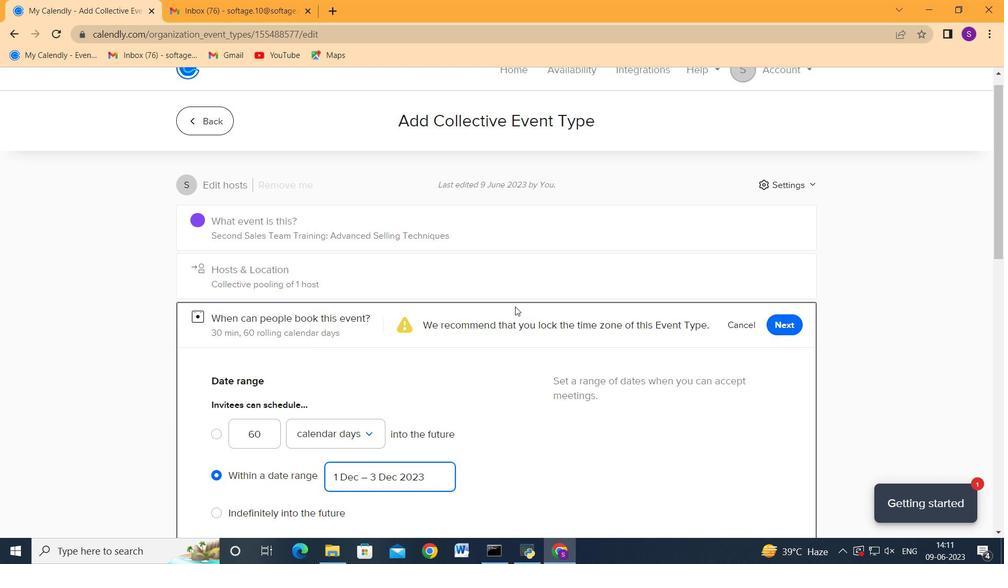 
Action: Mouse scrolled (516, 308) with delta (0, 0)
Screenshot: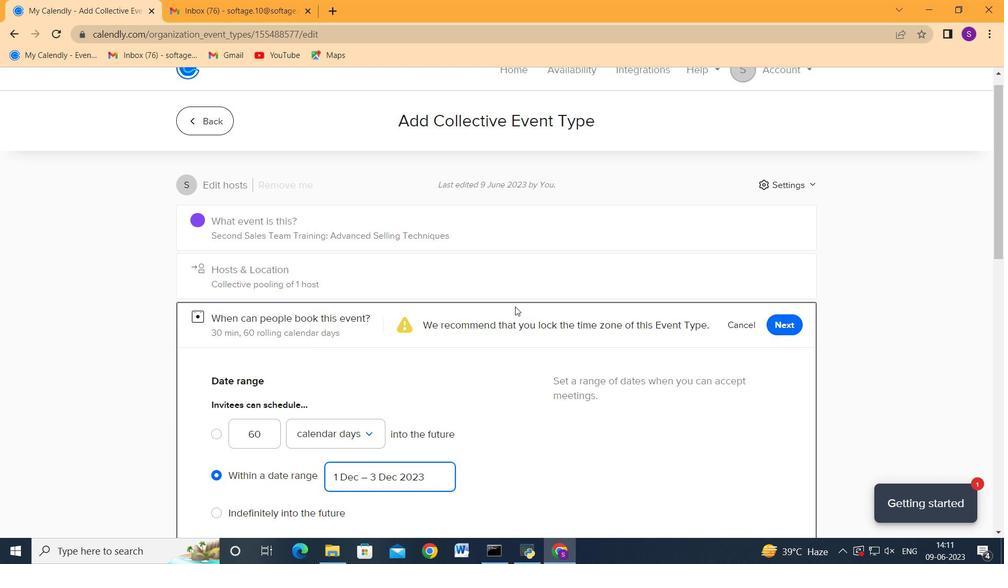 
Action: Mouse moved to (499, 327)
Screenshot: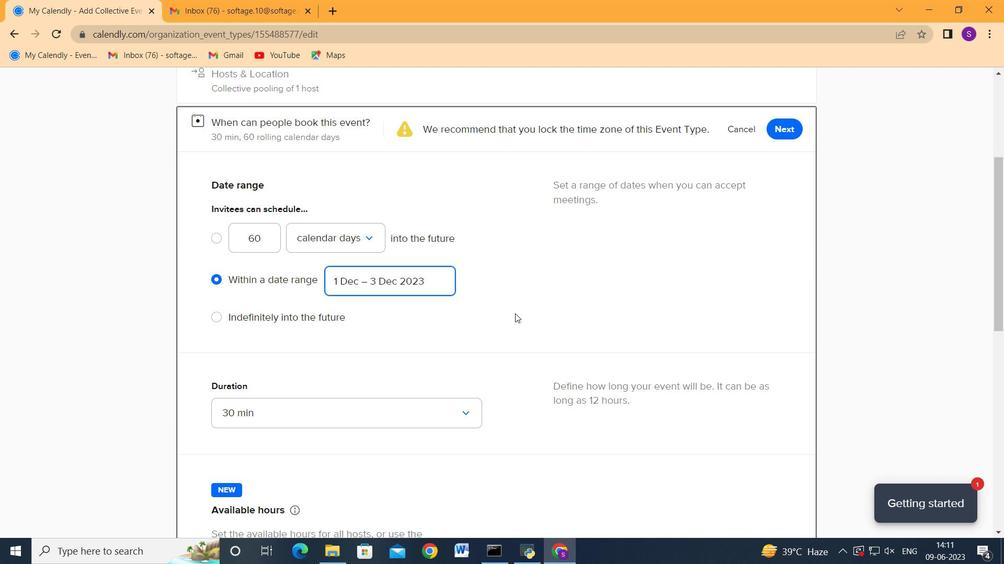 
Action: Mouse scrolled (499, 328) with delta (0, 0)
Screenshot: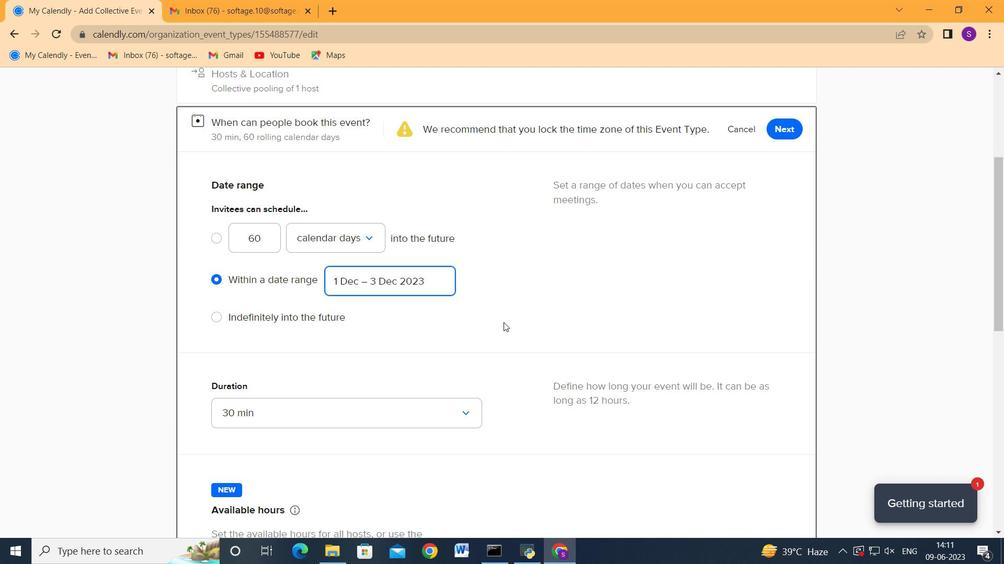 
Action: Mouse scrolled (499, 328) with delta (0, 0)
Screenshot: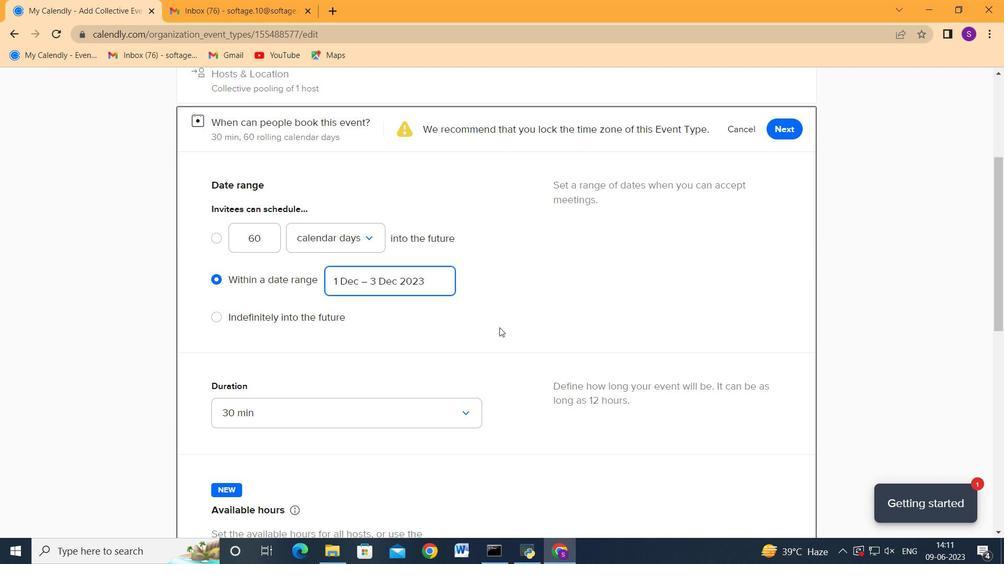 
Action: Mouse moved to (430, 387)
Screenshot: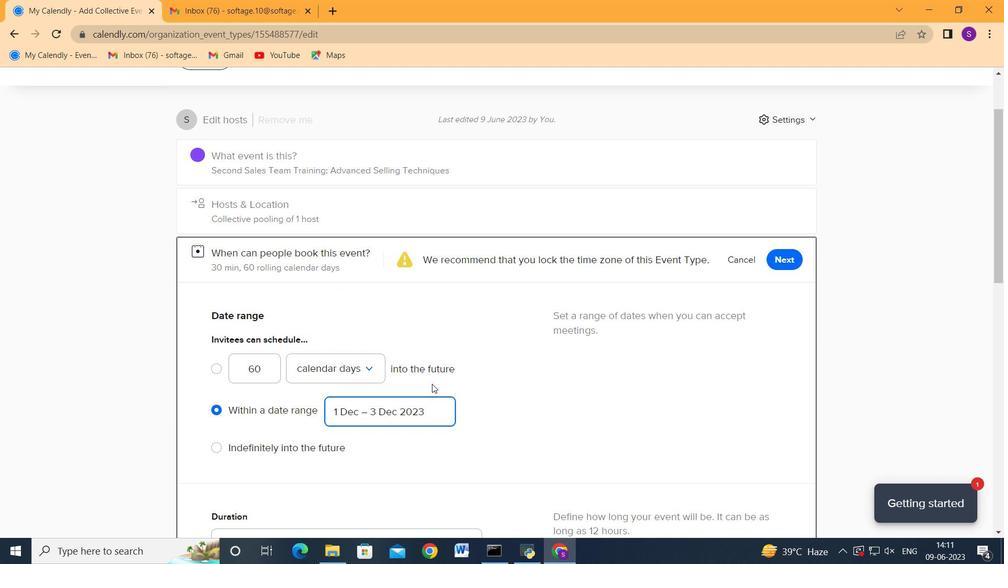 
Action: Mouse scrolled (430, 386) with delta (0, 0)
Screenshot: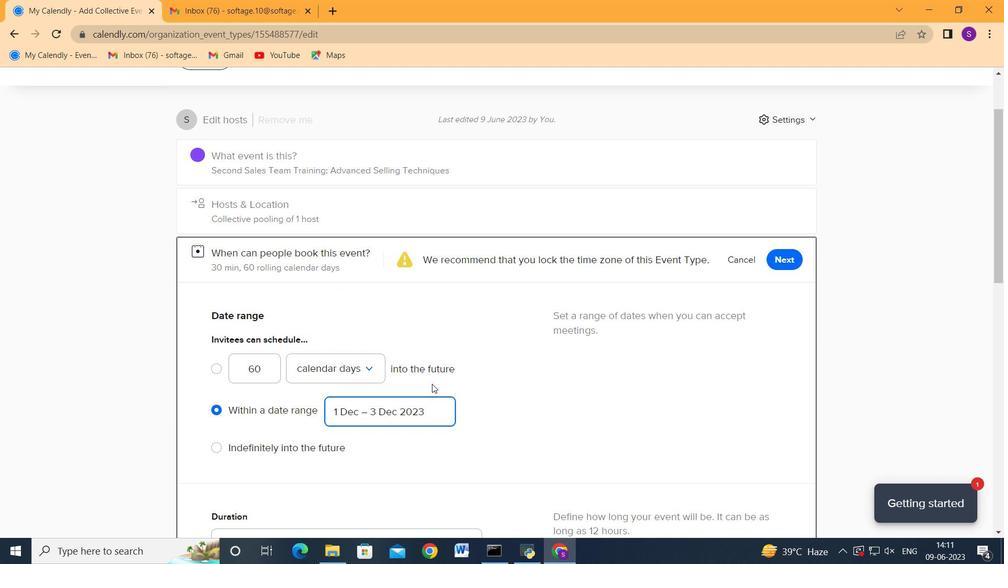 
Action: Mouse moved to (430, 387)
Screenshot: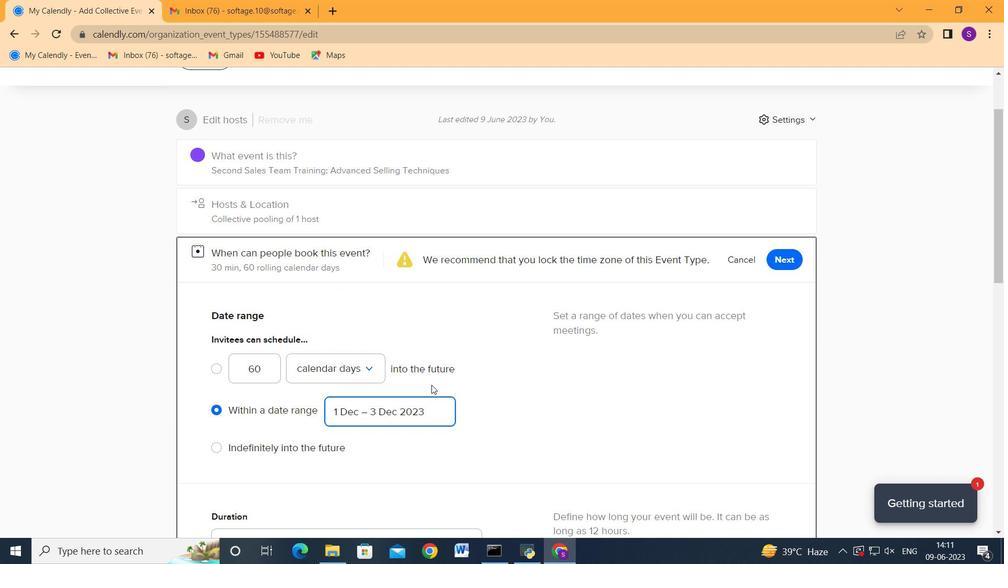
Action: Mouse scrolled (430, 386) with delta (0, 0)
Screenshot: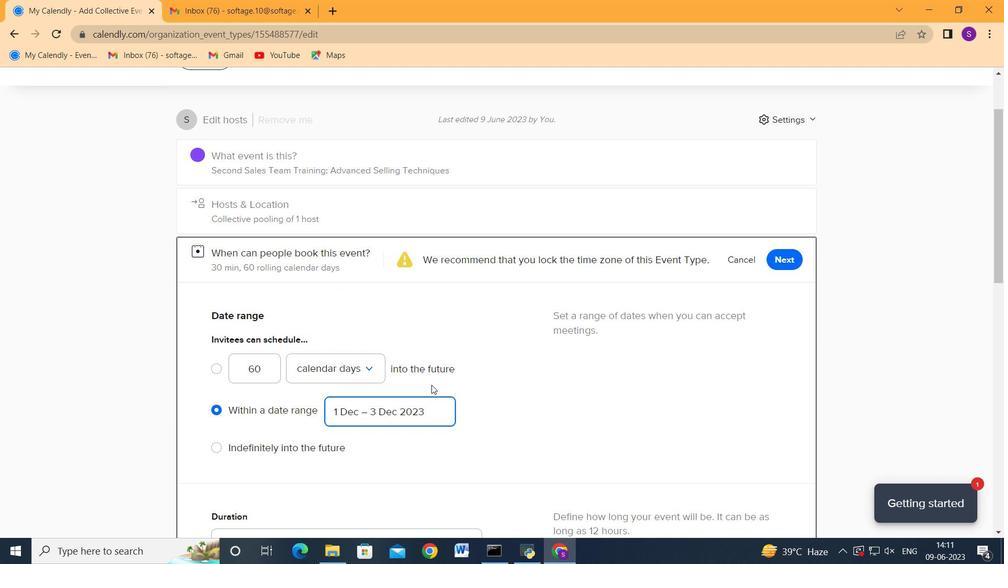 
Action: Mouse scrolled (430, 386) with delta (0, 0)
Screenshot: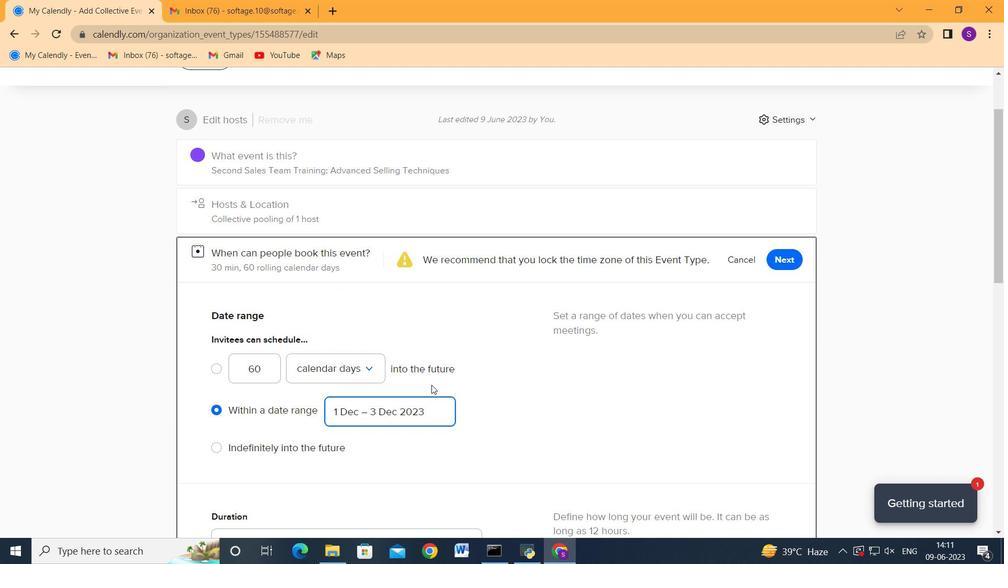 
Action: Mouse scrolled (430, 386) with delta (0, 0)
Screenshot: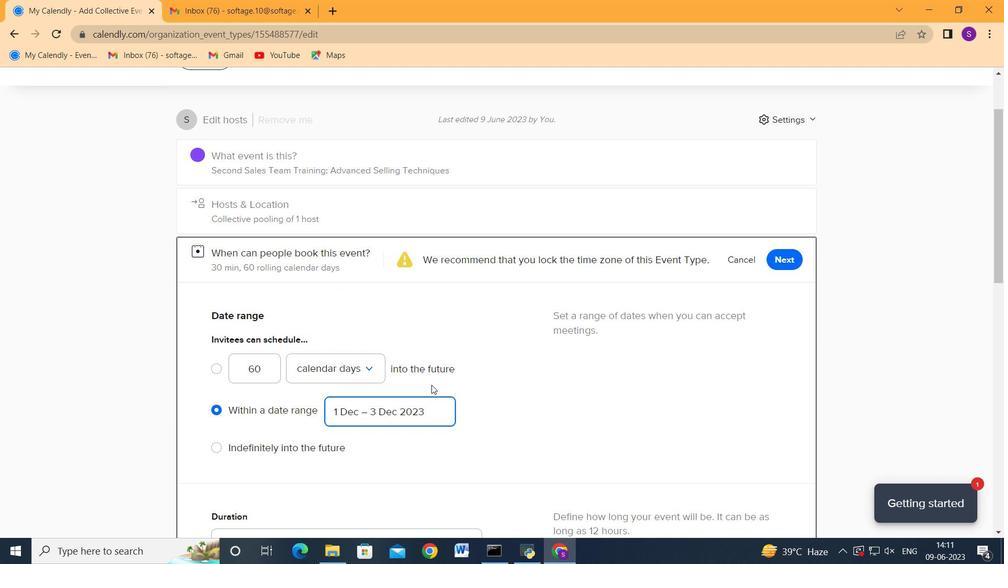 
Action: Mouse moved to (534, 371)
Screenshot: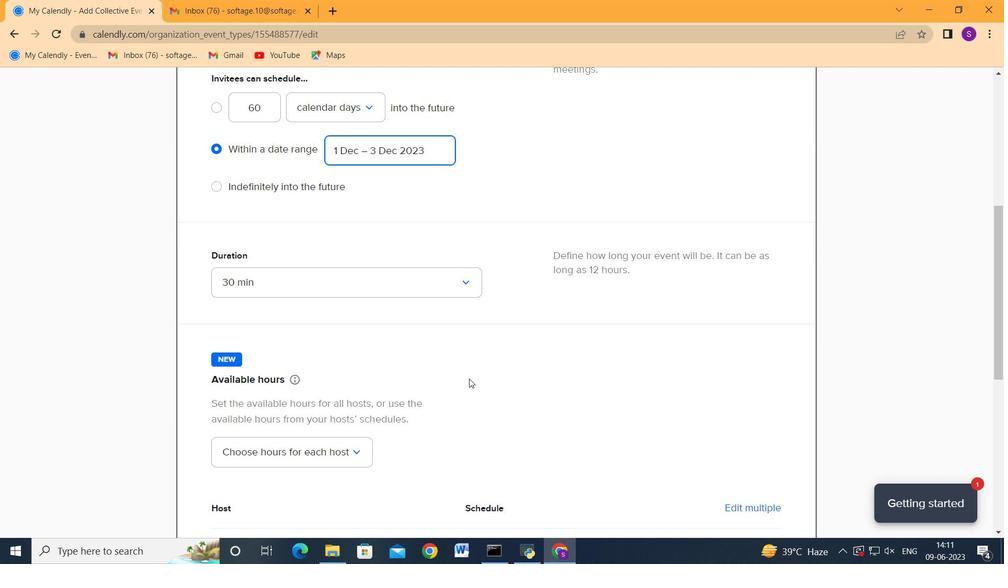 
Action: Mouse scrolled (534, 371) with delta (0, 0)
Screenshot: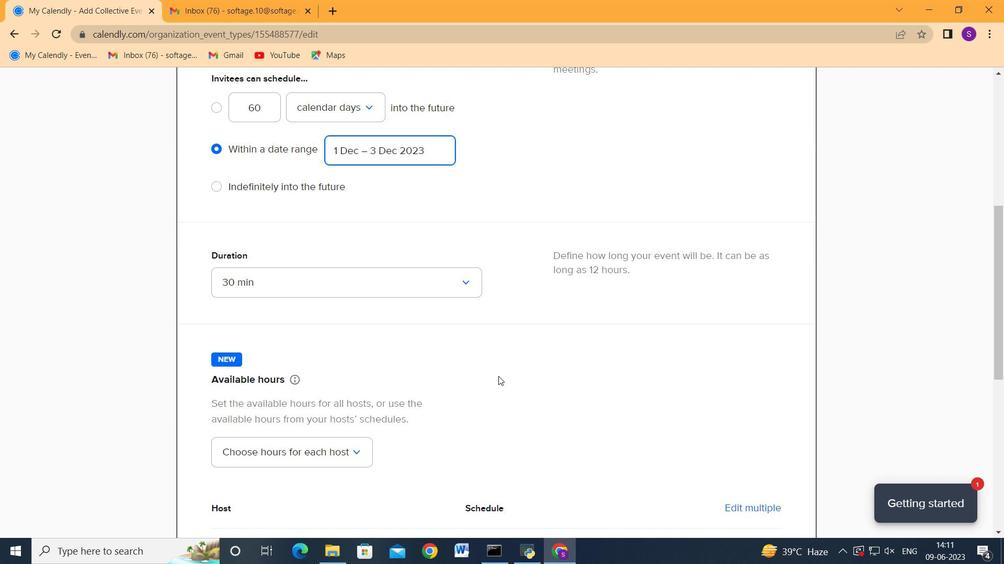 
Action: Mouse scrolled (534, 371) with delta (0, 0)
Screenshot: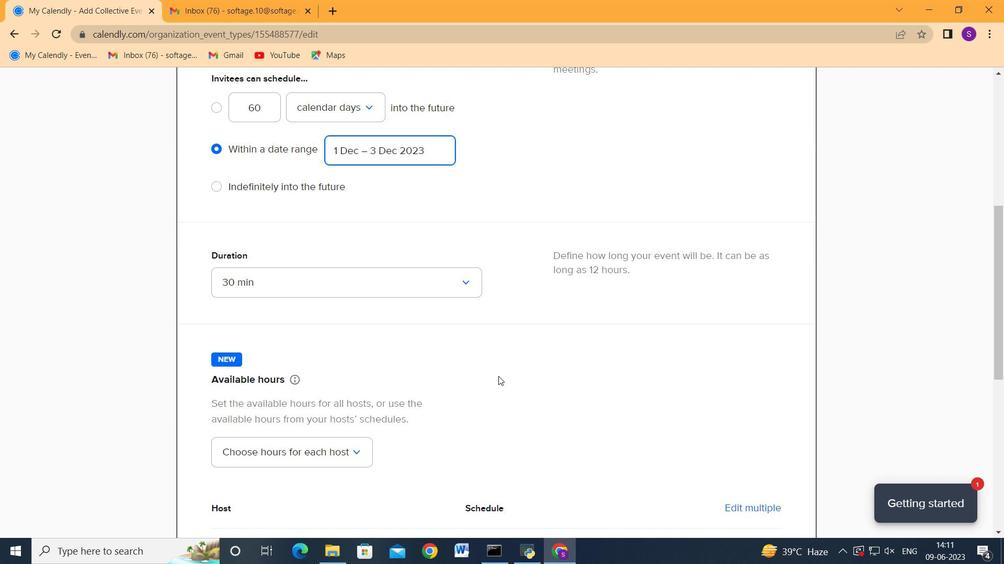 
Action: Mouse scrolled (534, 371) with delta (0, 0)
Screenshot: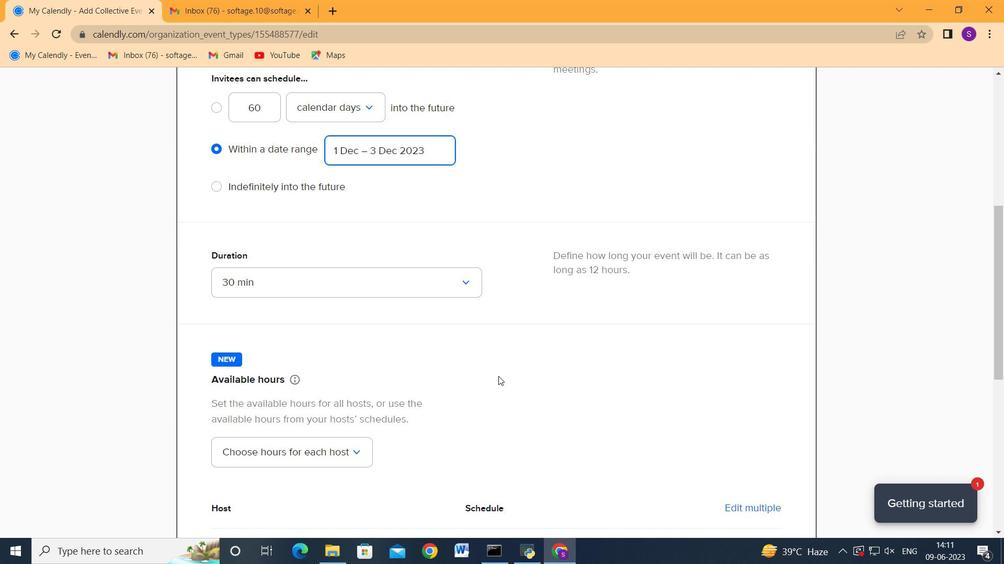 
Action: Mouse scrolled (534, 371) with delta (0, 0)
Screenshot: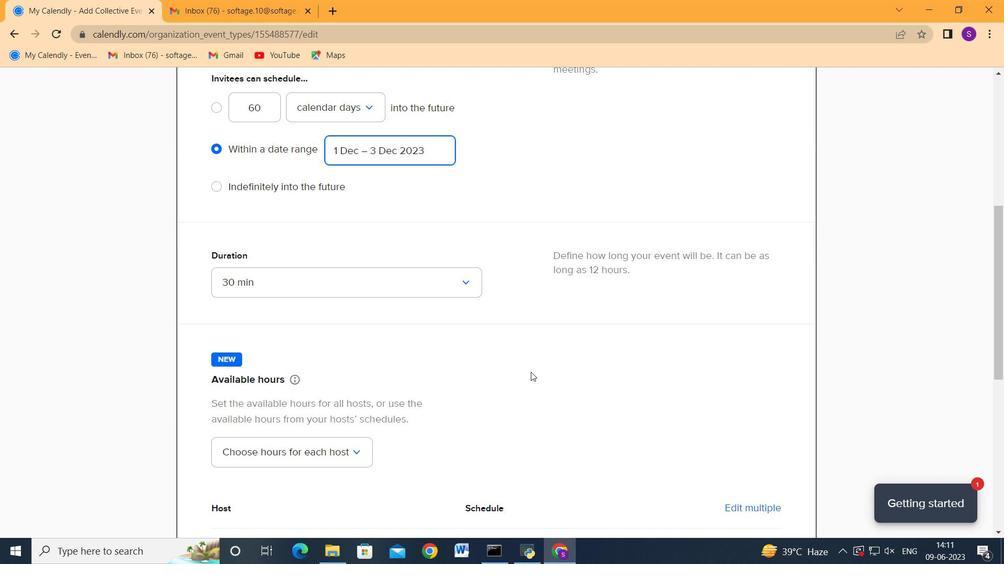 
Action: Mouse moved to (584, 369)
Screenshot: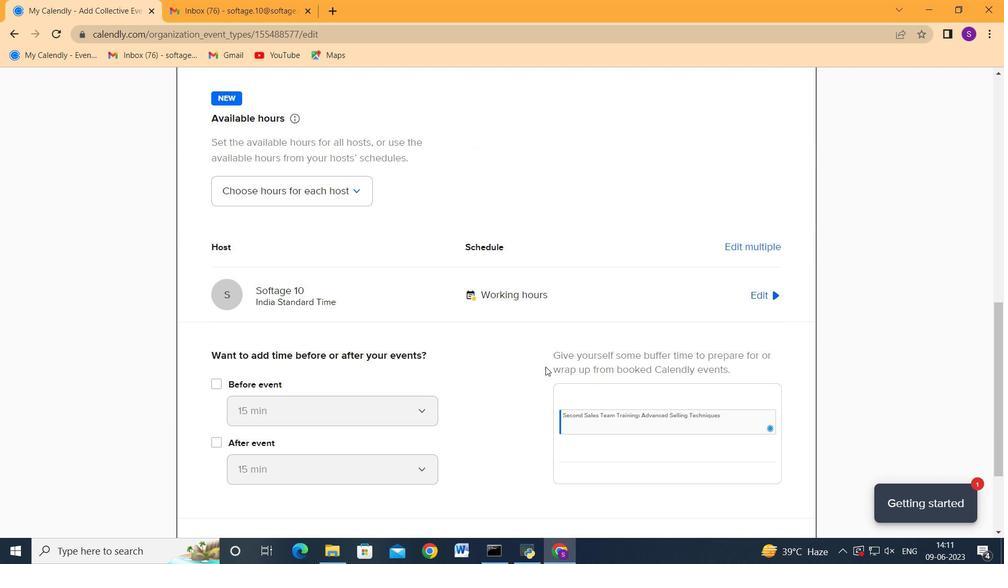 
Action: Mouse scrolled (584, 368) with delta (0, 0)
Screenshot: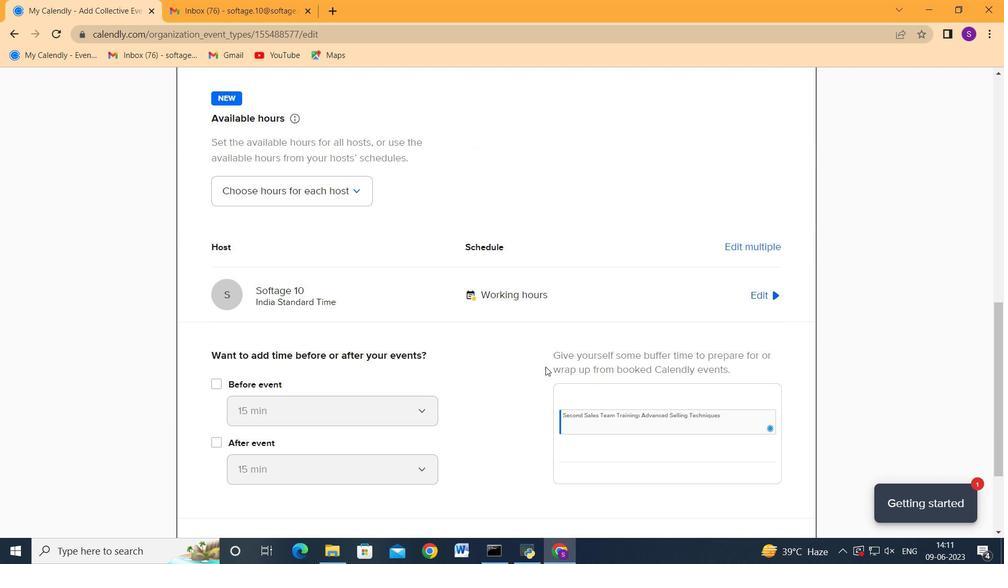 
Action: Mouse moved to (584, 369)
Screenshot: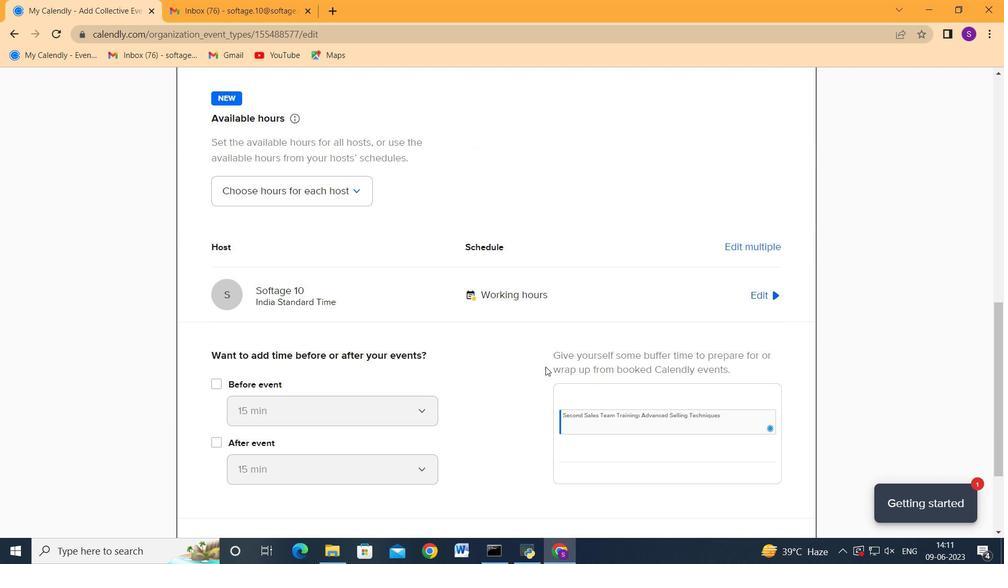 
Action: Mouse scrolled (584, 369) with delta (0, 0)
Screenshot: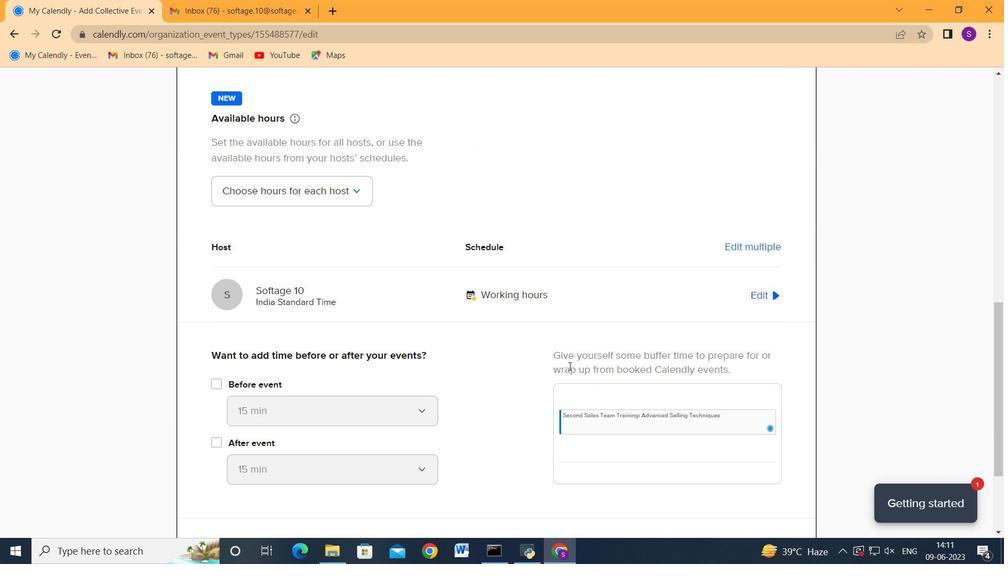 
Action: Mouse scrolled (584, 369) with delta (0, 0)
Screenshot: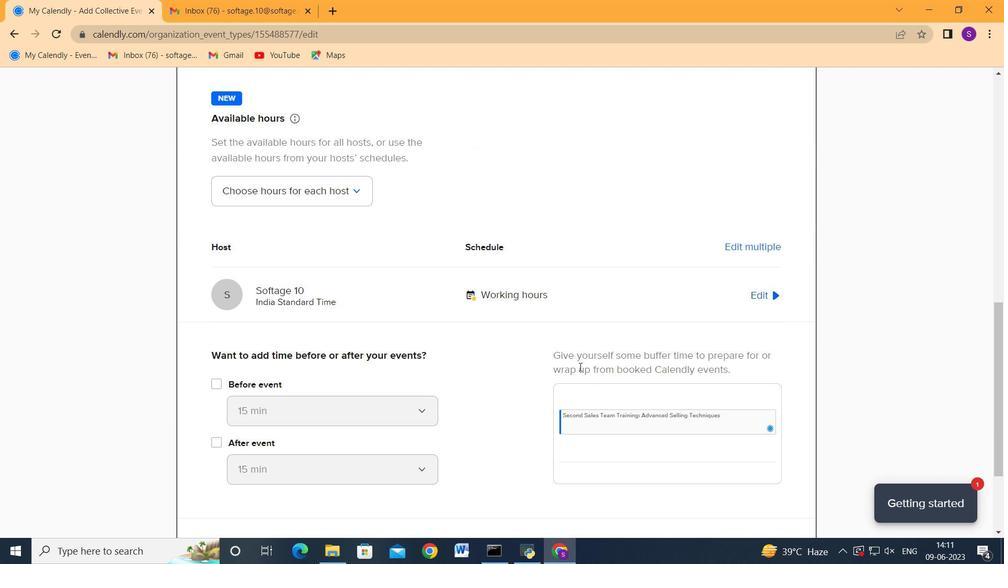 
Action: Mouse moved to (584, 370)
Screenshot: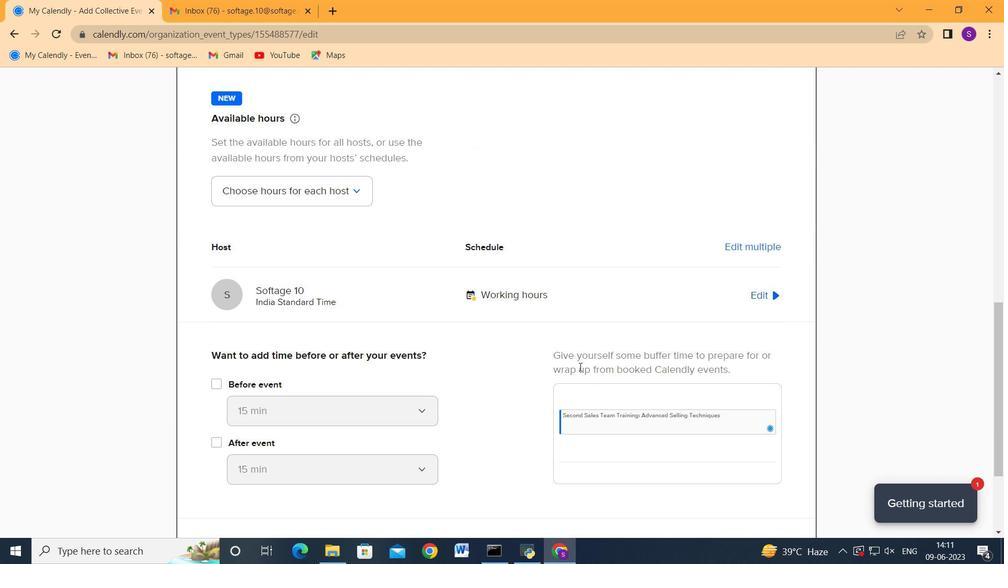 
Action: Mouse scrolled (584, 369) with delta (0, 0)
Screenshot: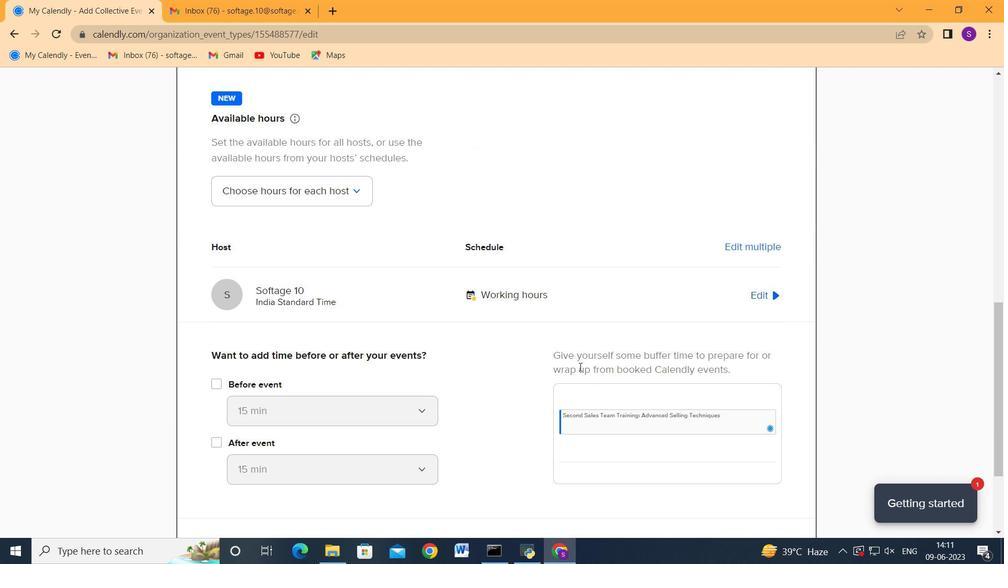 
Action: Mouse moved to (587, 371)
Screenshot: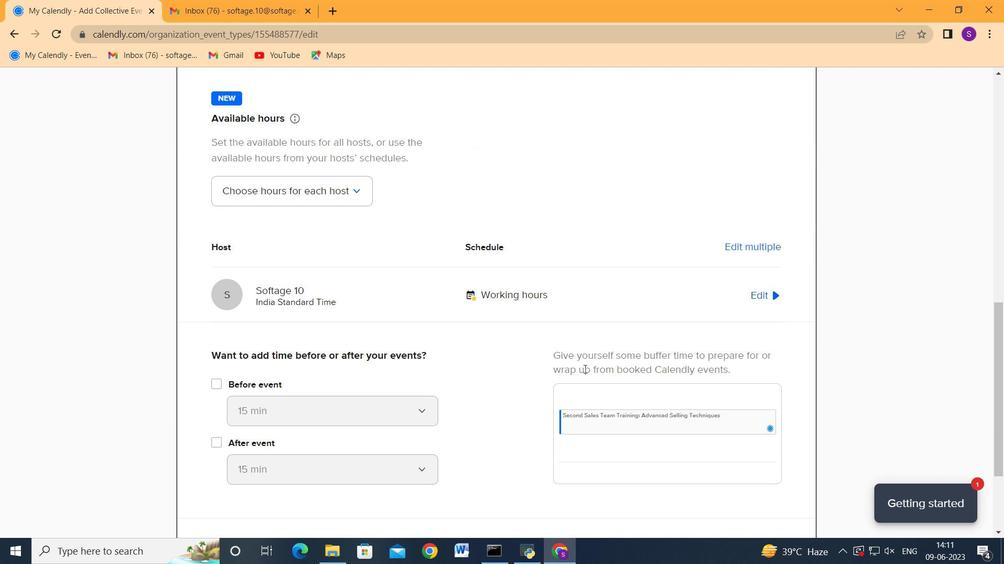 
Action: Mouse scrolled (585, 369) with delta (0, 0)
Screenshot: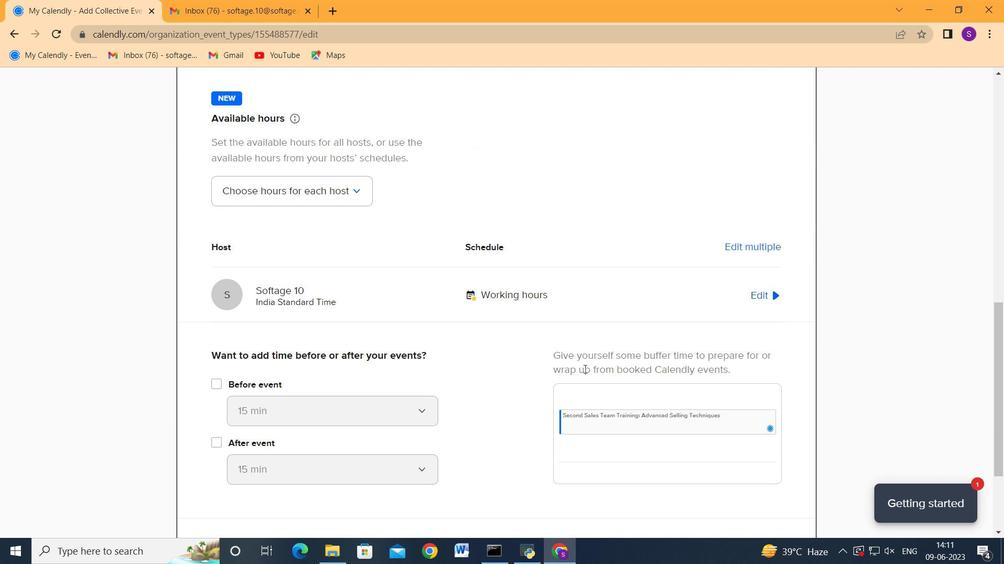 
Action: Mouse moved to (777, 462)
Screenshot: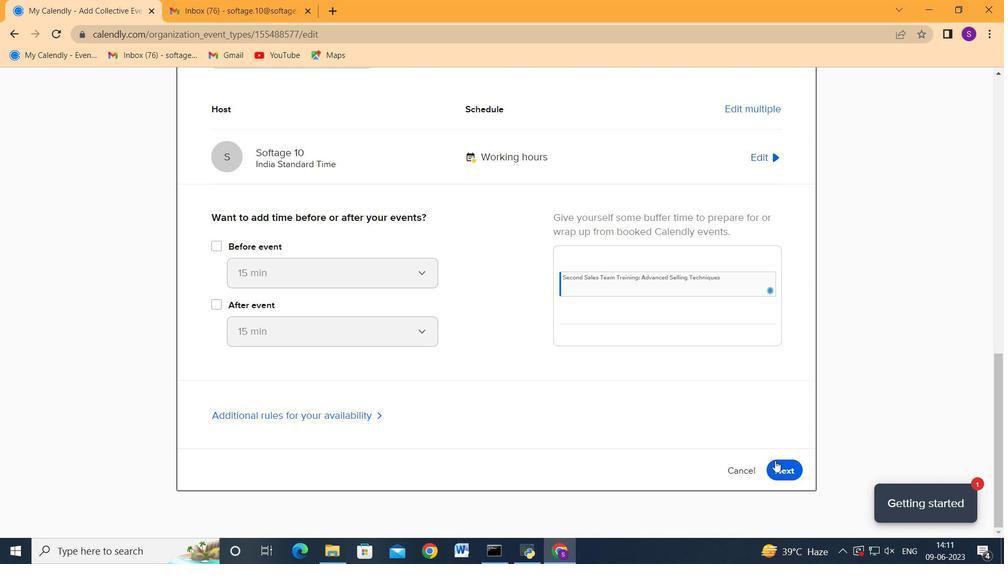 
Action: Mouse pressed left at (777, 462)
Screenshot: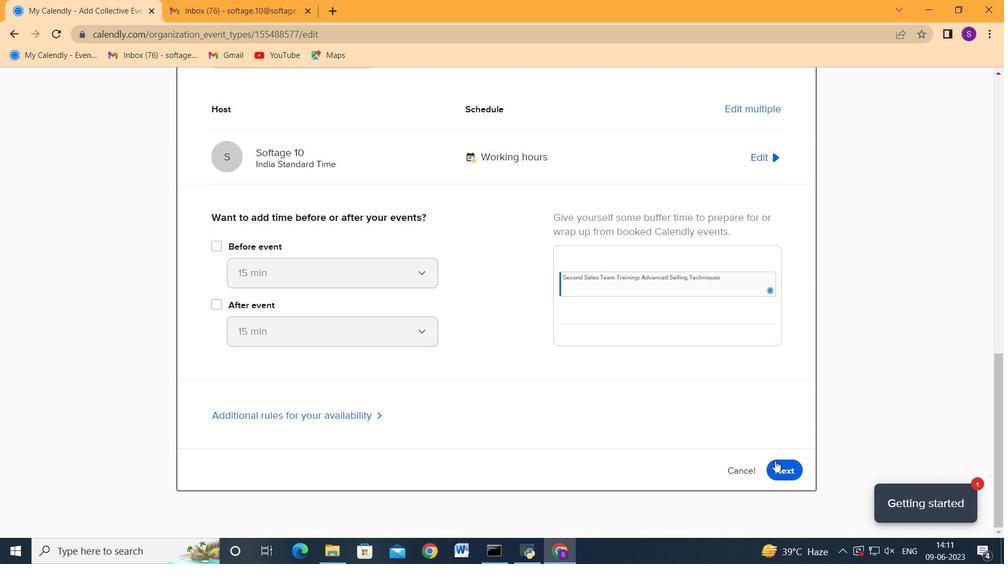 
Action: Mouse moved to (419, 259)
Screenshot: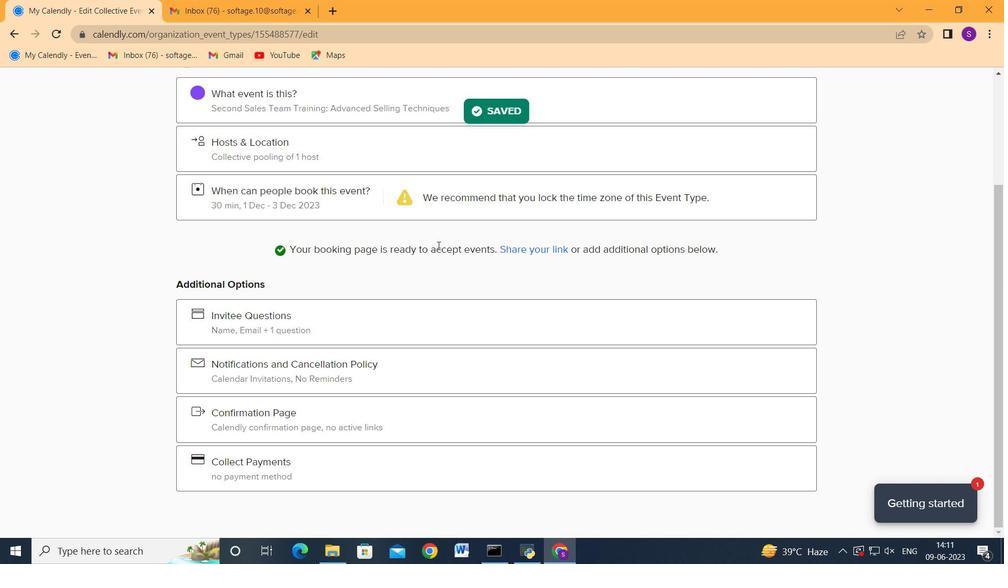 
Action: Mouse scrolled (419, 259) with delta (0, 0)
Screenshot: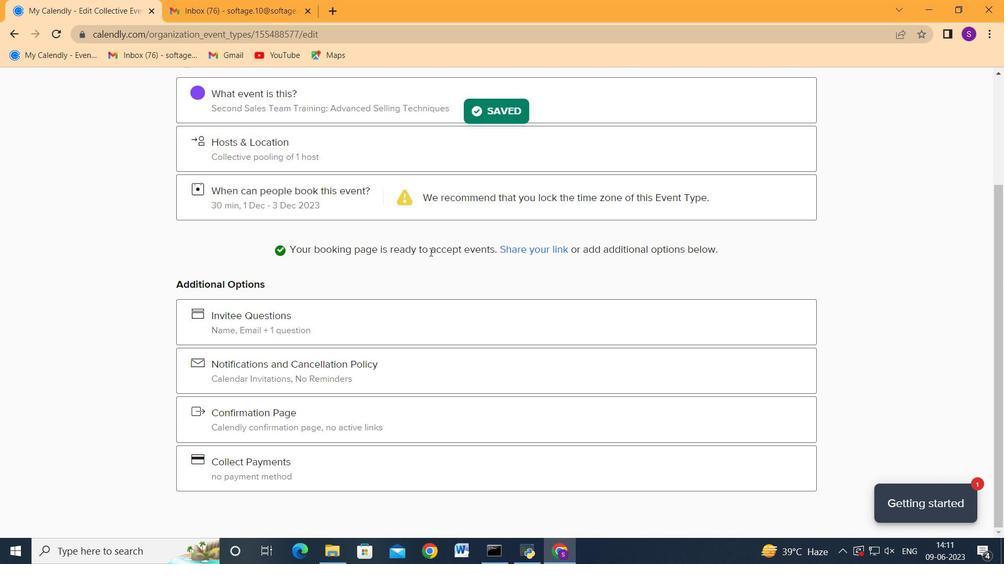 
Action: Mouse scrolled (419, 259) with delta (0, 0)
Screenshot: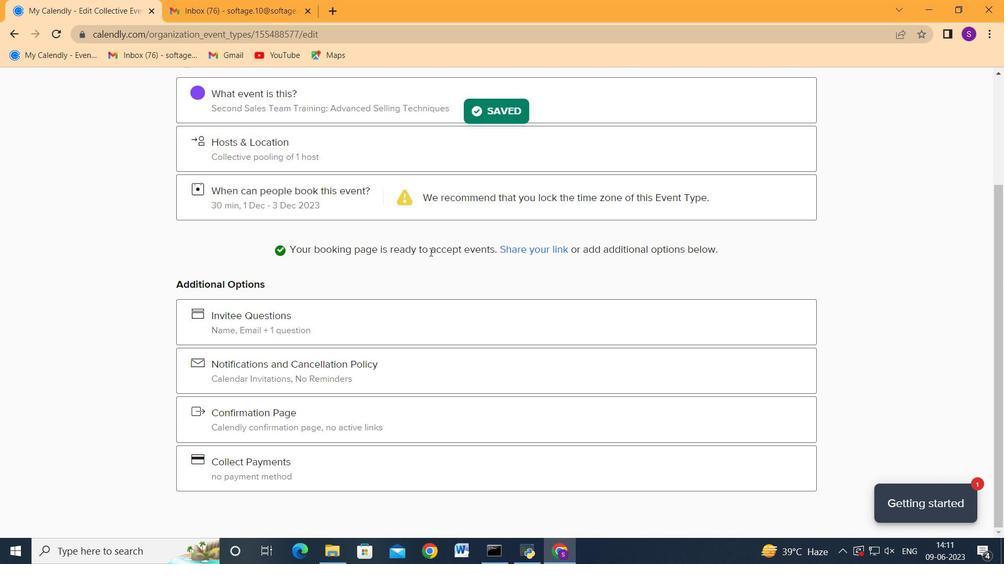 
Action: Mouse scrolled (419, 259) with delta (0, 0)
Screenshot: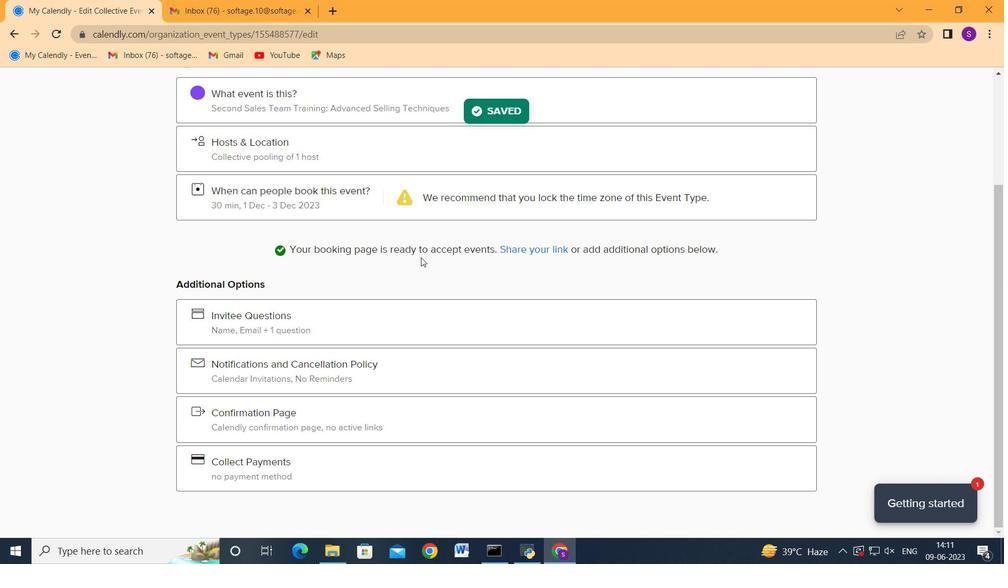 
Action: Mouse scrolled (419, 259) with delta (0, 0)
Screenshot: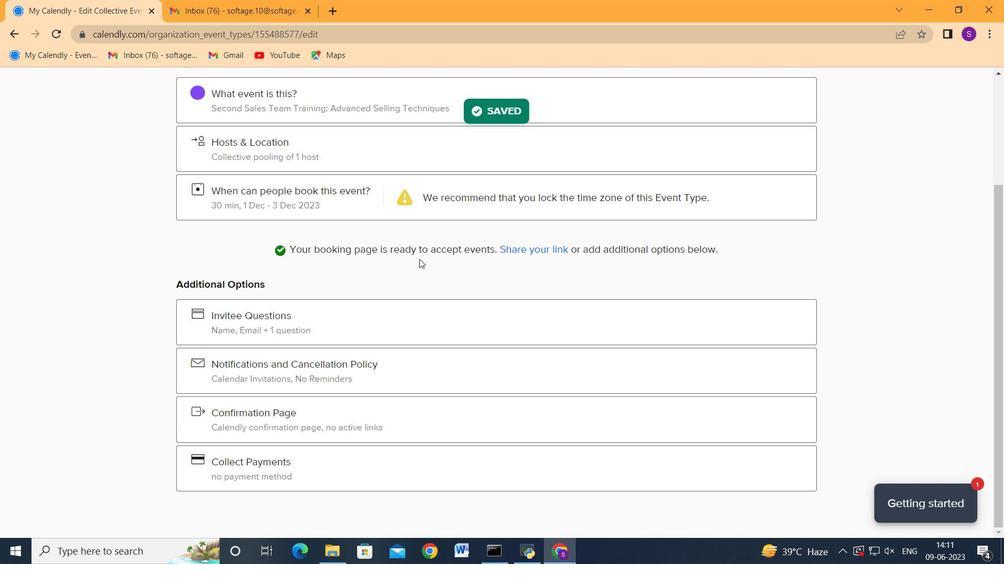 
Action: Mouse scrolled (419, 259) with delta (0, 0)
Screenshot: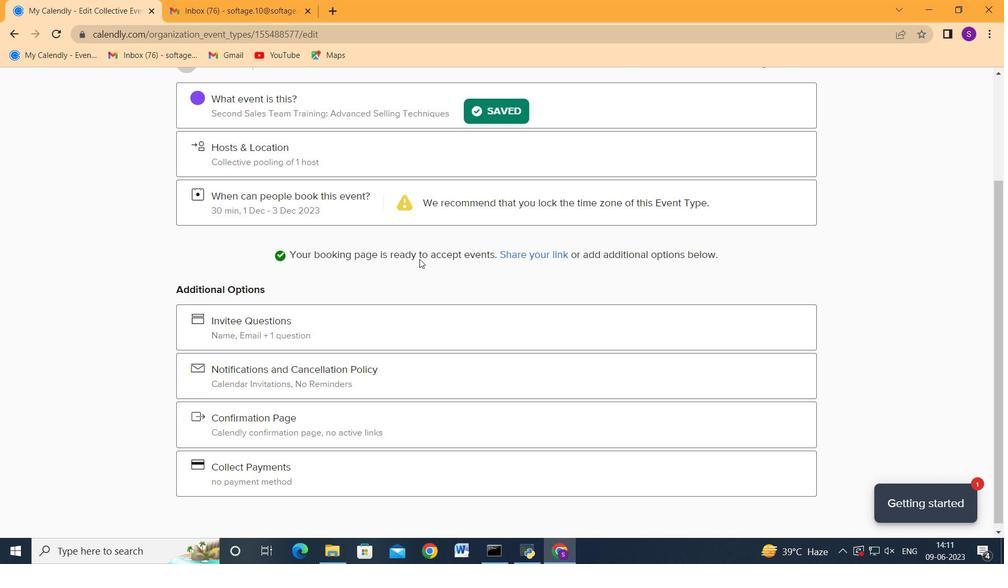 
Action: Mouse moved to (790, 131)
Screenshot: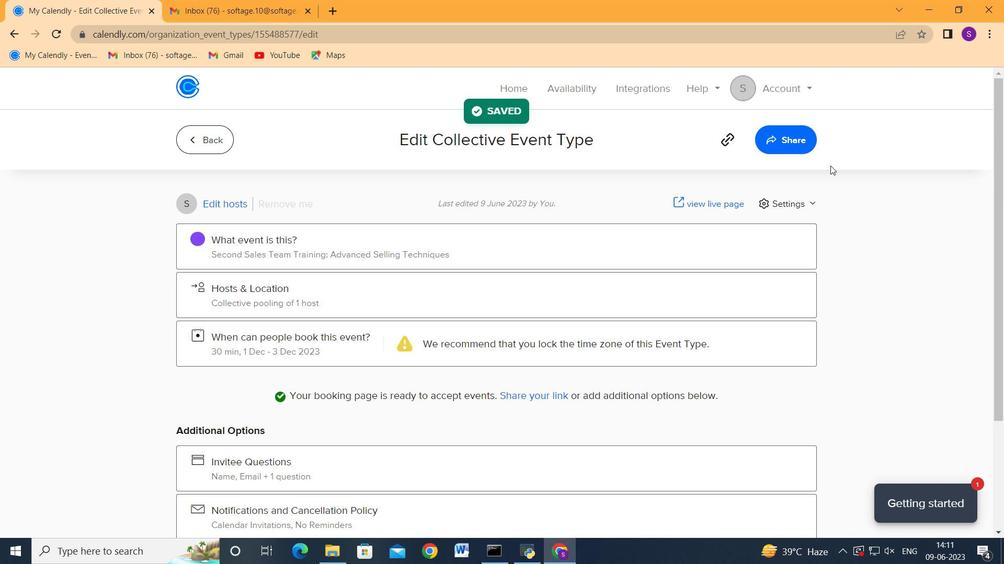 
Action: Mouse pressed left at (790, 131)
Screenshot: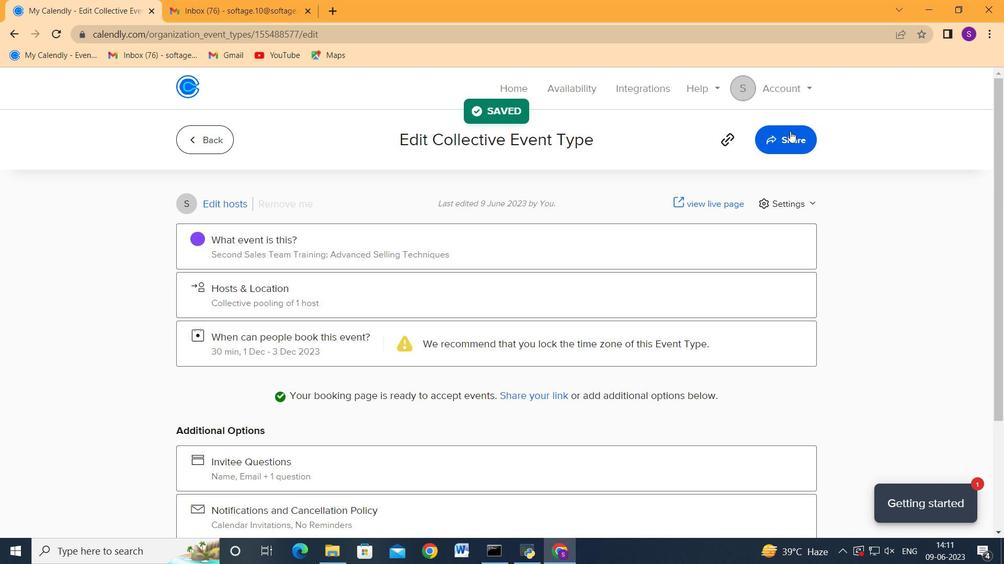 
Action: Mouse moved to (659, 267)
Screenshot: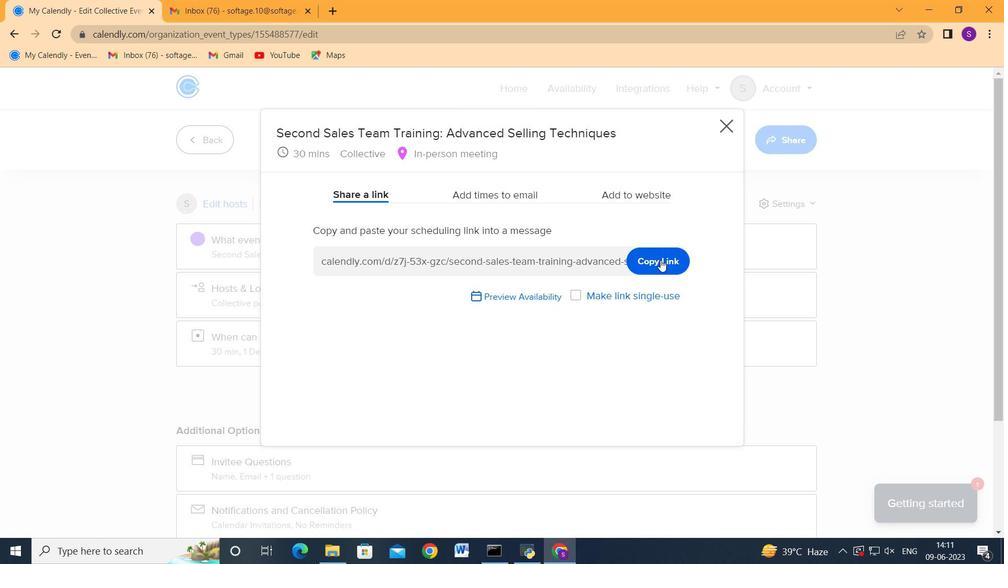
Action: Mouse pressed left at (659, 267)
Screenshot: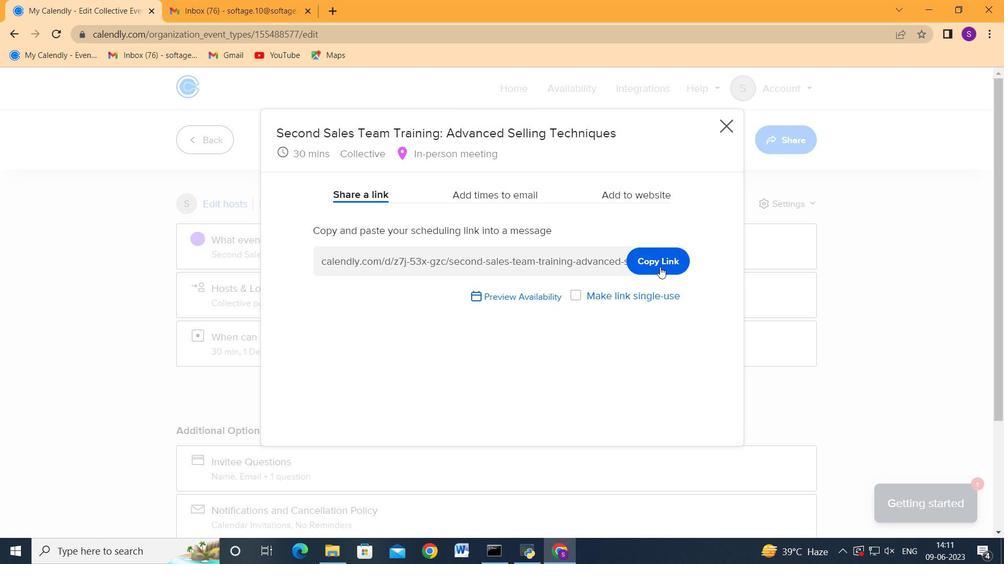 
Action: Mouse moved to (242, 0)
Screenshot: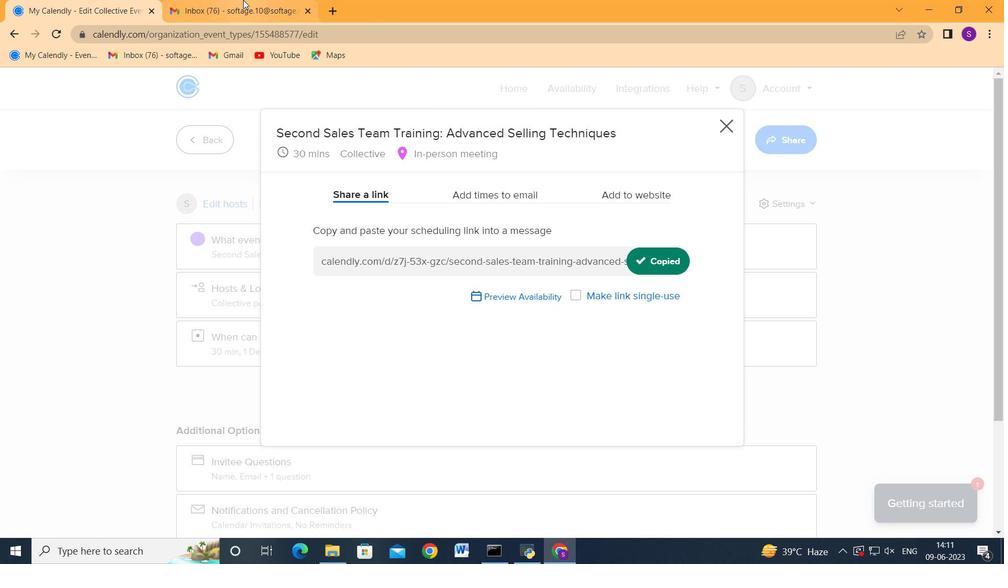 
Action: Mouse pressed left at (242, 0)
Screenshot: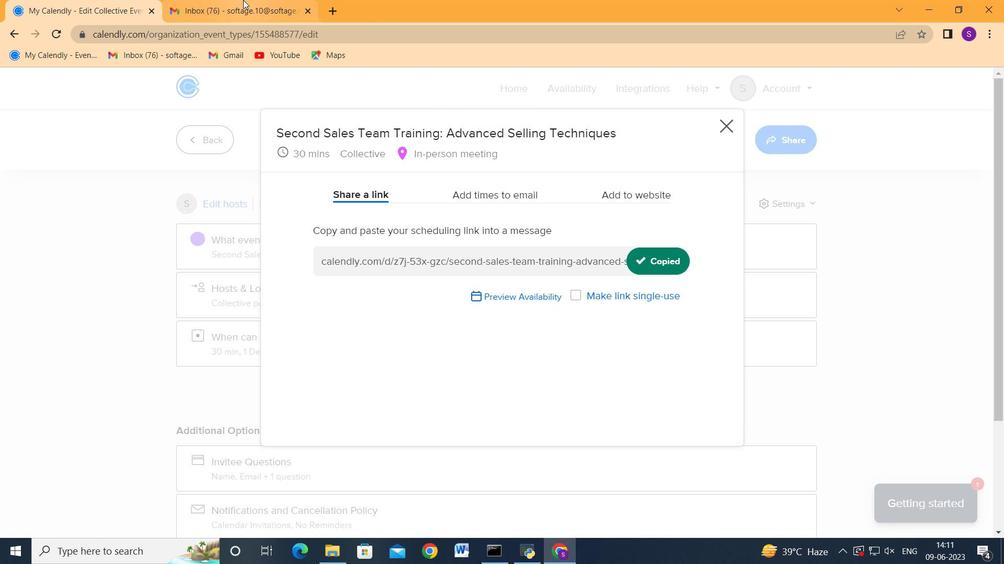 
Action: Mouse moved to (63, 162)
Screenshot: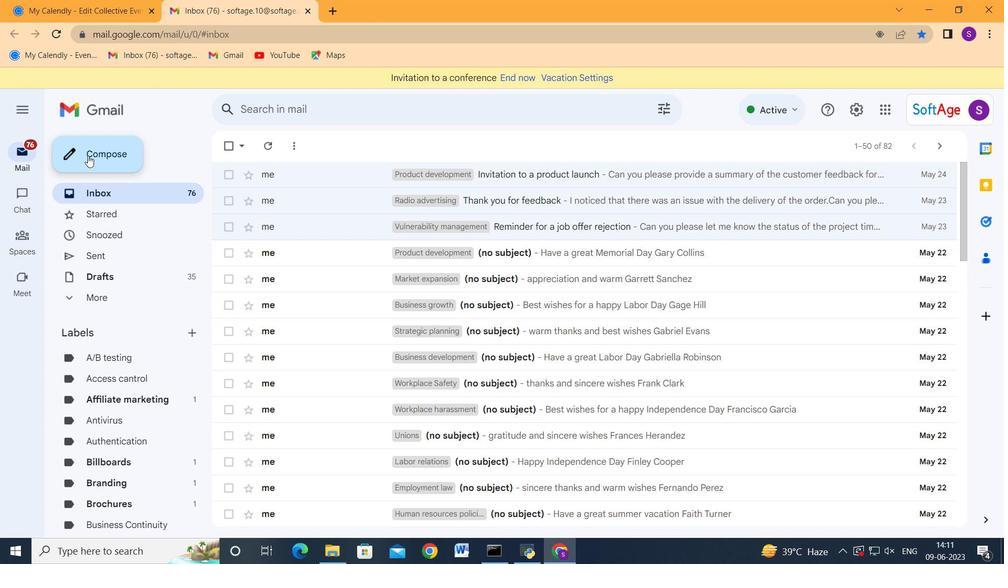 
Action: Mouse pressed left at (63, 162)
Screenshot: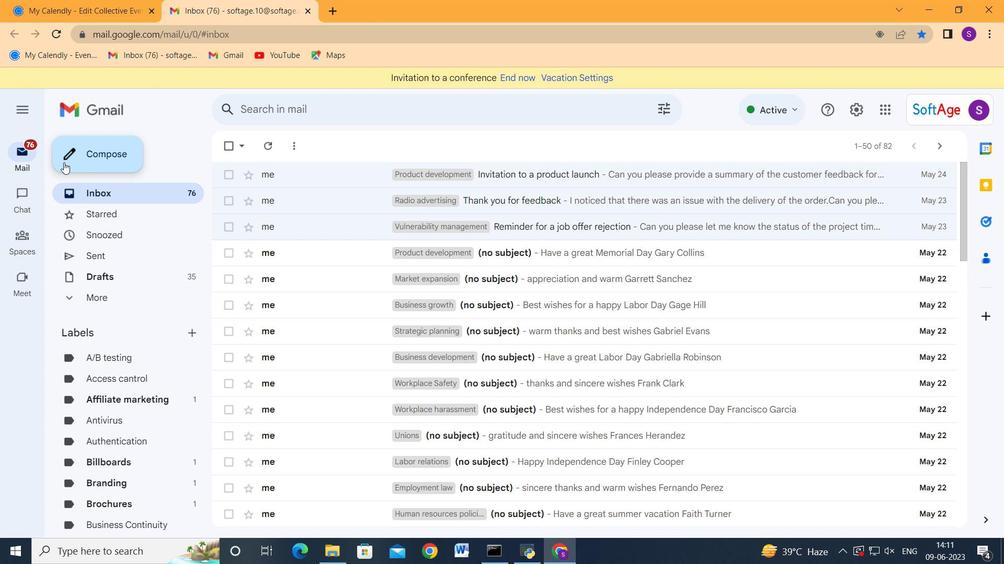 
Action: Mouse moved to (299, 161)
Screenshot: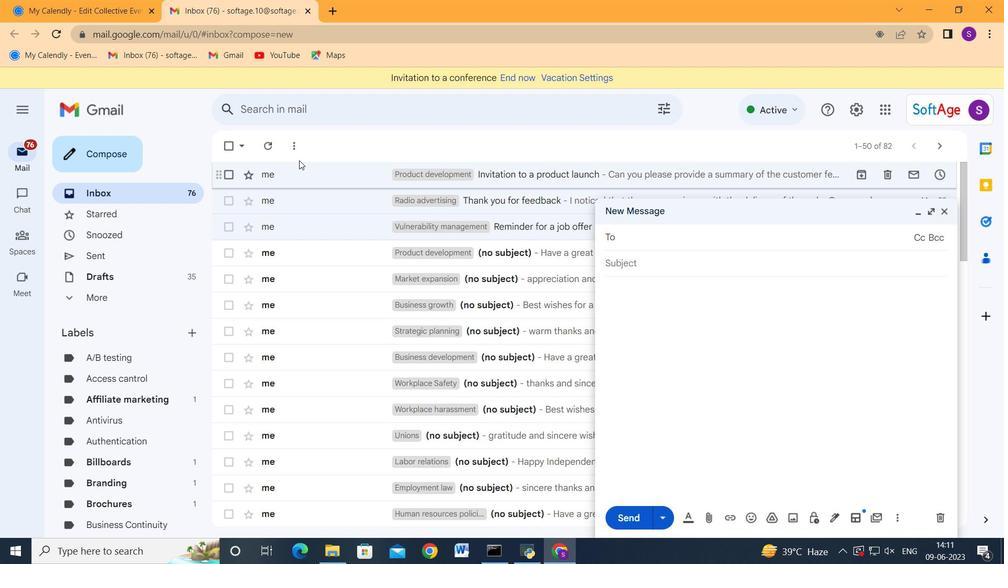 
Action: Key pressed softage.1<Key.shift_r>@softage.net<Key.enter>softage.2<Key.shift_r>@softage.net<Key.enter><Key.tab><Key.tab>ctrl+V
Screenshot: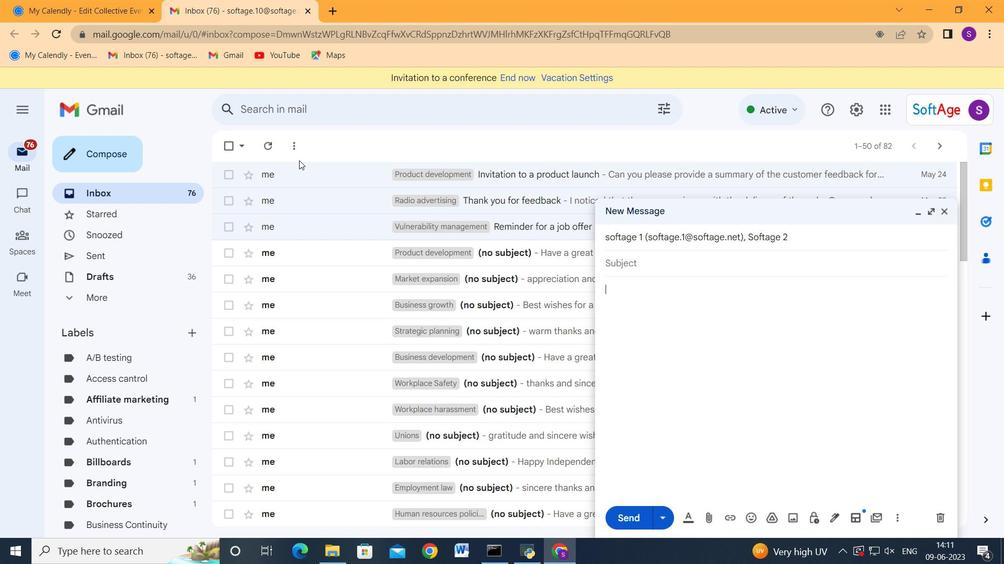
Action: Mouse moved to (630, 516)
Screenshot: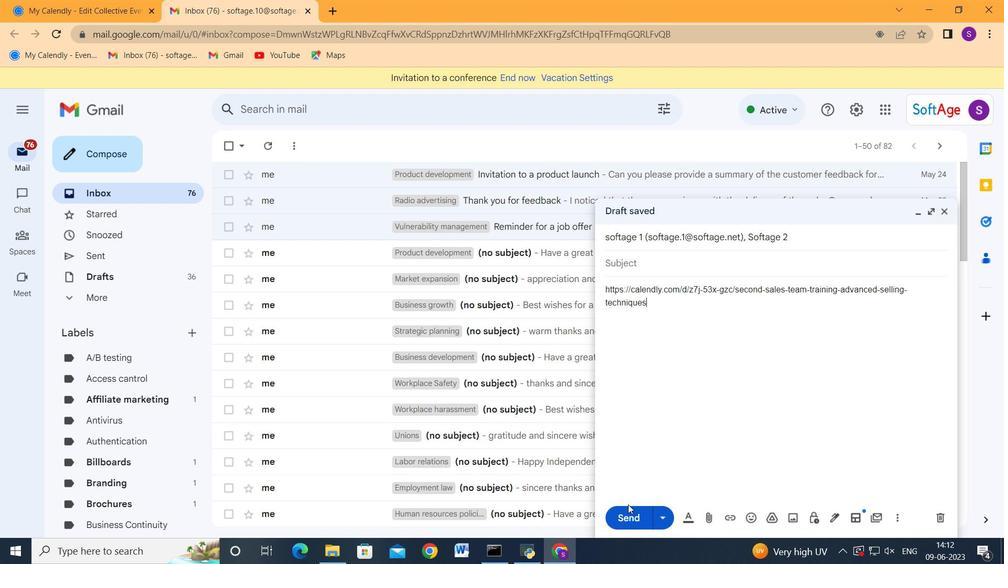 
Action: Mouse pressed left at (630, 516)
Screenshot: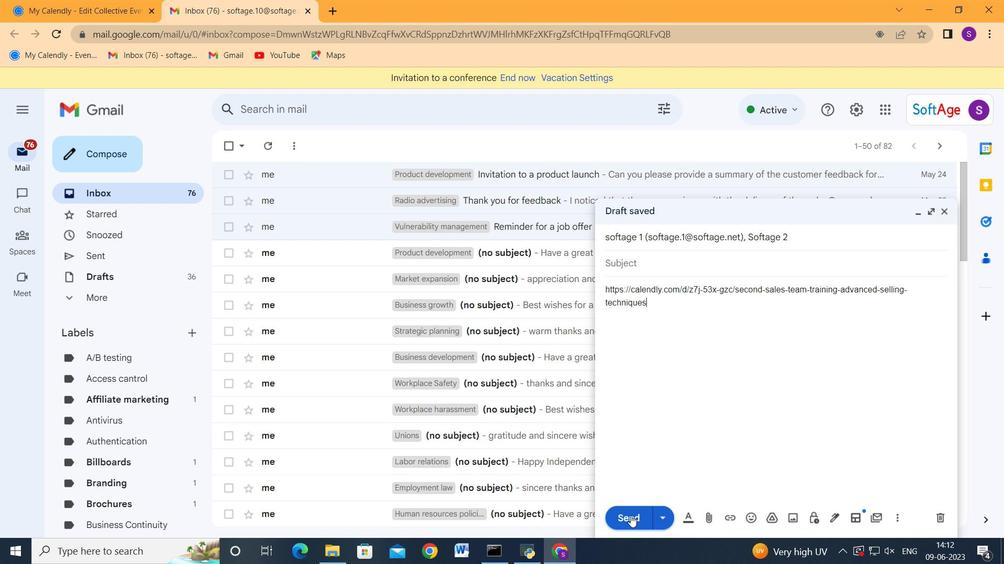 
Action: Mouse moved to (604, 380)
Screenshot: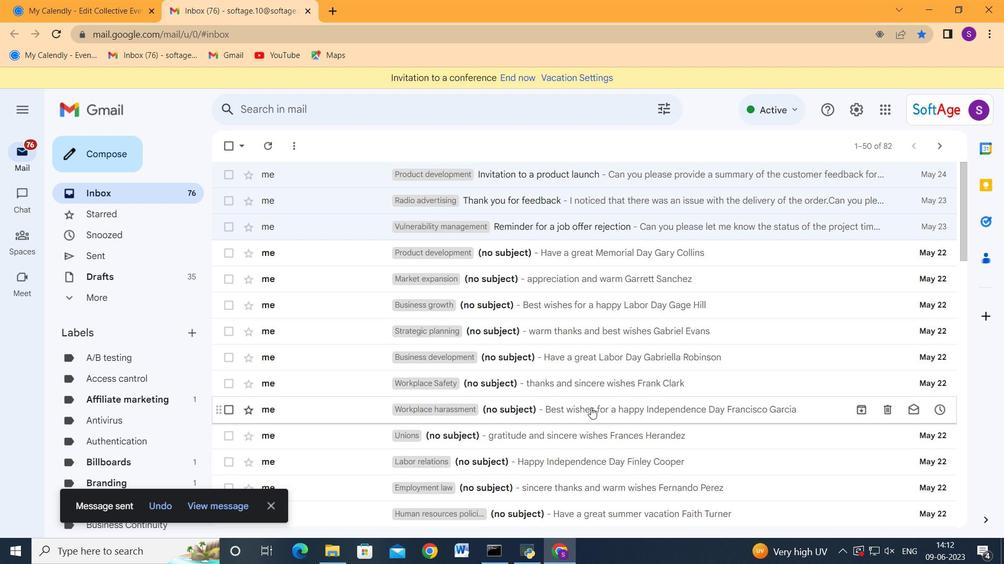 
